 Task: Look for space in Tarāna, India from 5th June, 2023 to 16th June, 2023 for 2 adults in price range Rs.7000 to Rs.15000. Place can be entire place with 1  bedroom having 1 bed and 1 bathroom. Property type can be house, flat, guest house, hotel. Booking option can be shelf check-in. Required host language is English.
Action: Mouse moved to (559, 93)
Screenshot: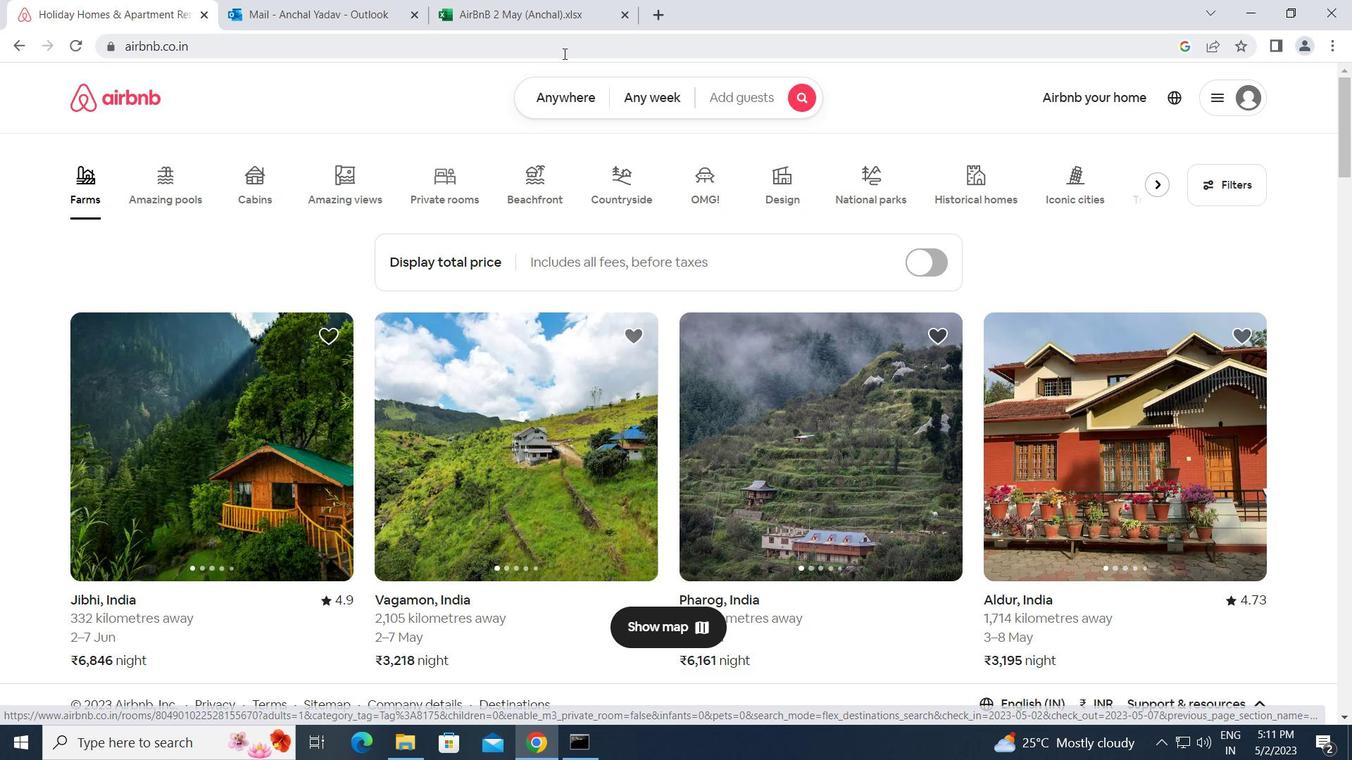 
Action: Mouse pressed left at (559, 93)
Screenshot: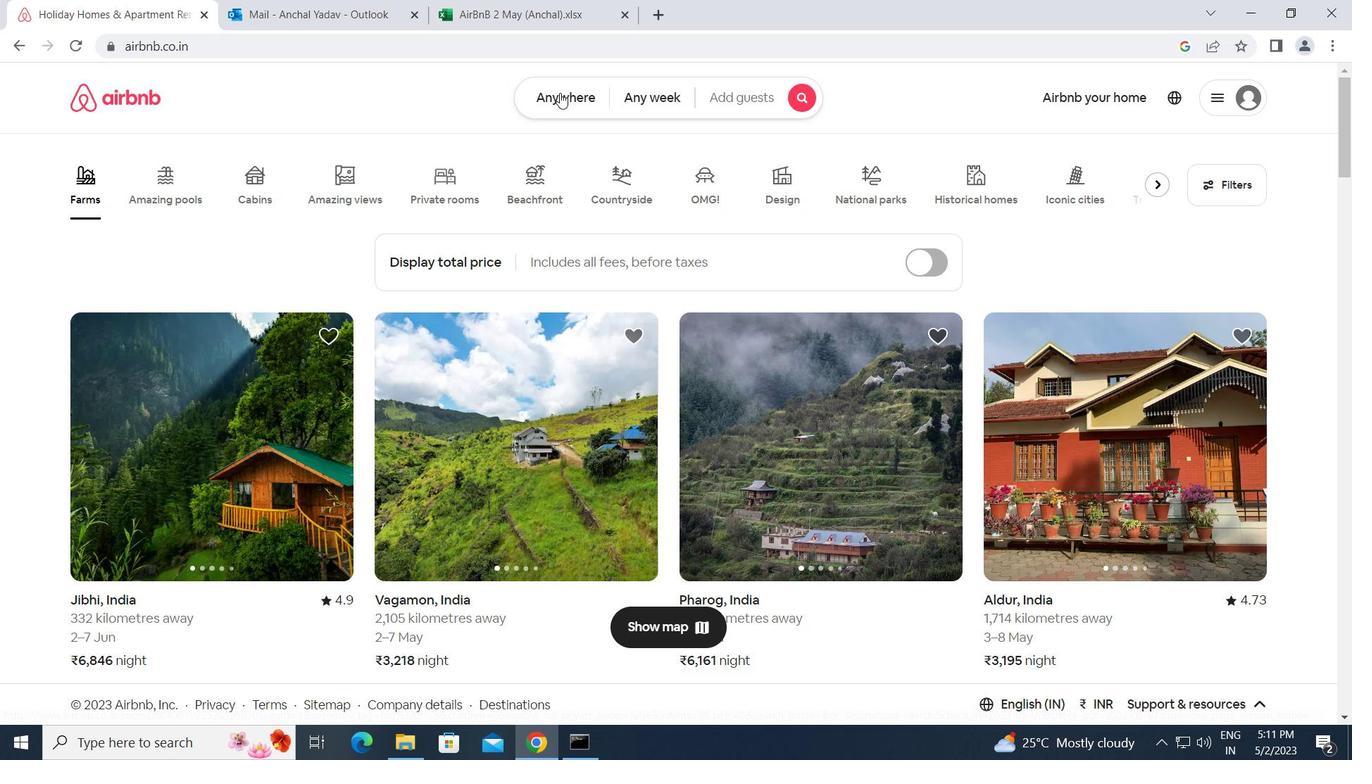 
Action: Mouse moved to (454, 150)
Screenshot: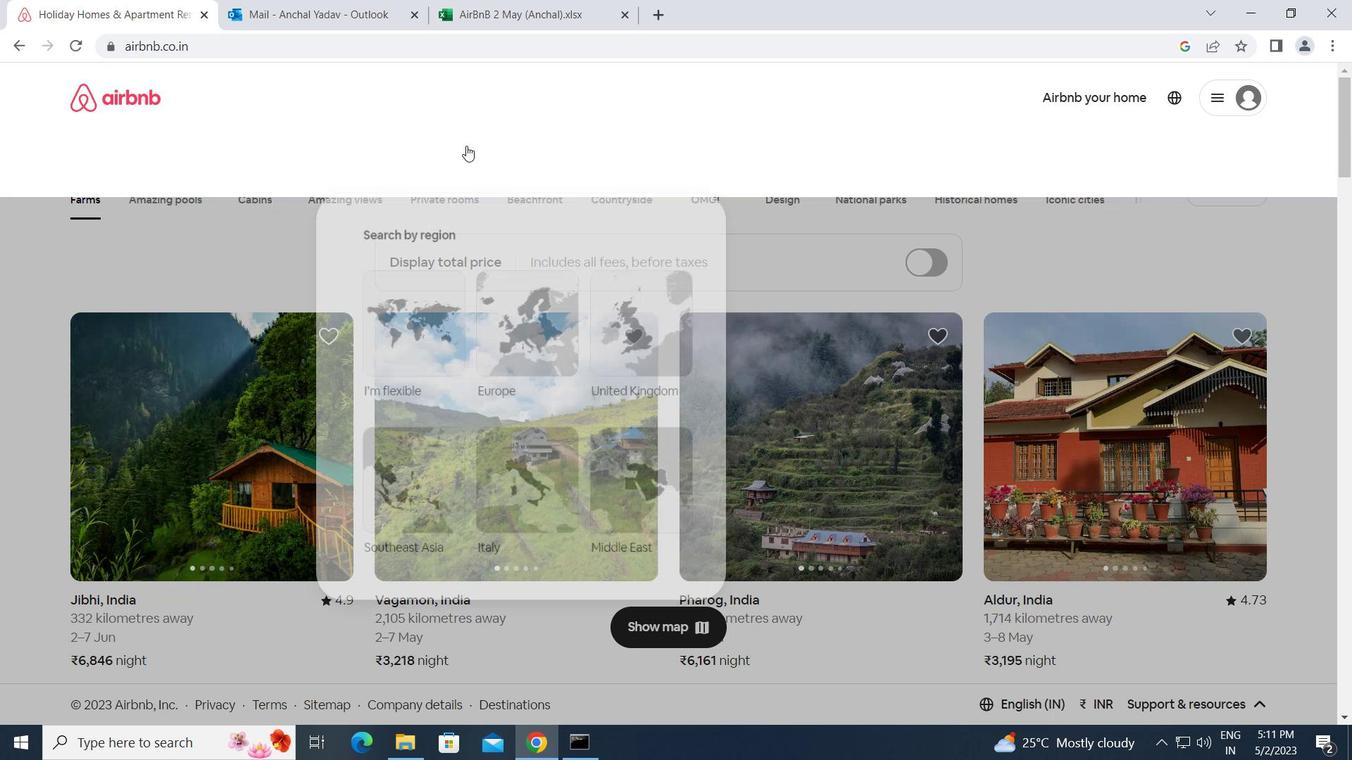 
Action: Mouse pressed left at (454, 150)
Screenshot: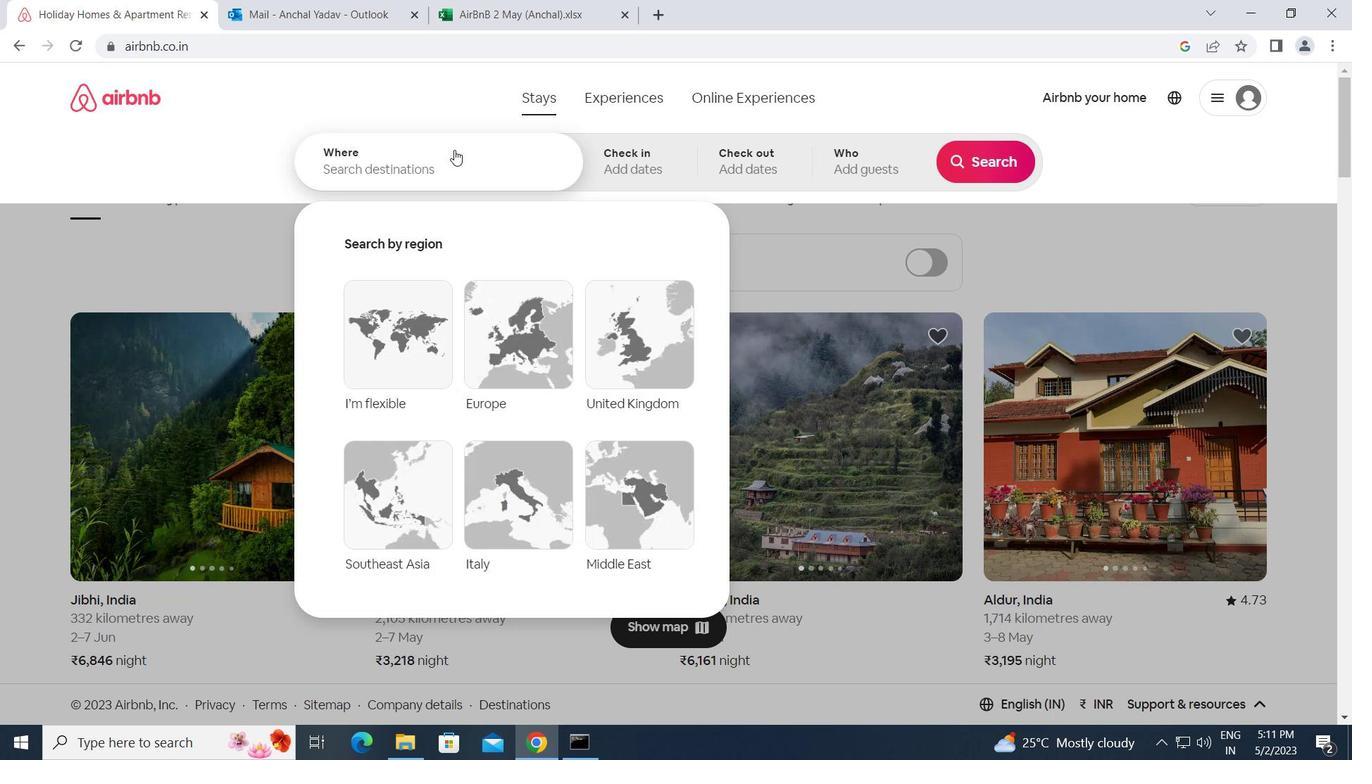 
Action: Key pressed <Key.caps_lock>t<Key.caps_lock>arana,<Key.space><Key.caps_lock>i<Key.caps_lock>ndia<Key.enter>
Screenshot: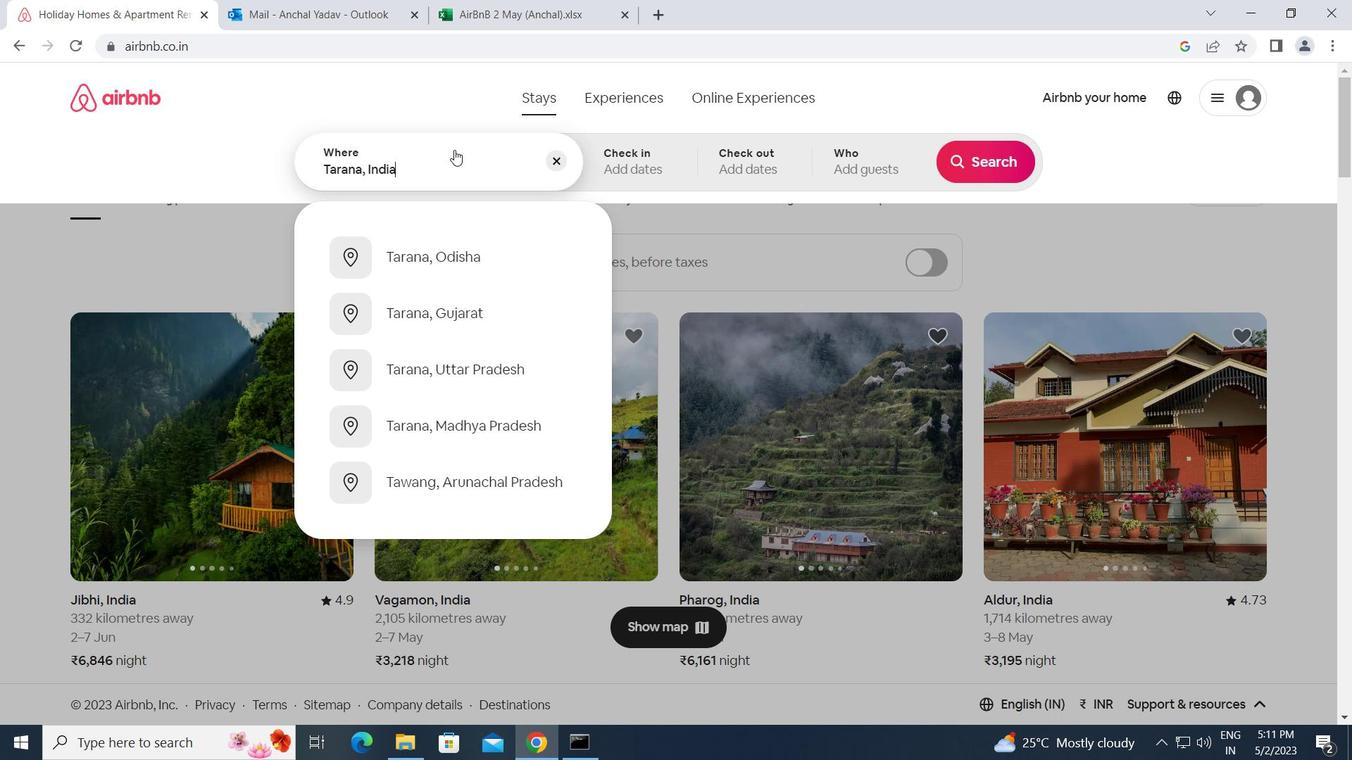 
Action: Mouse moved to (749, 420)
Screenshot: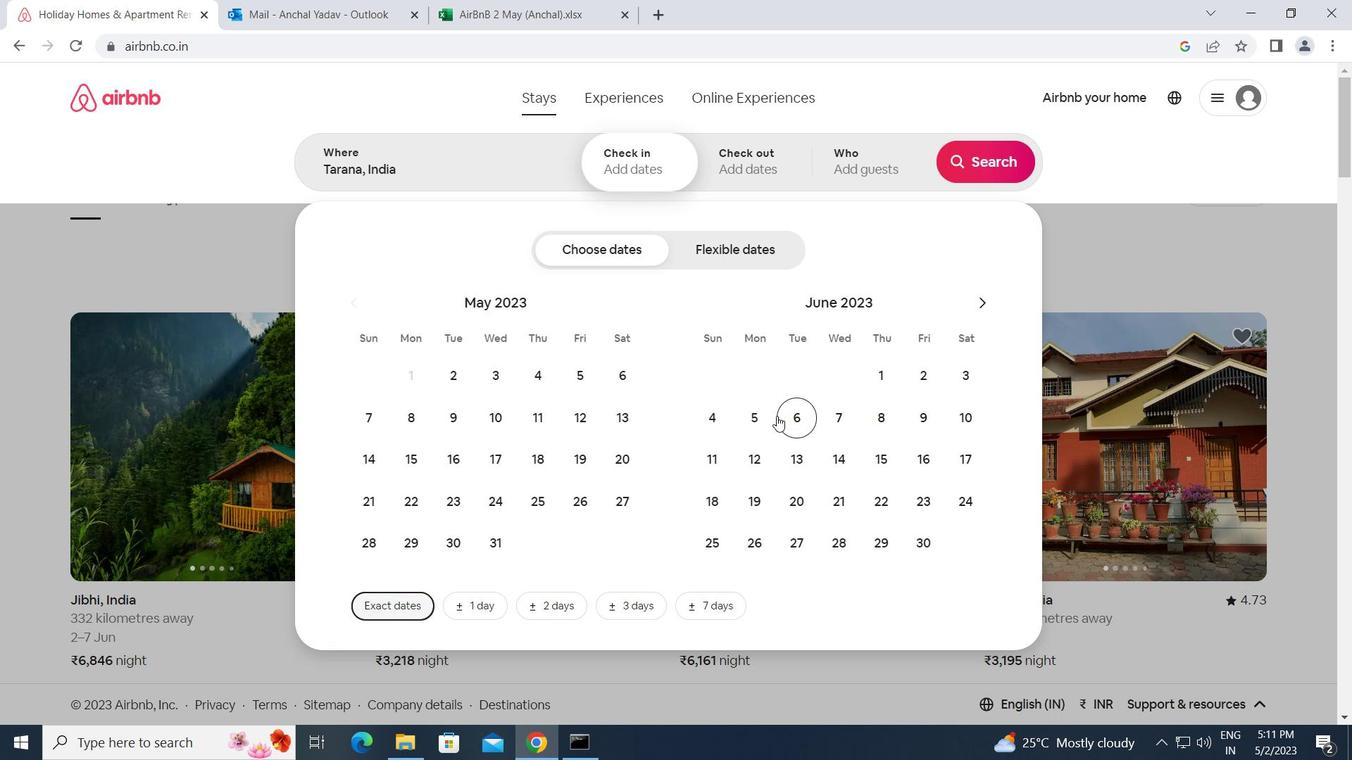 
Action: Mouse pressed left at (749, 420)
Screenshot: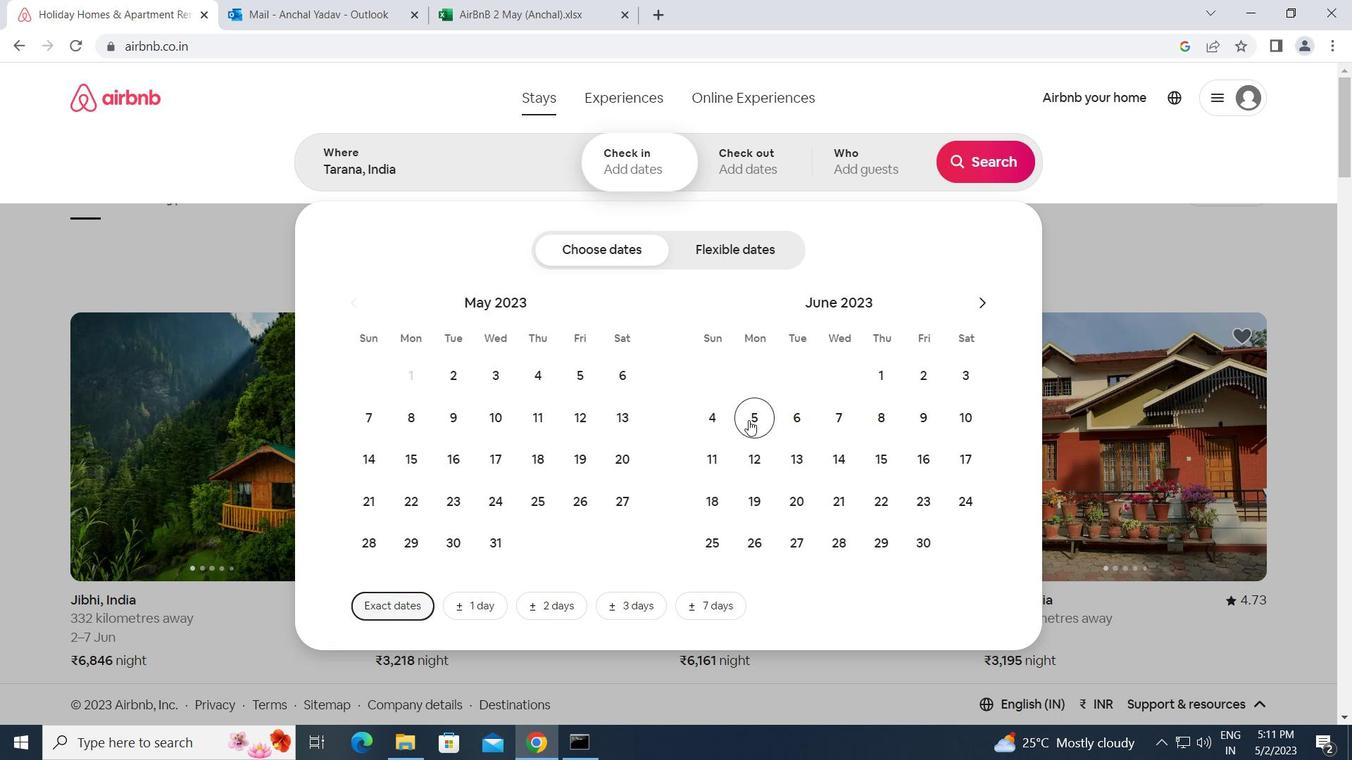 
Action: Mouse moved to (932, 462)
Screenshot: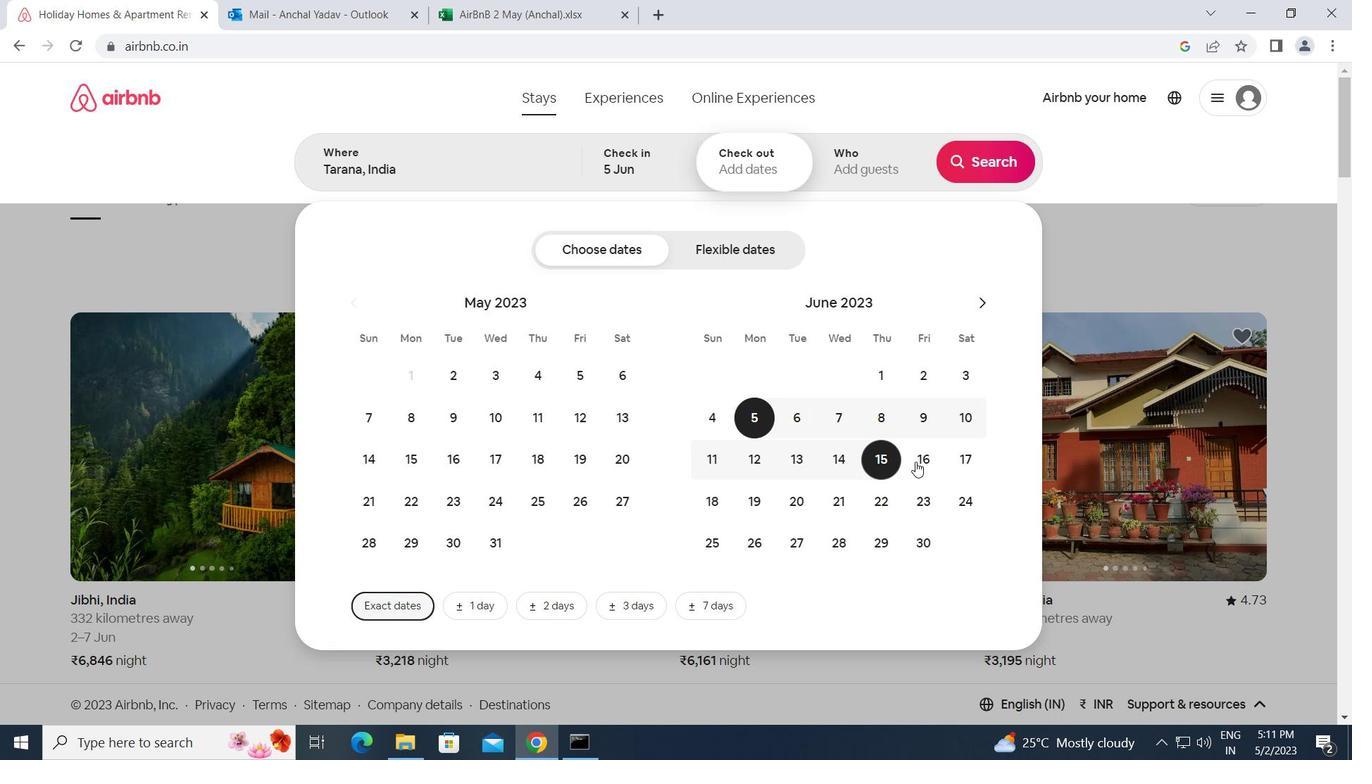 
Action: Mouse pressed left at (932, 462)
Screenshot: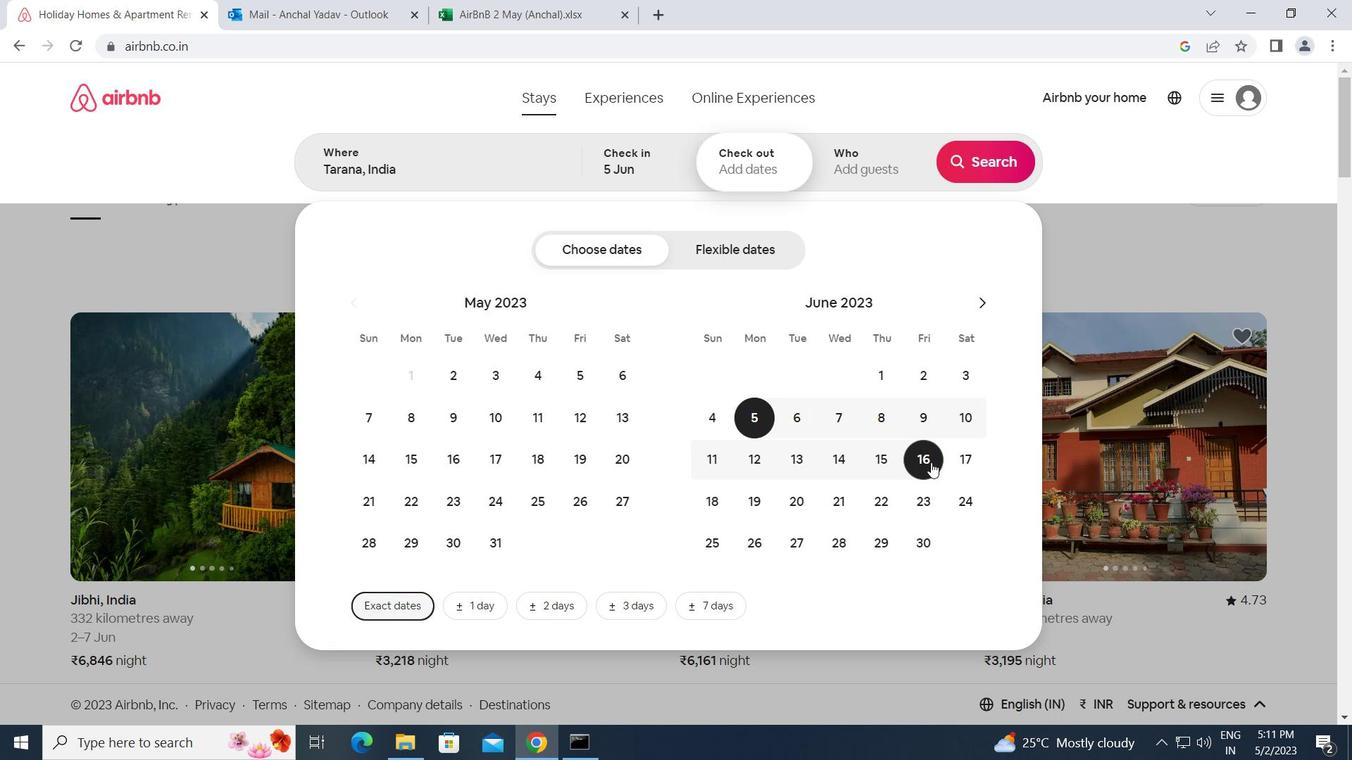 
Action: Mouse moved to (855, 165)
Screenshot: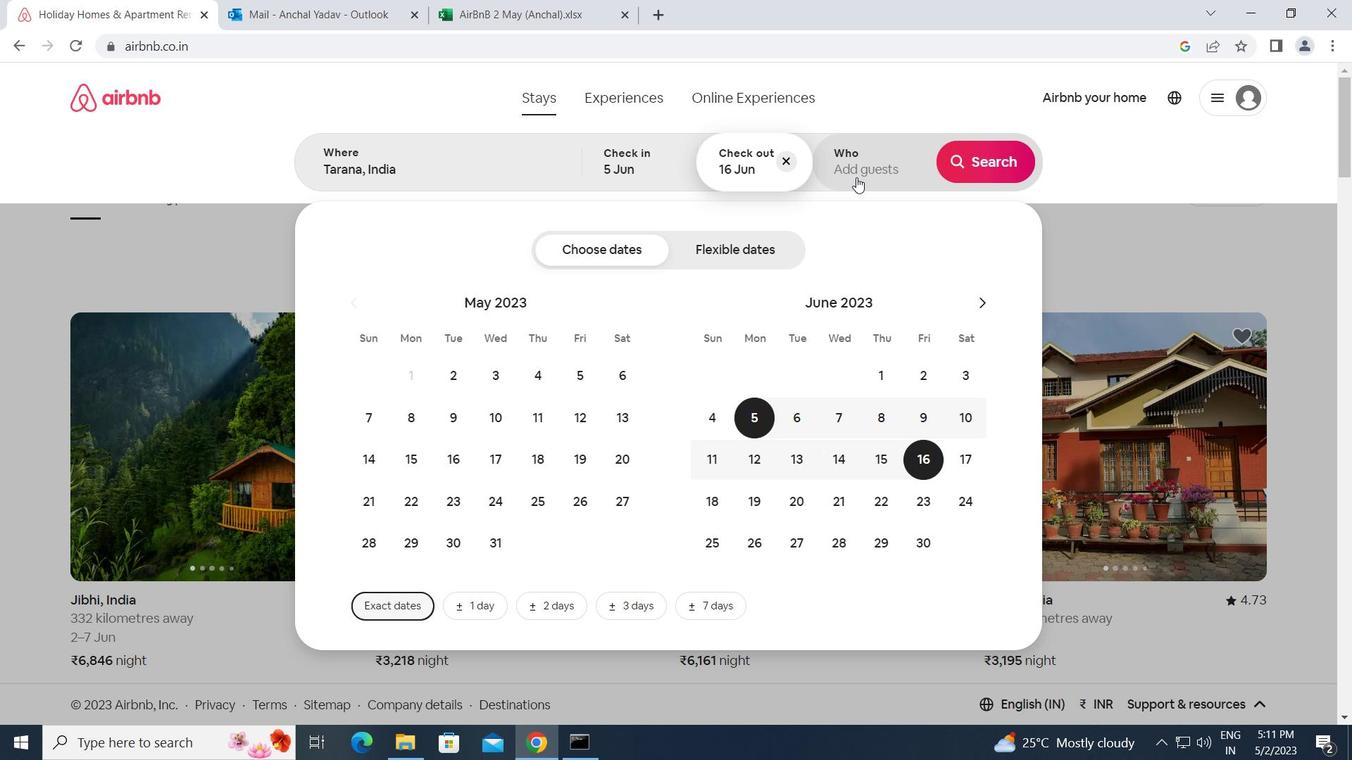 
Action: Mouse pressed left at (855, 165)
Screenshot: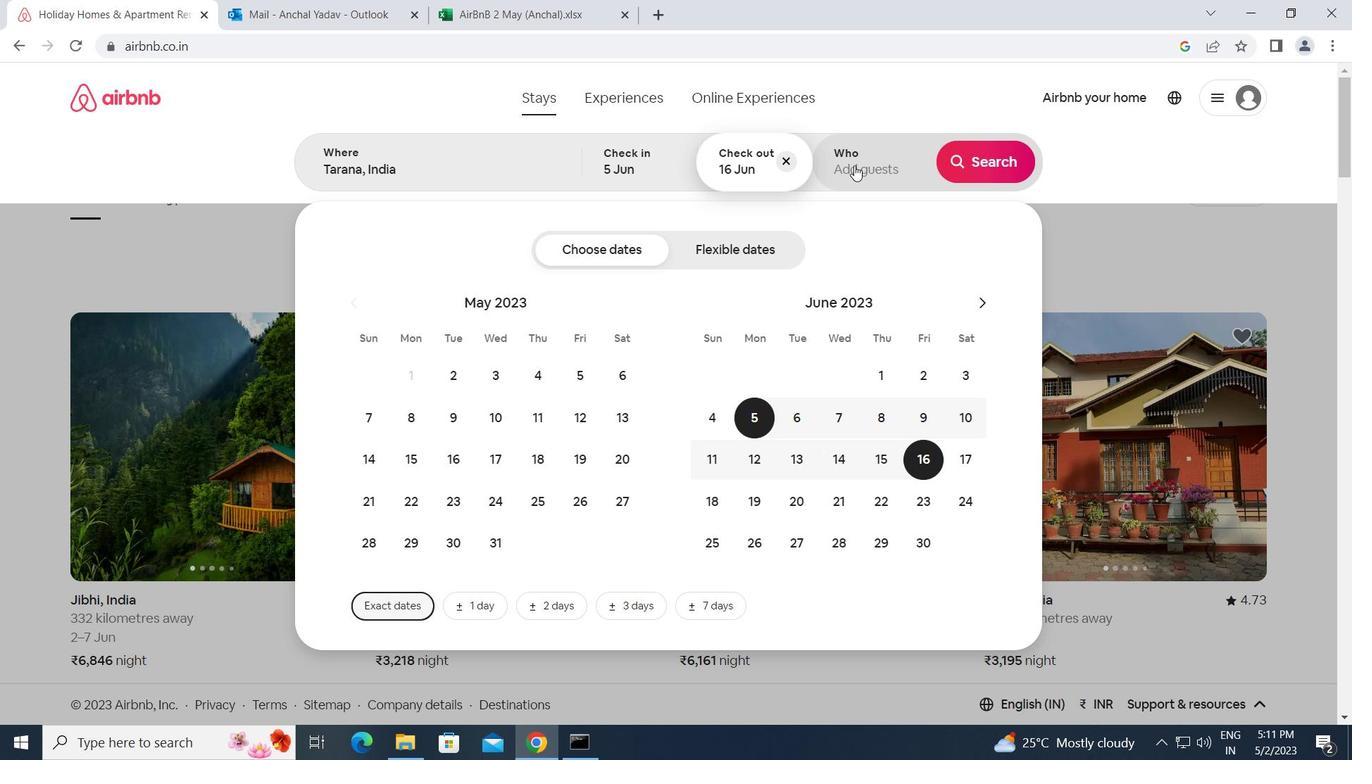 
Action: Mouse moved to (993, 266)
Screenshot: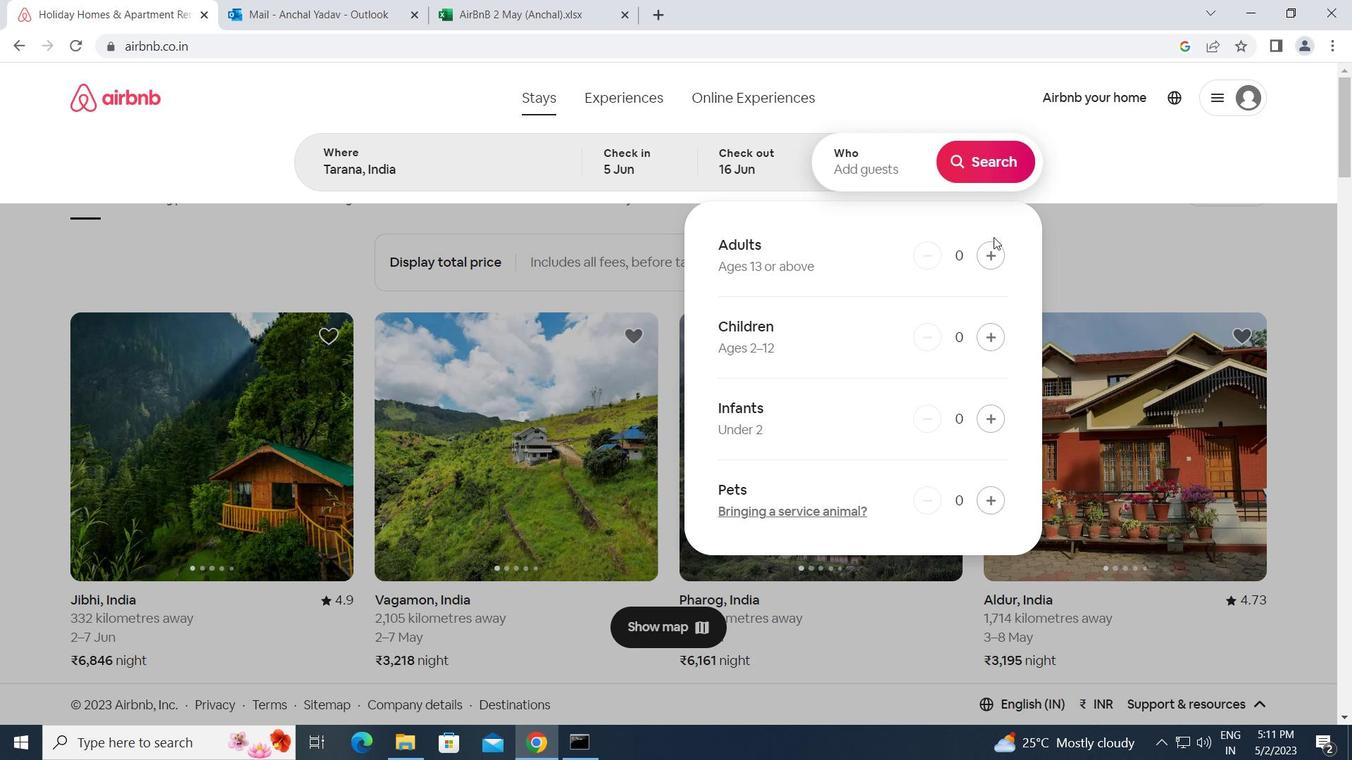 
Action: Mouse pressed left at (993, 266)
Screenshot: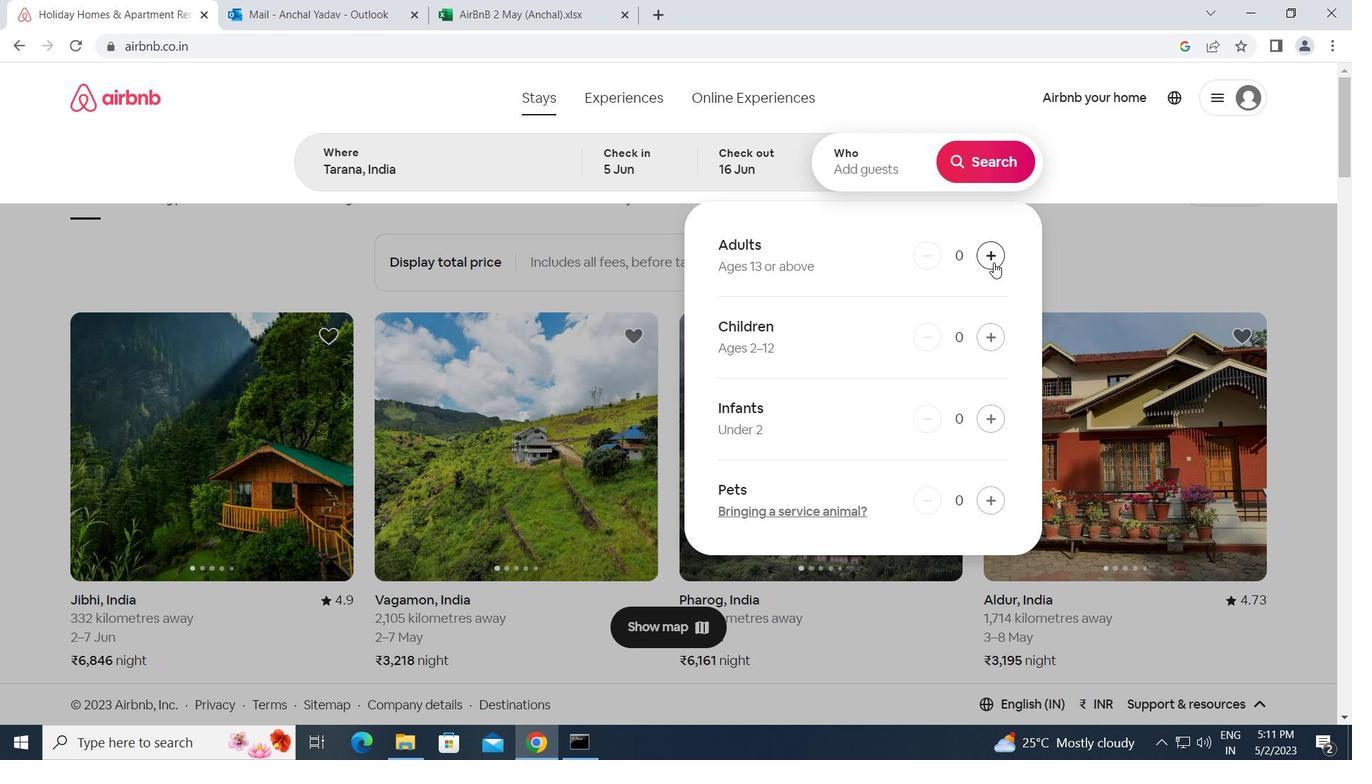 
Action: Mouse moved to (993, 261)
Screenshot: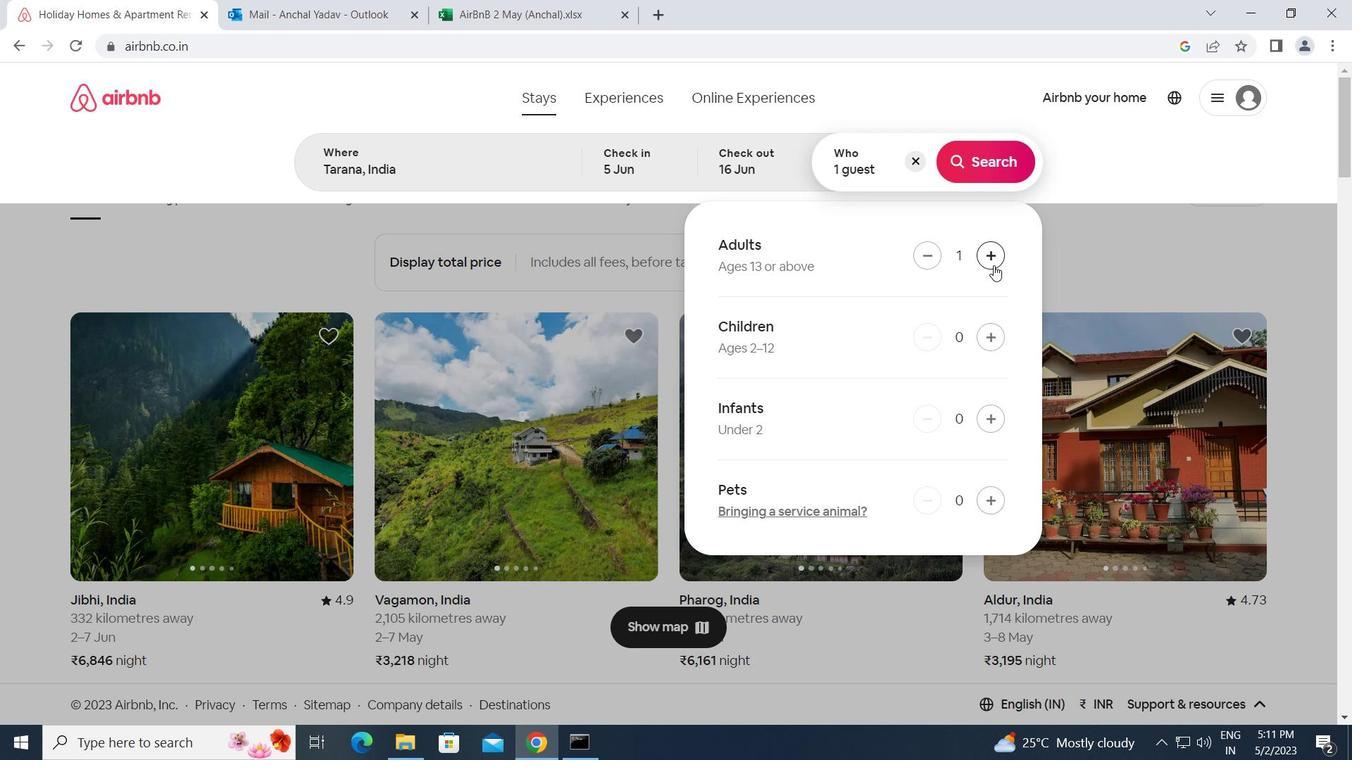 
Action: Mouse pressed left at (993, 261)
Screenshot: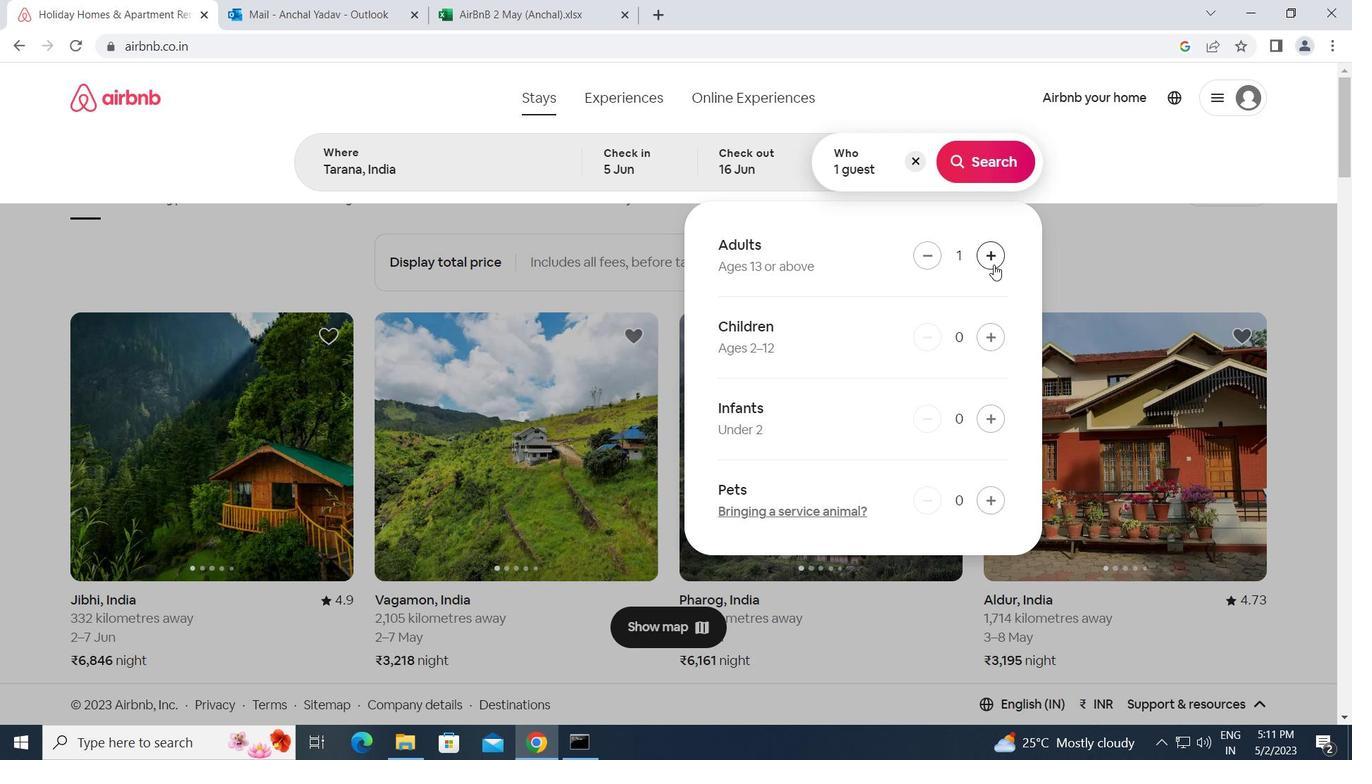 
Action: Mouse moved to (969, 161)
Screenshot: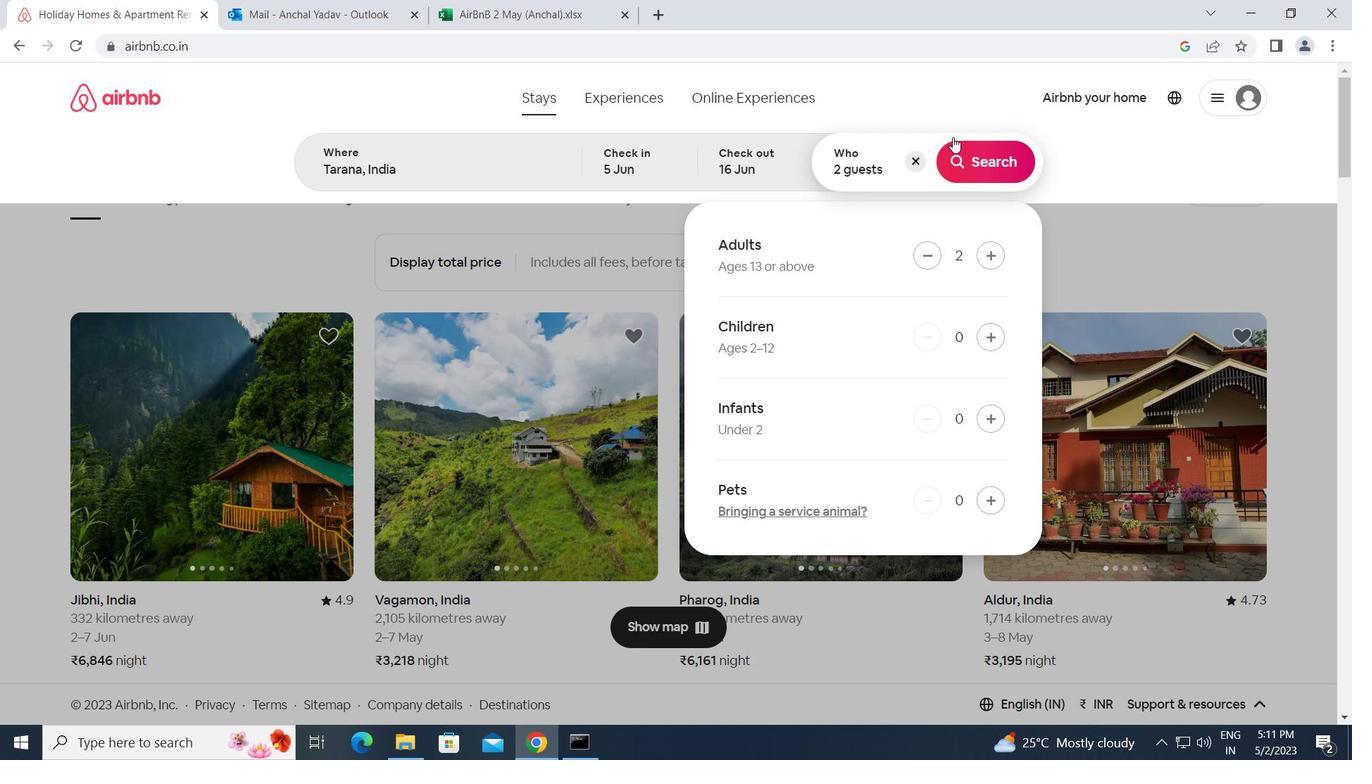 
Action: Mouse pressed left at (969, 161)
Screenshot: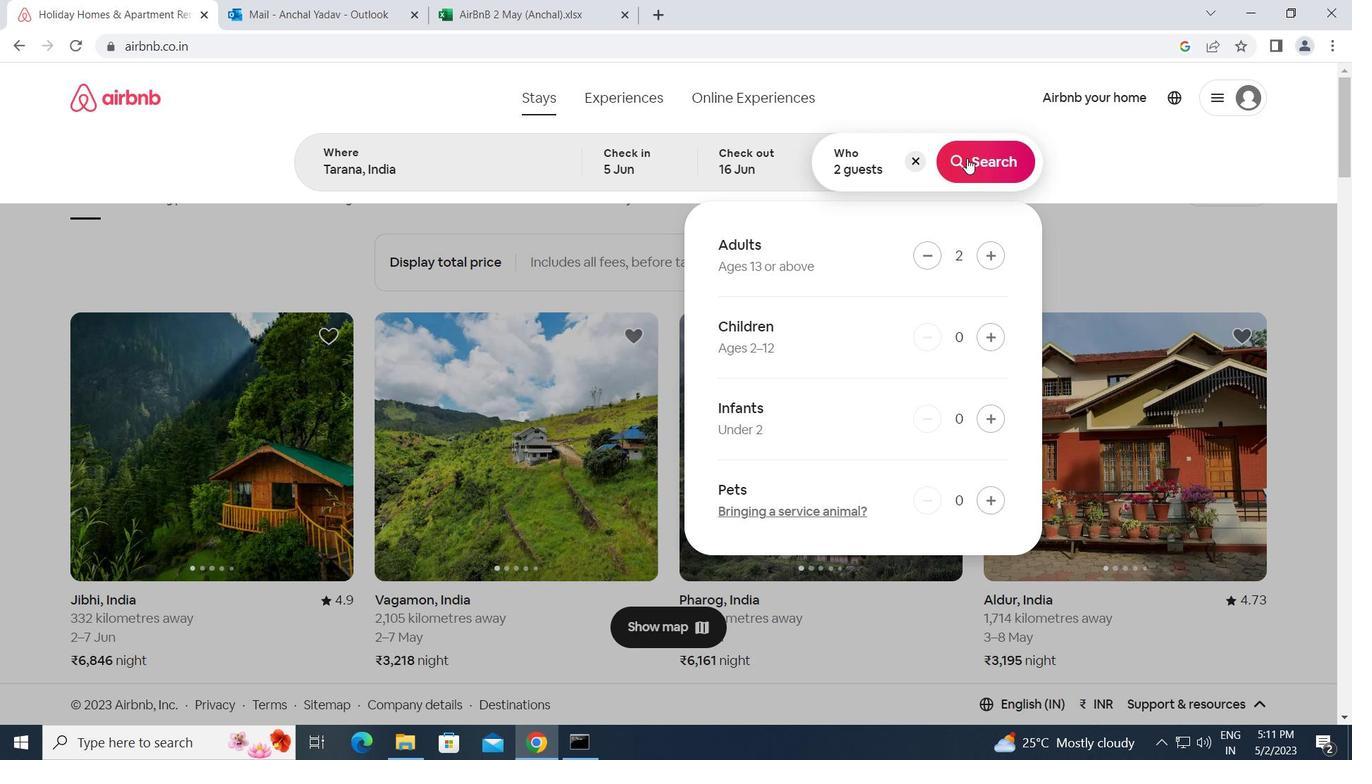 
Action: Mouse moved to (1305, 168)
Screenshot: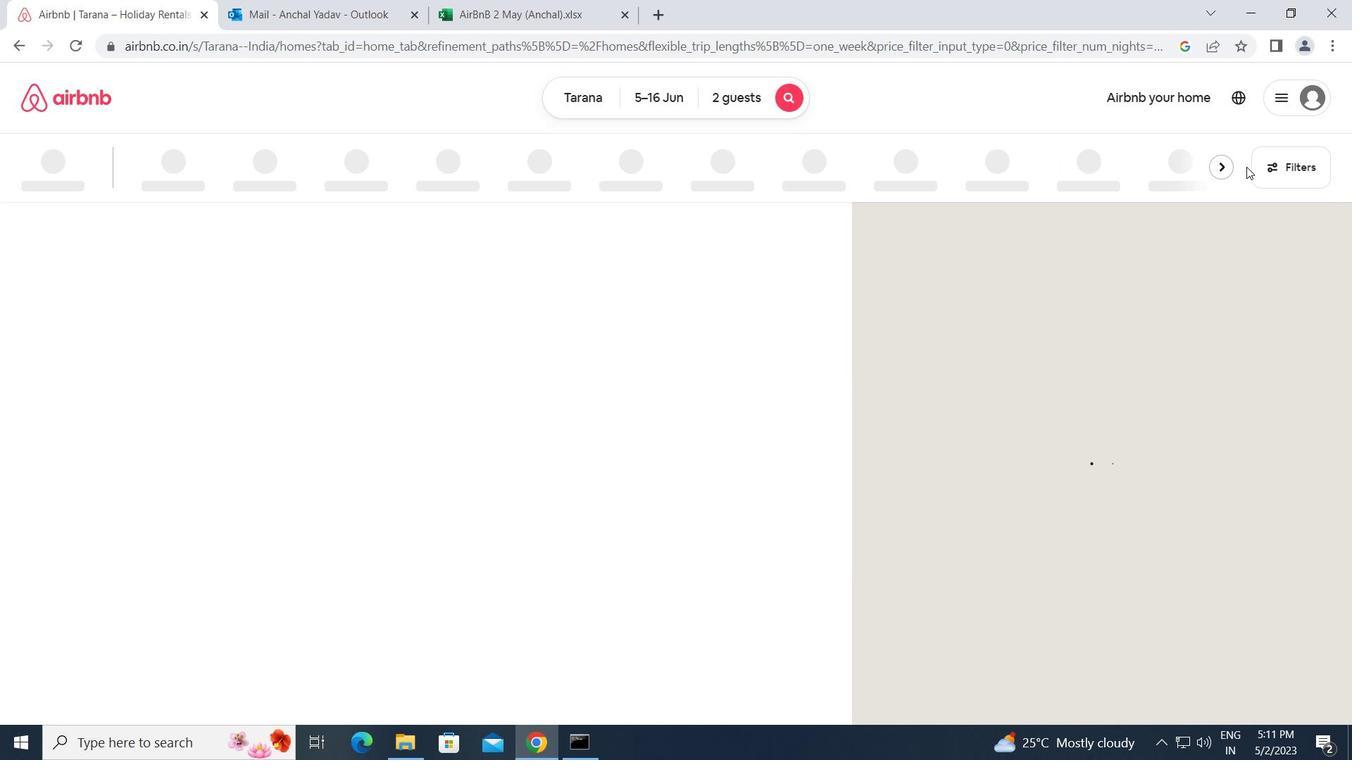 
Action: Mouse pressed left at (1305, 168)
Screenshot: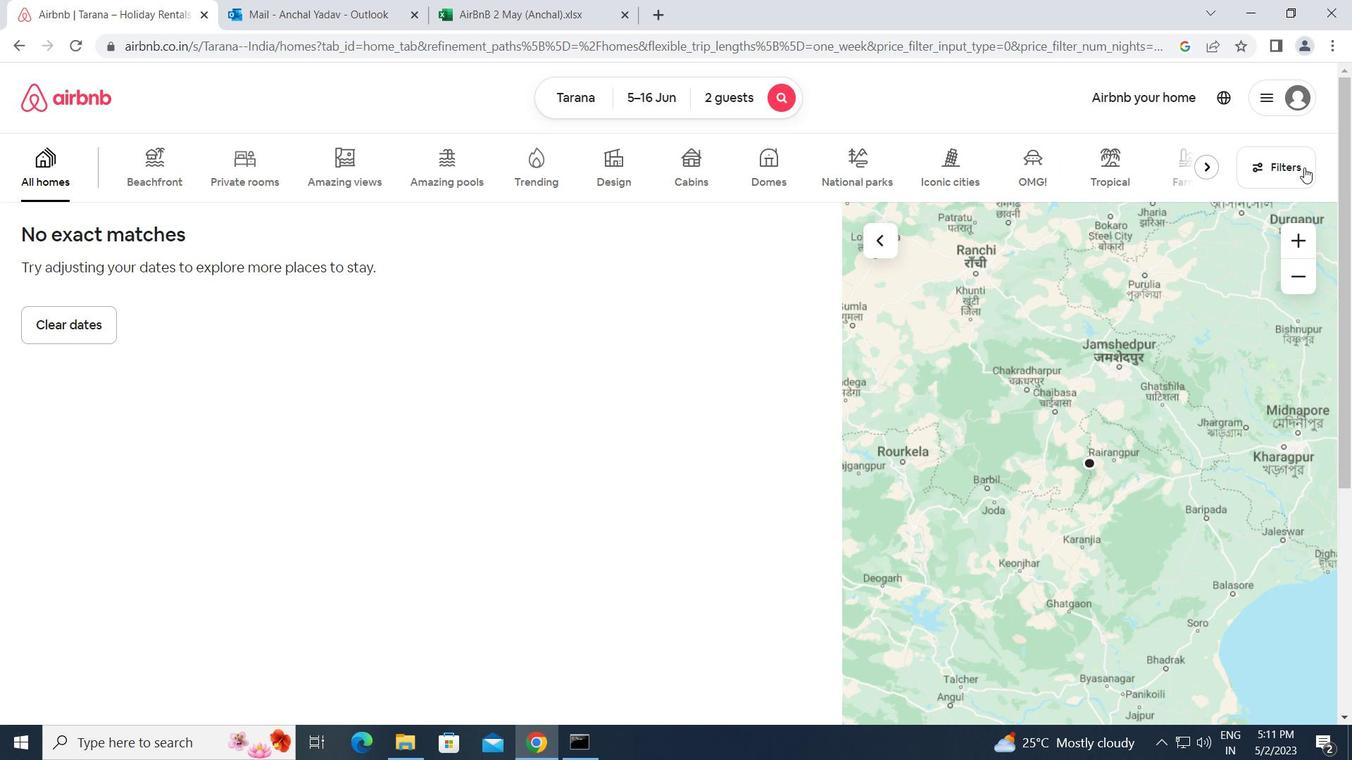 
Action: Mouse moved to (450, 270)
Screenshot: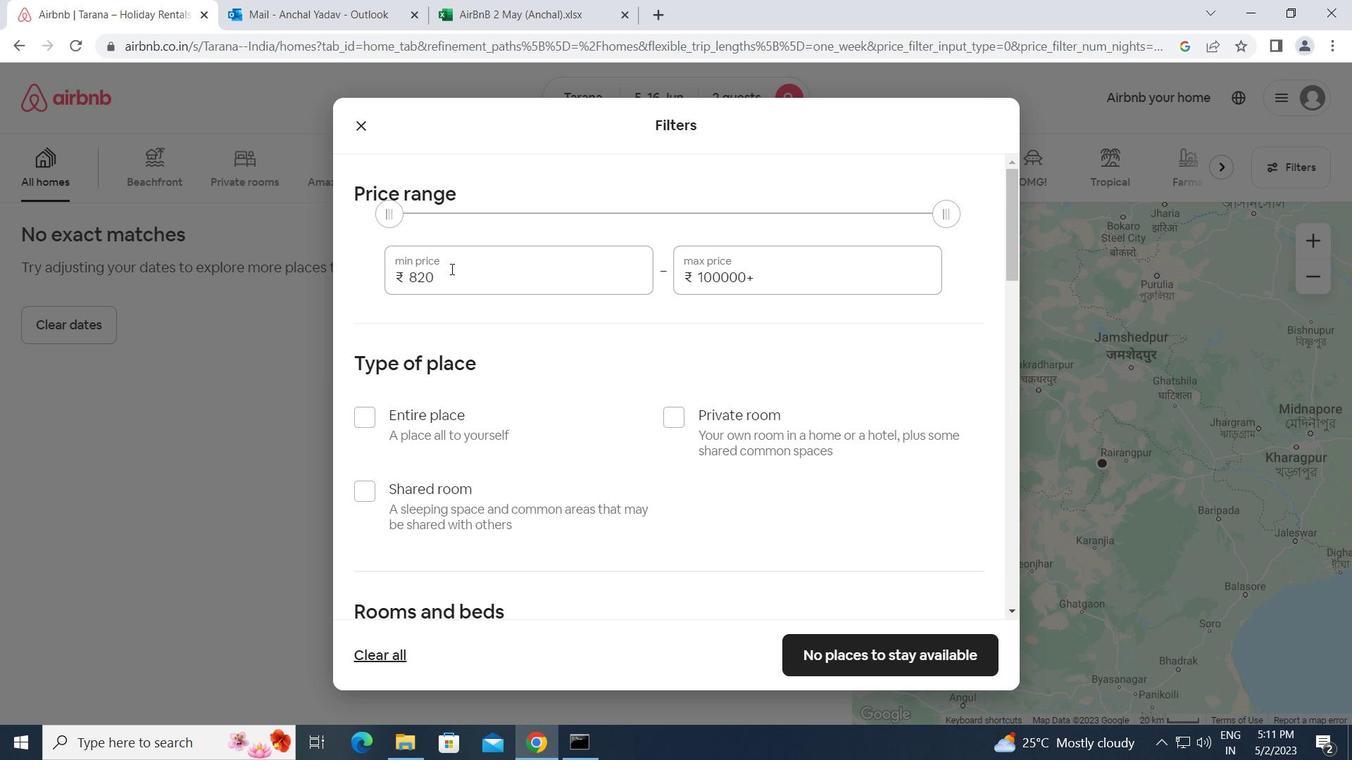 
Action: Mouse pressed left at (450, 270)
Screenshot: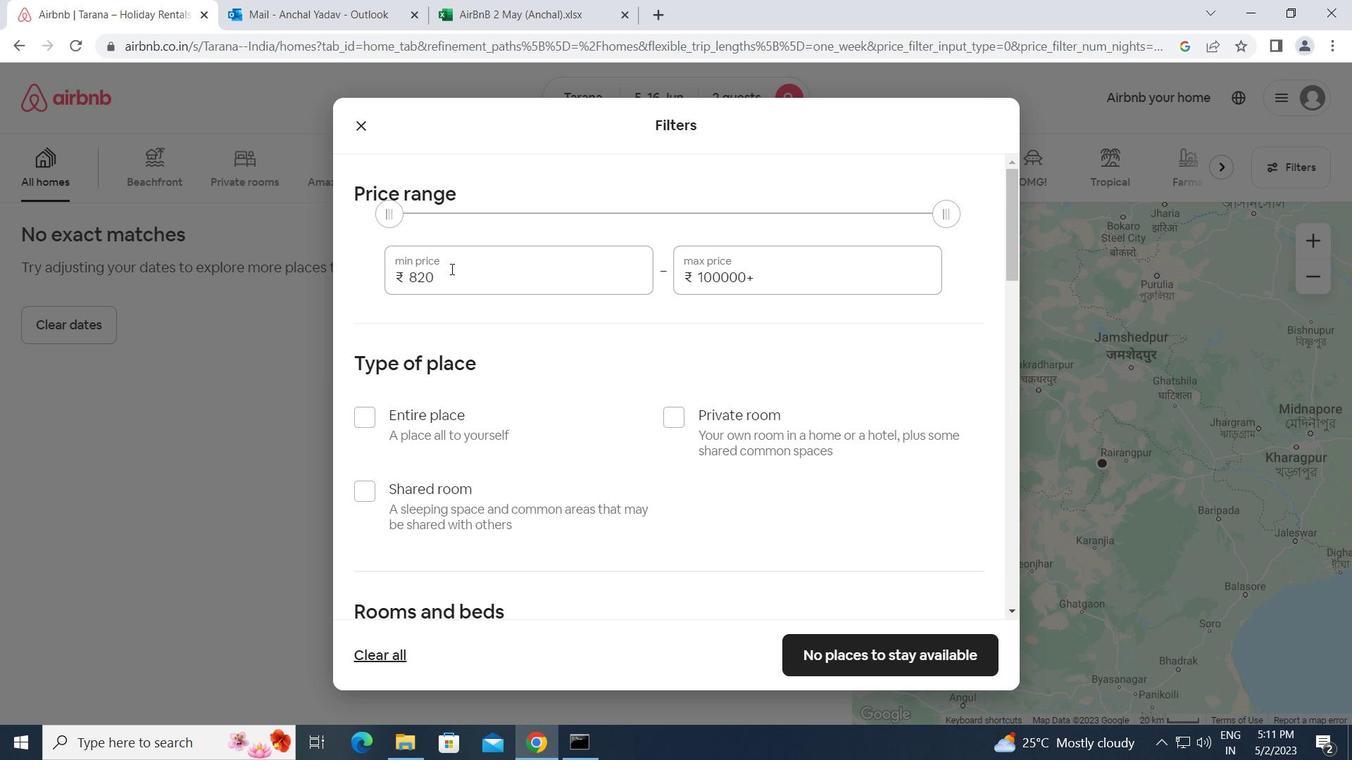 
Action: Mouse moved to (347, 261)
Screenshot: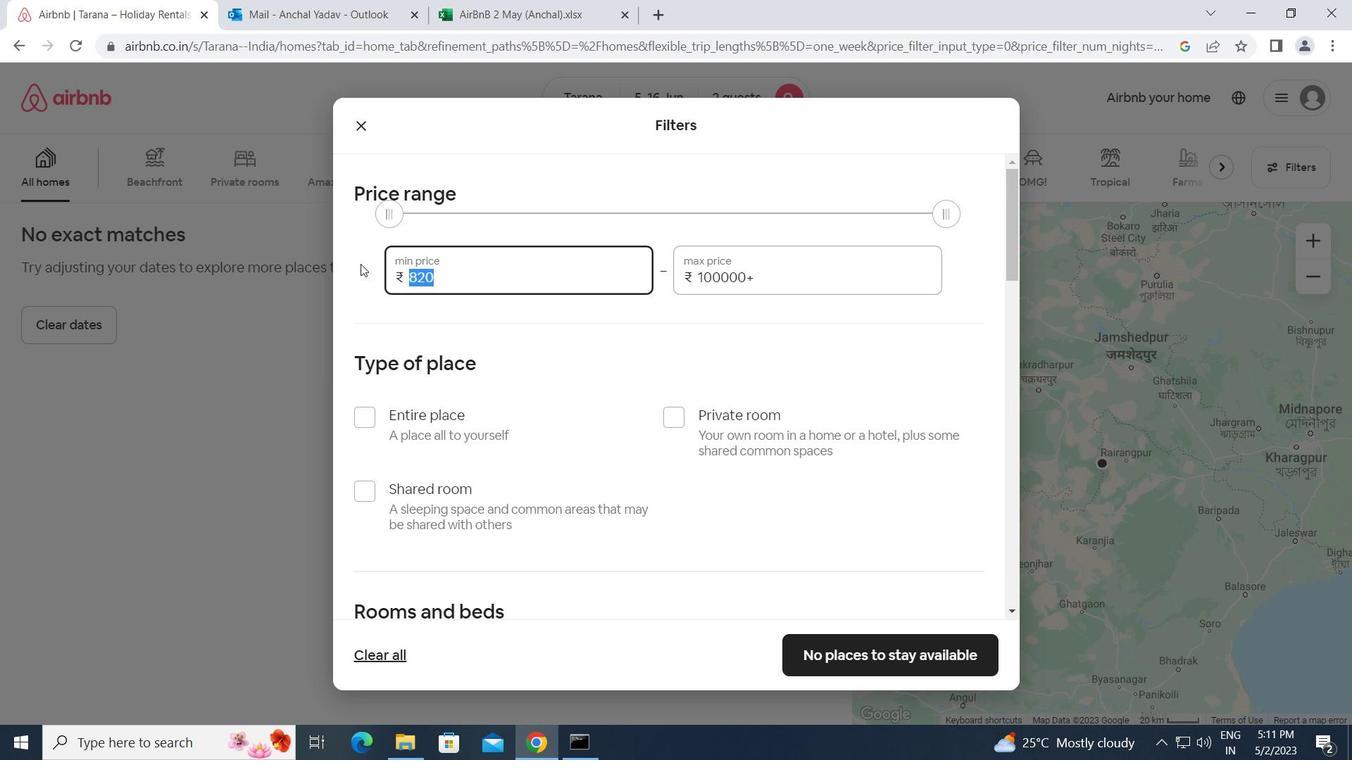 
Action: Key pressed 7000<Key.tab>15000
Screenshot: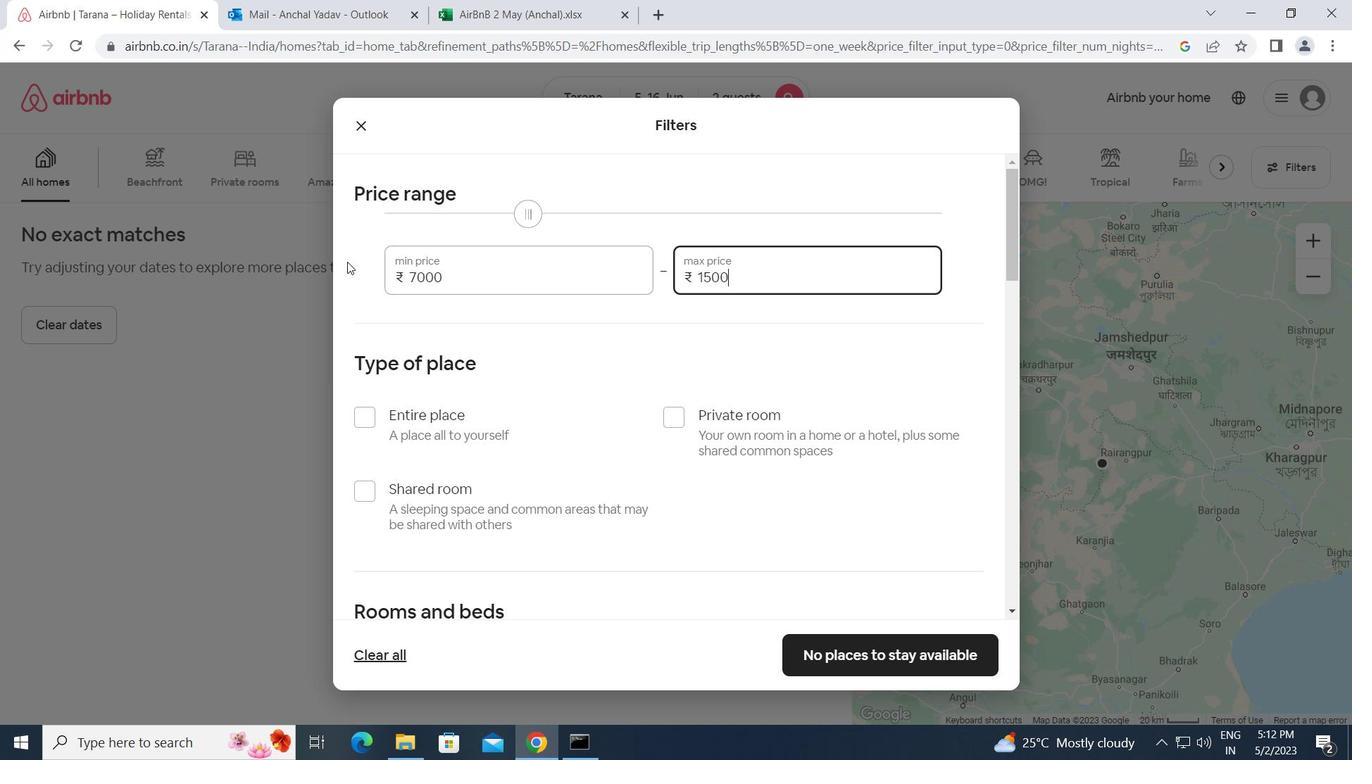 
Action: Mouse moved to (374, 419)
Screenshot: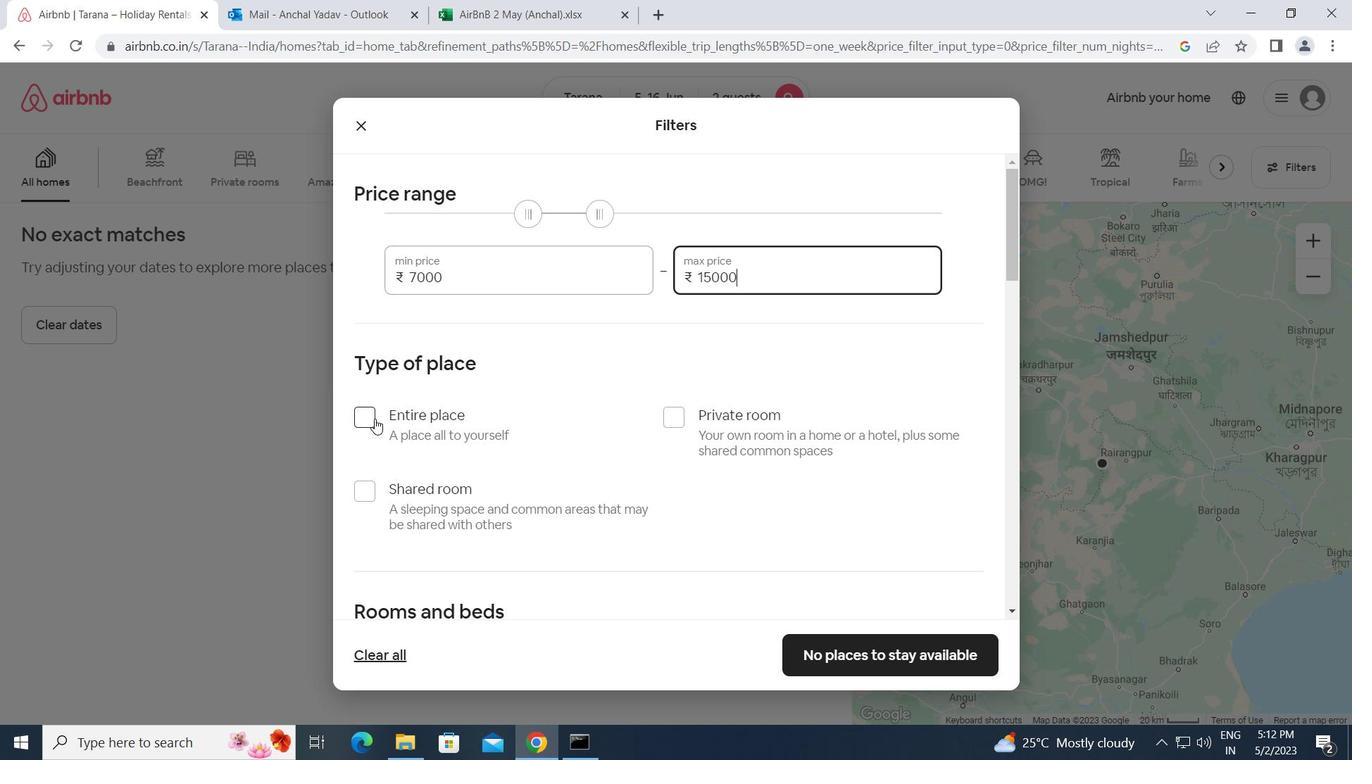 
Action: Mouse pressed left at (374, 419)
Screenshot: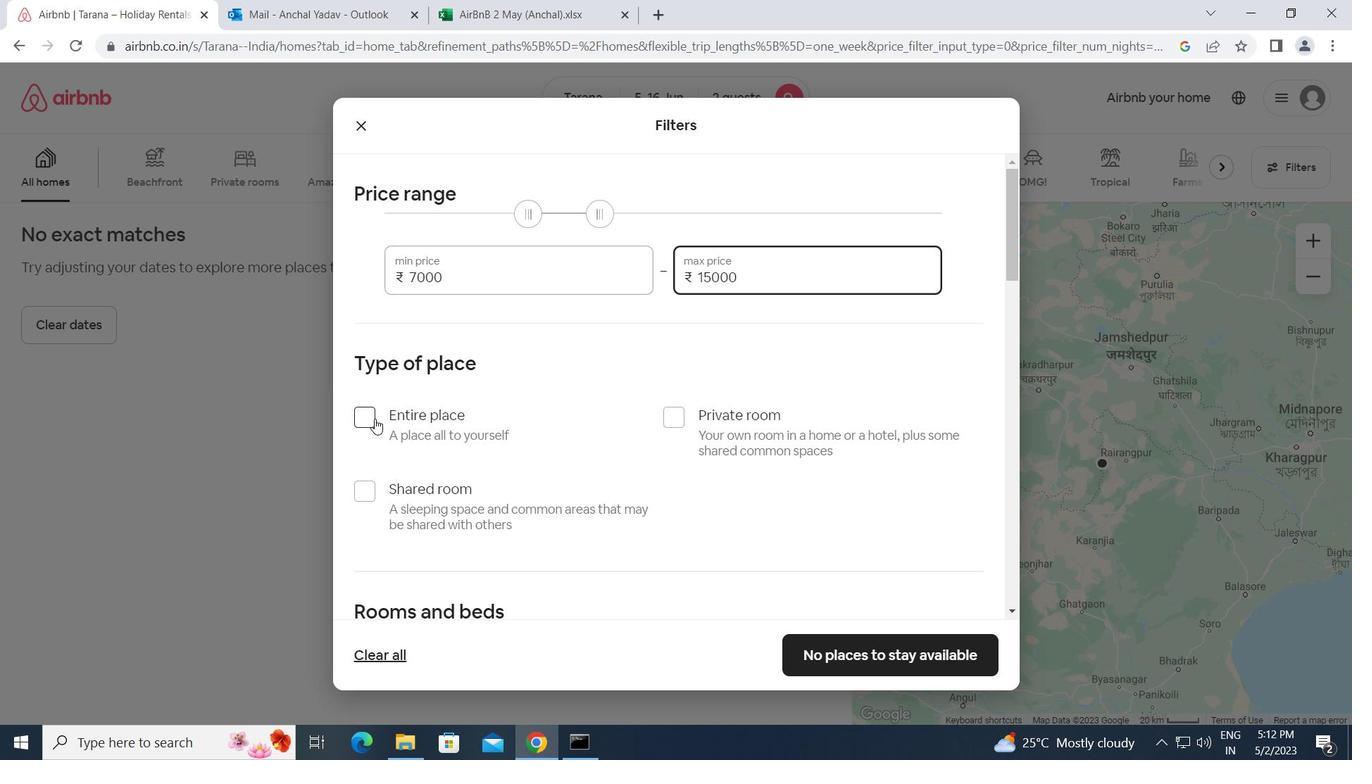 
Action: Mouse moved to (551, 436)
Screenshot: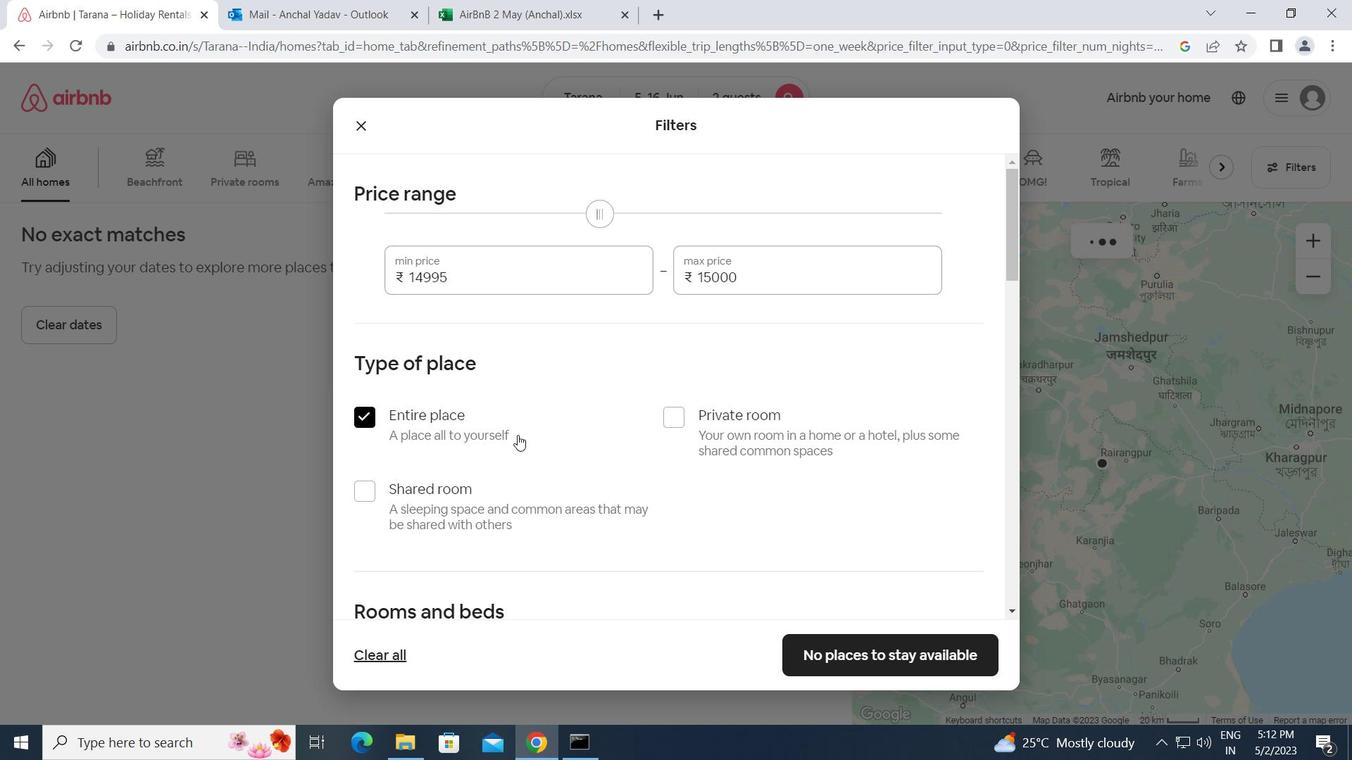 
Action: Mouse scrolled (551, 435) with delta (0, 0)
Screenshot: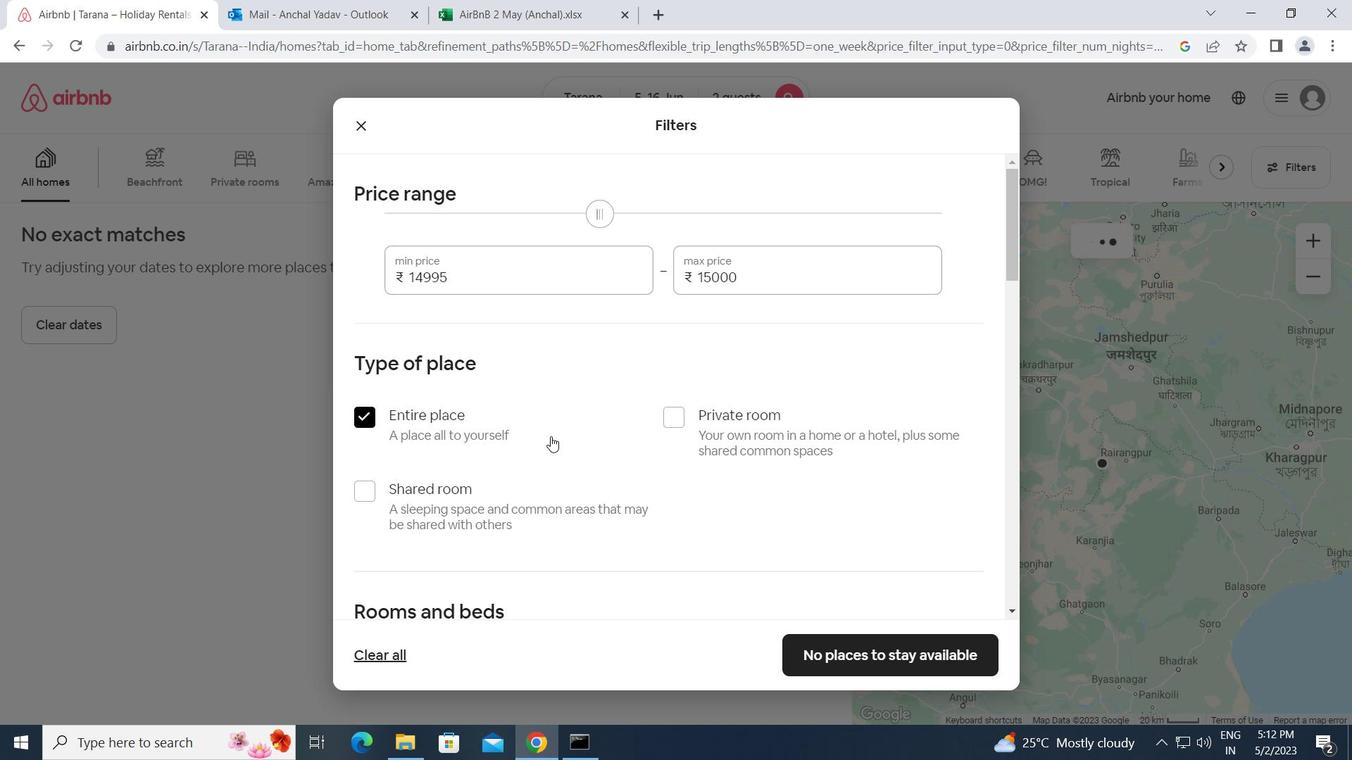 
Action: Mouse scrolled (551, 435) with delta (0, 0)
Screenshot: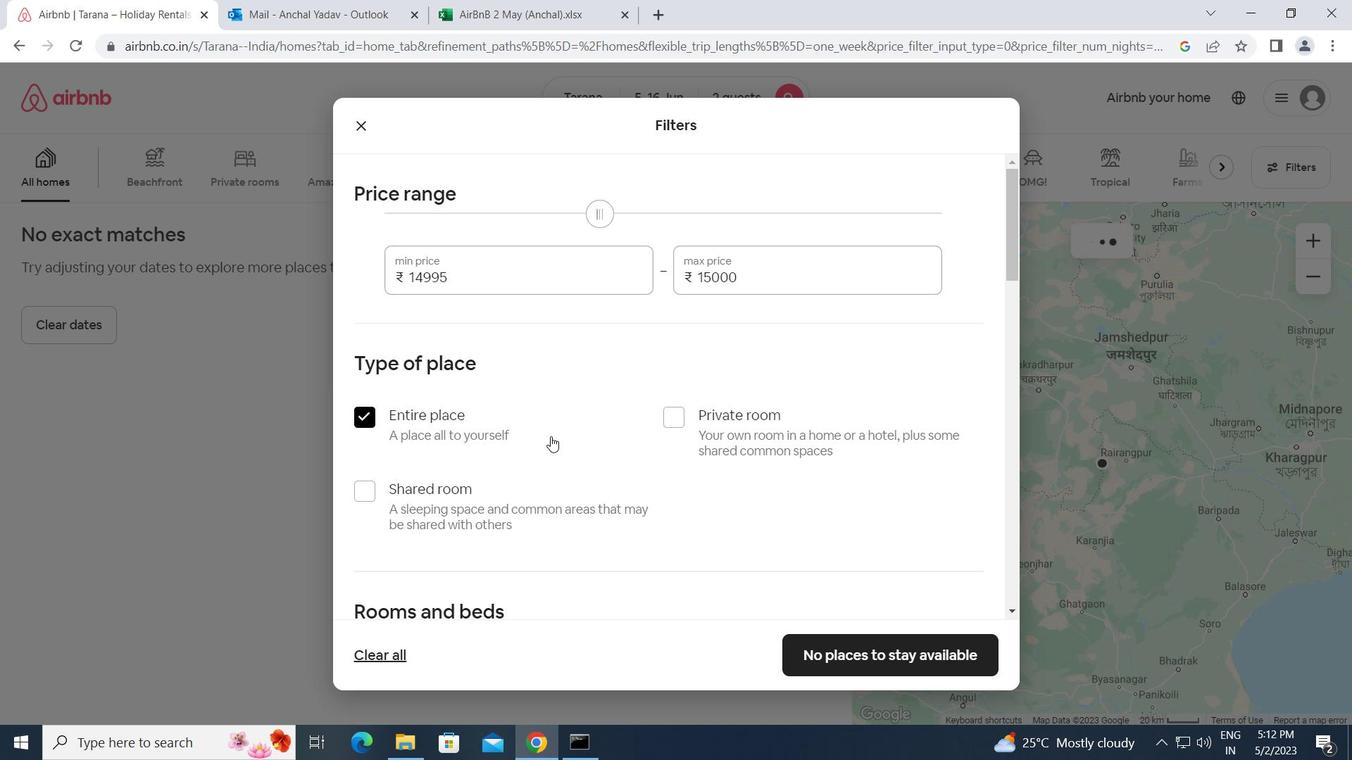 
Action: Mouse scrolled (551, 435) with delta (0, 0)
Screenshot: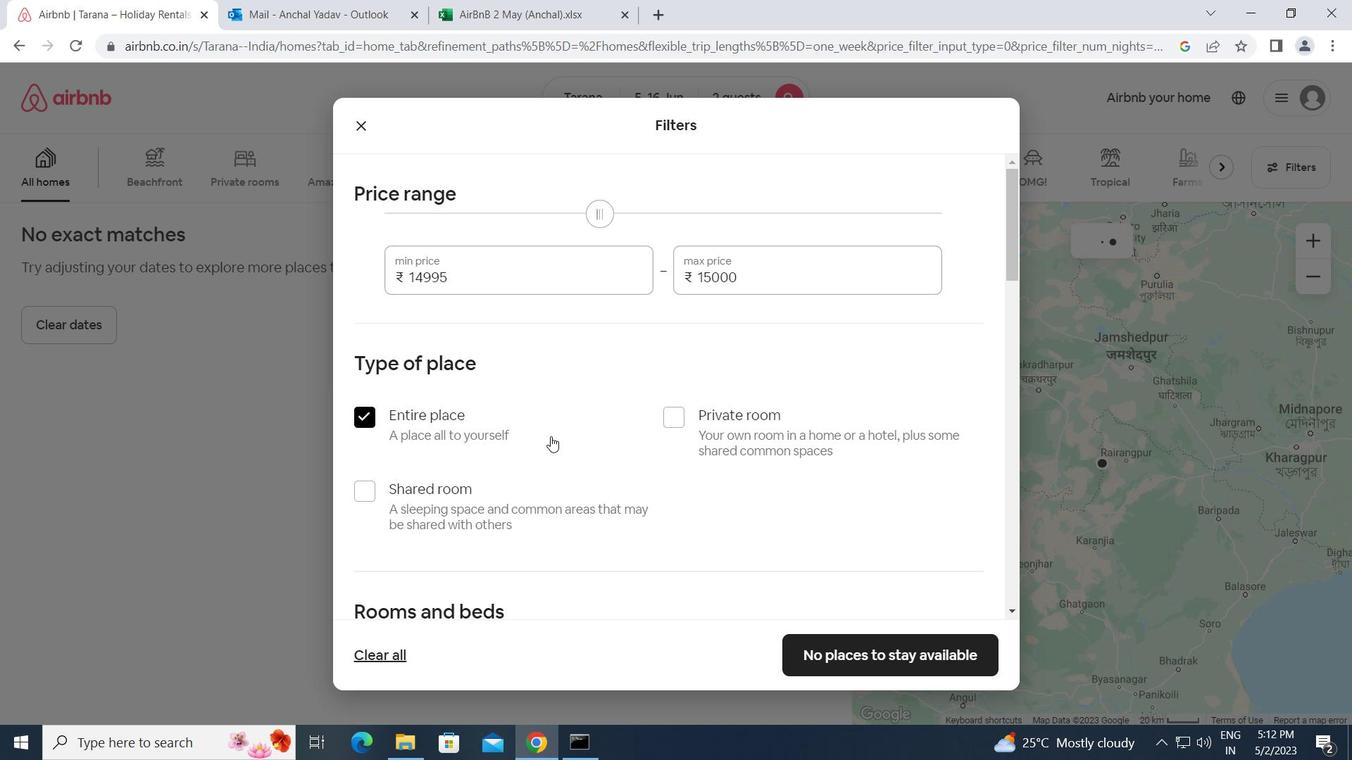 
Action: Mouse moved to (474, 442)
Screenshot: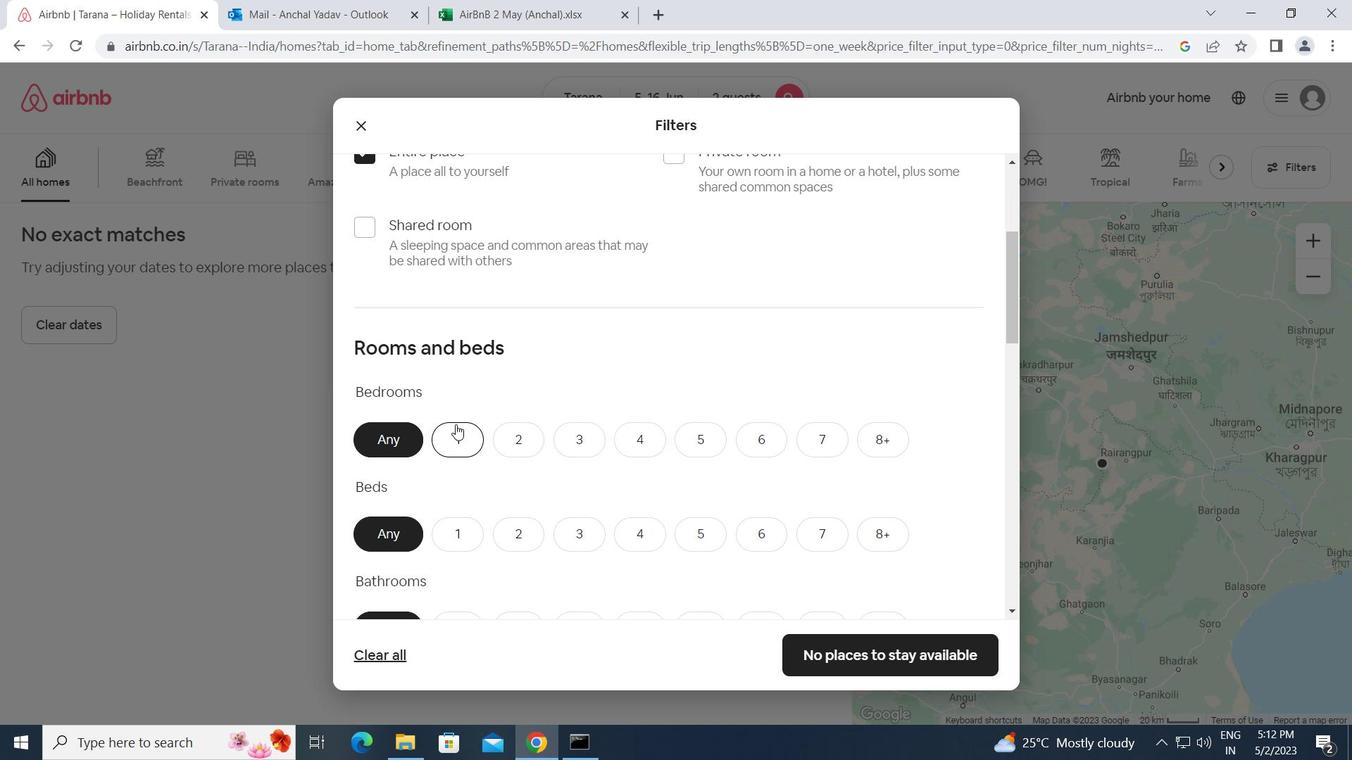 
Action: Mouse pressed left at (474, 442)
Screenshot: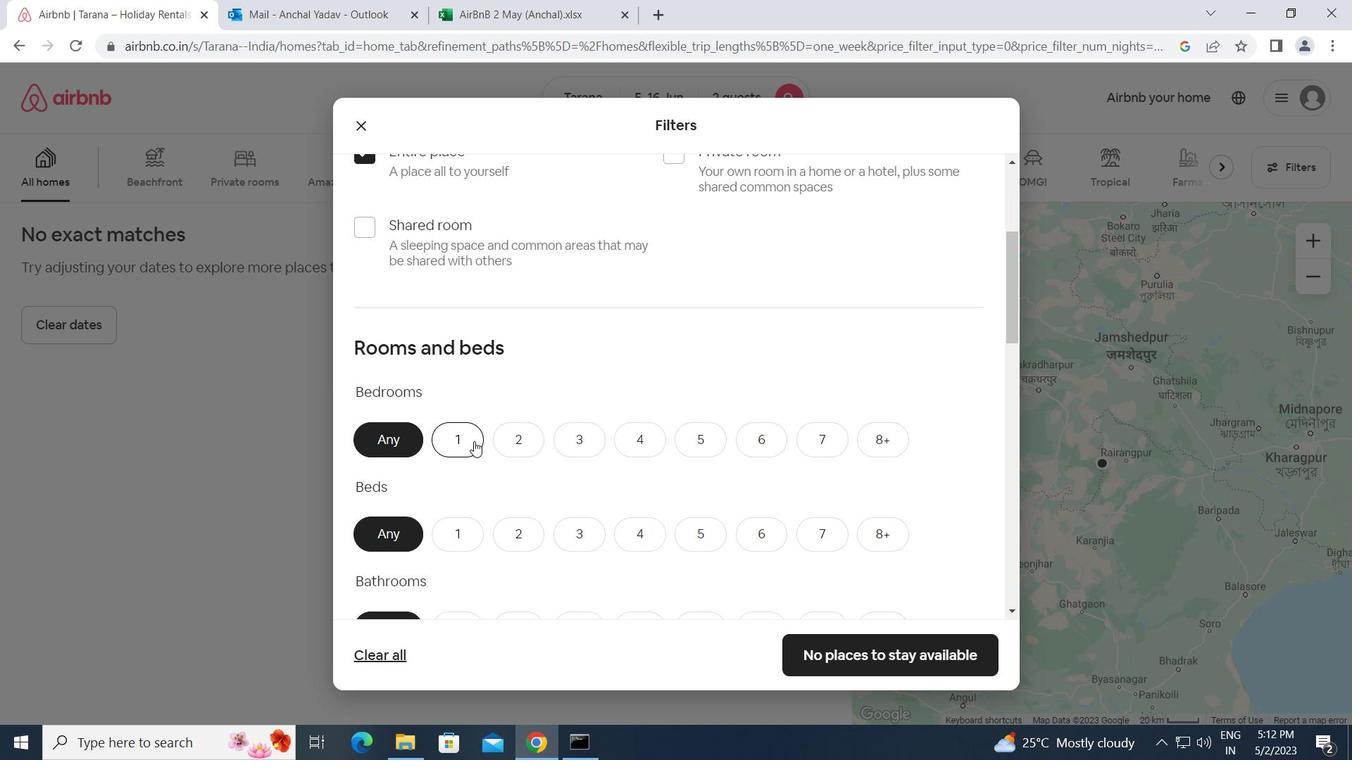 
Action: Mouse moved to (468, 485)
Screenshot: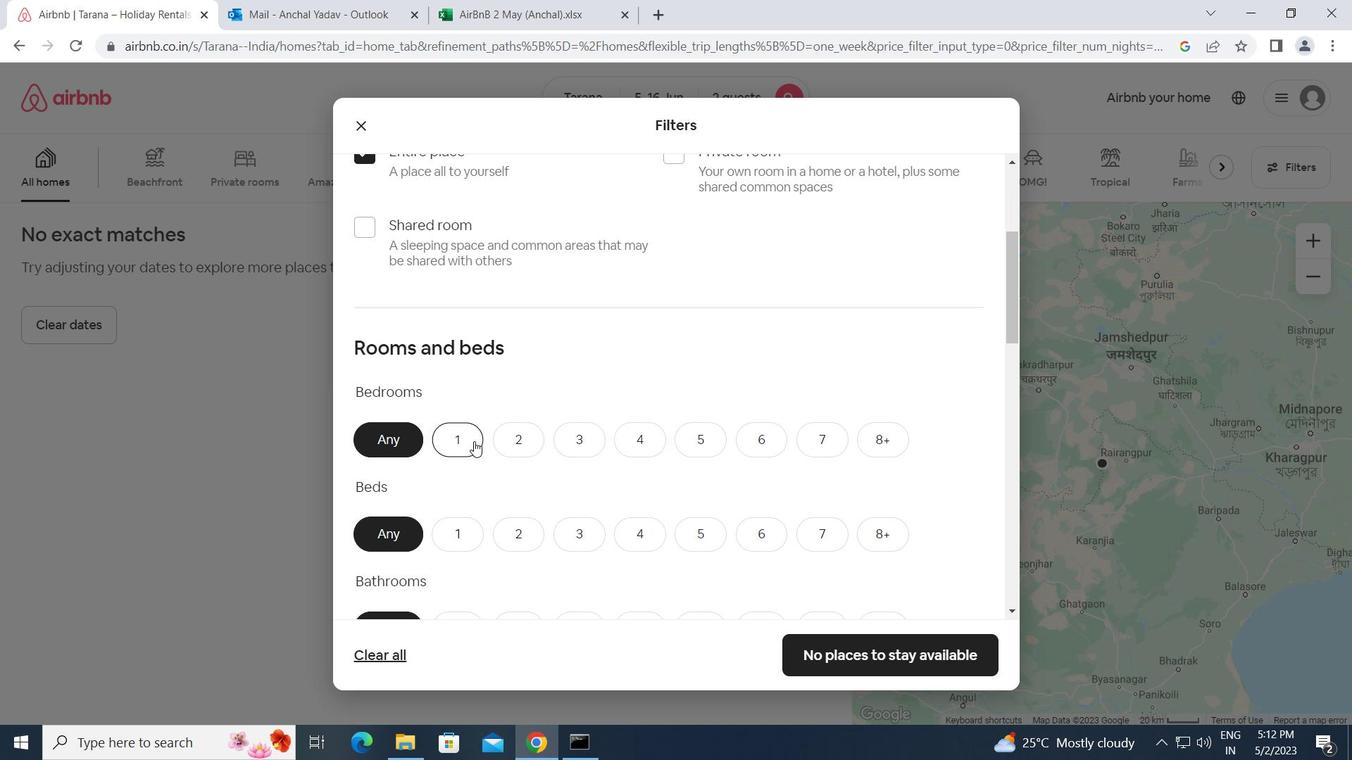 
Action: Mouse scrolled (468, 485) with delta (0, 0)
Screenshot: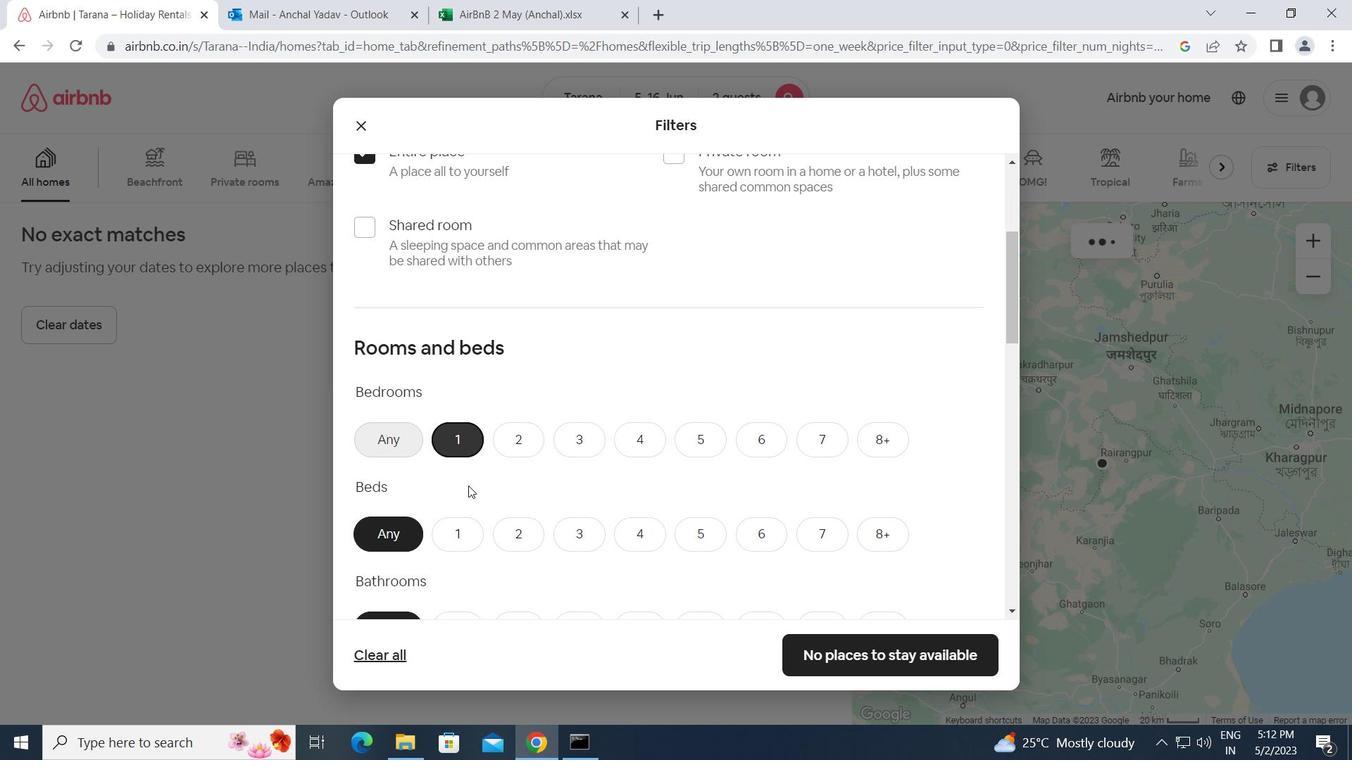
Action: Mouse moved to (454, 442)
Screenshot: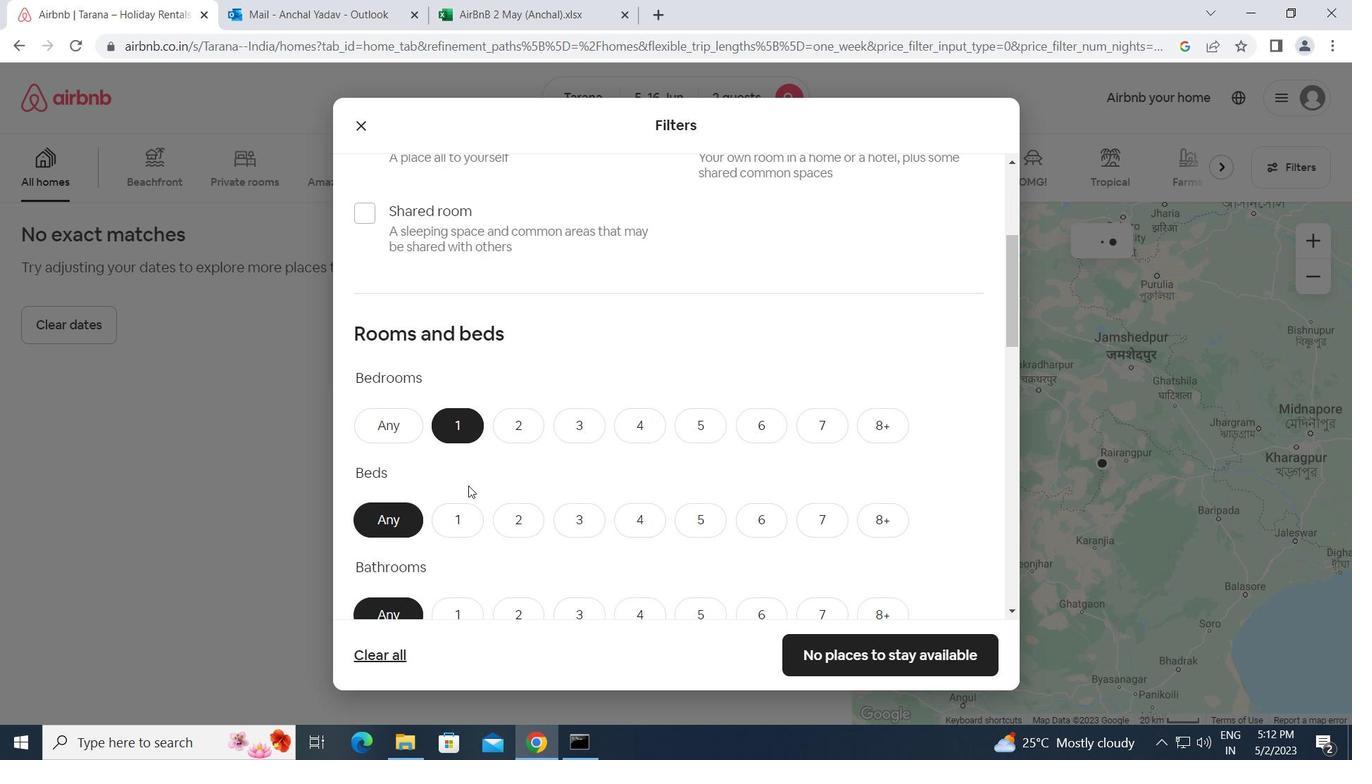 
Action: Mouse pressed left at (454, 442)
Screenshot: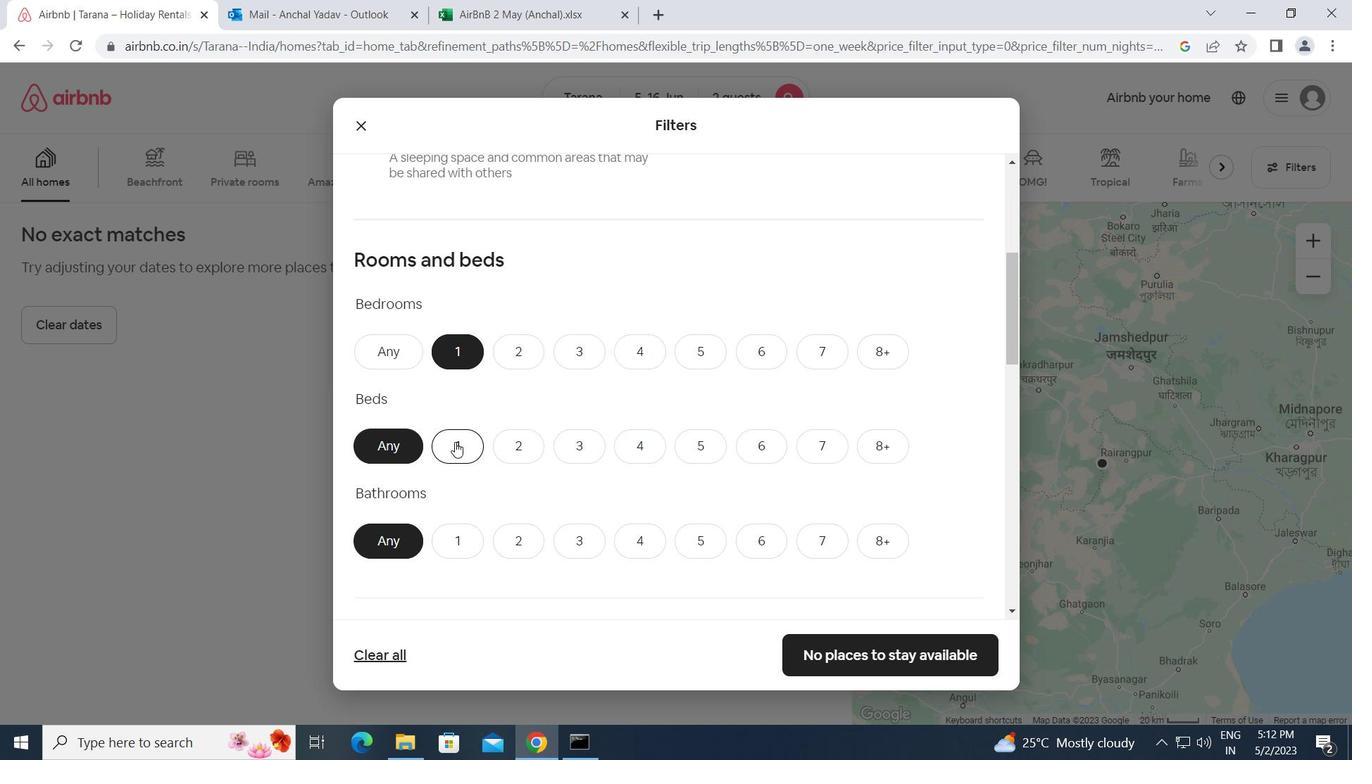 
Action: Mouse moved to (467, 542)
Screenshot: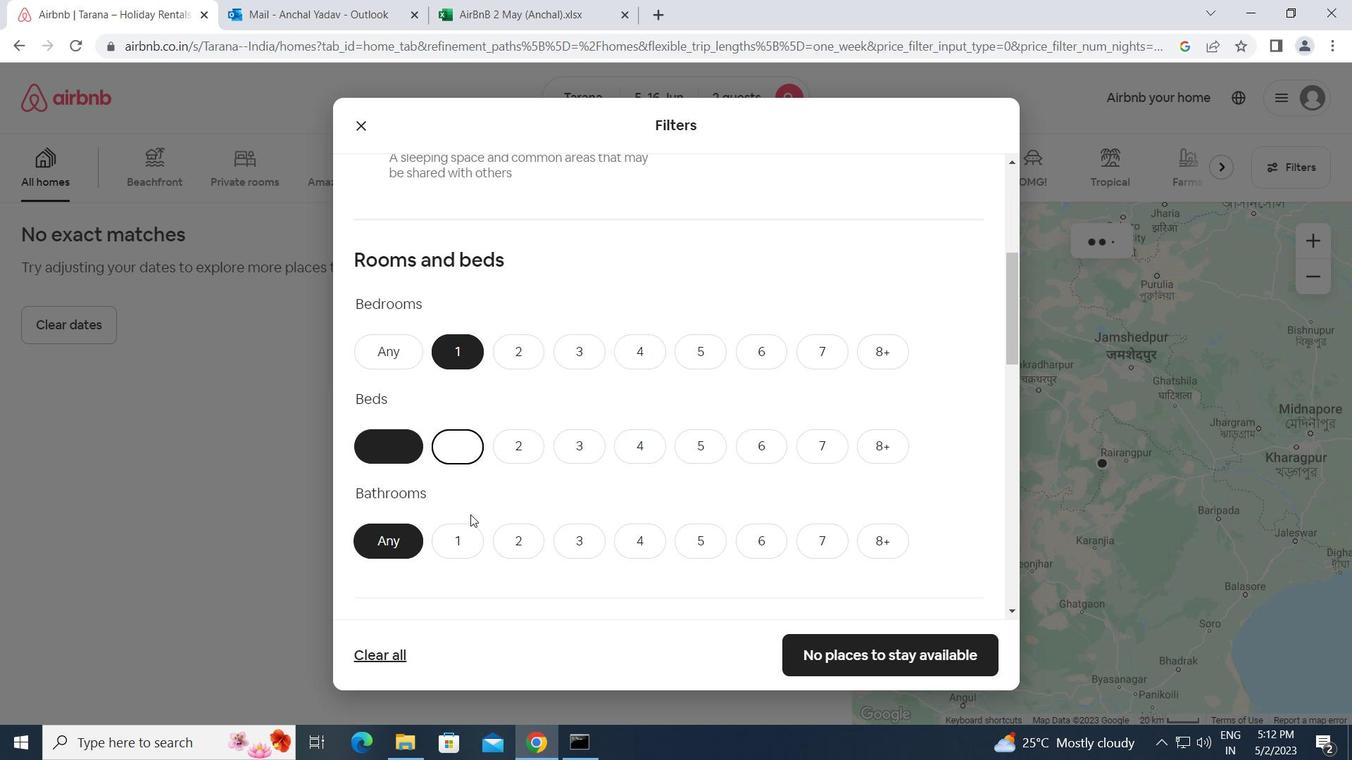 
Action: Mouse pressed left at (467, 542)
Screenshot: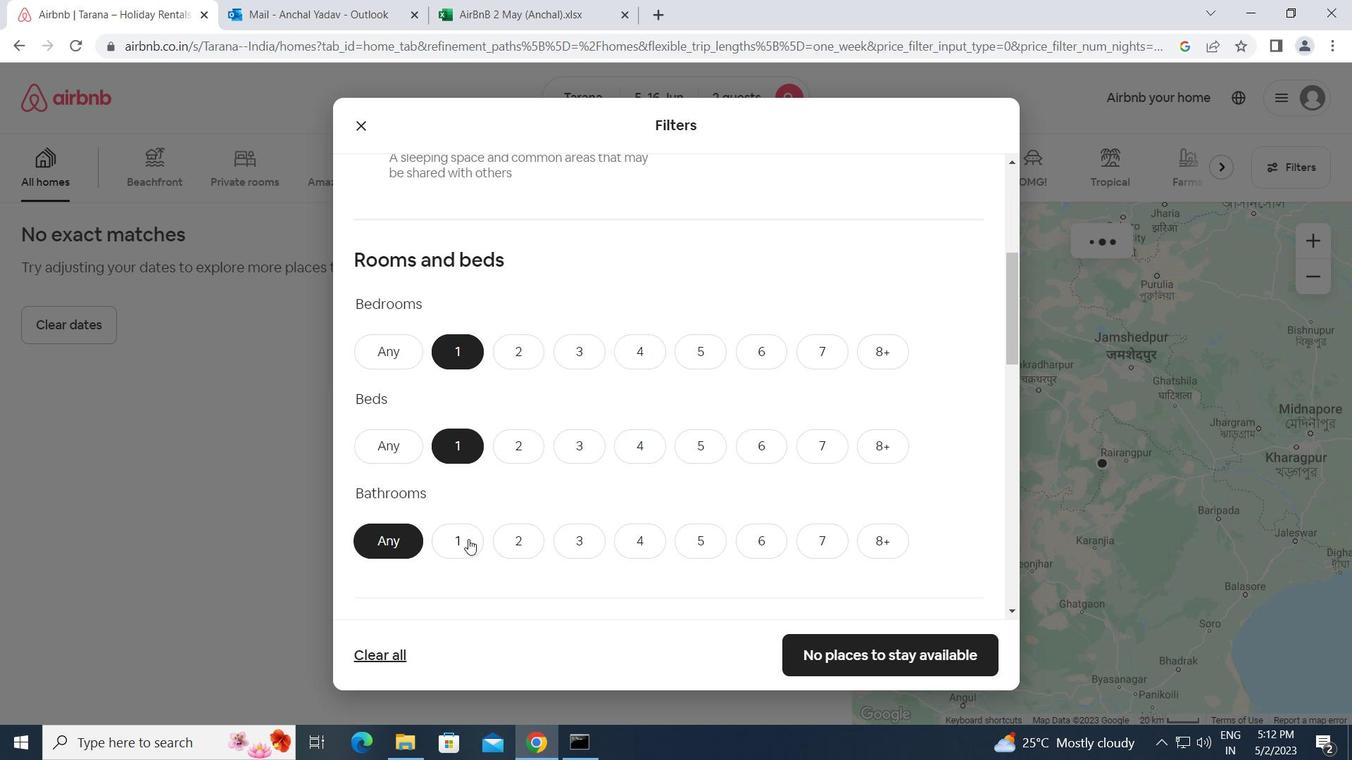 
Action: Mouse moved to (595, 494)
Screenshot: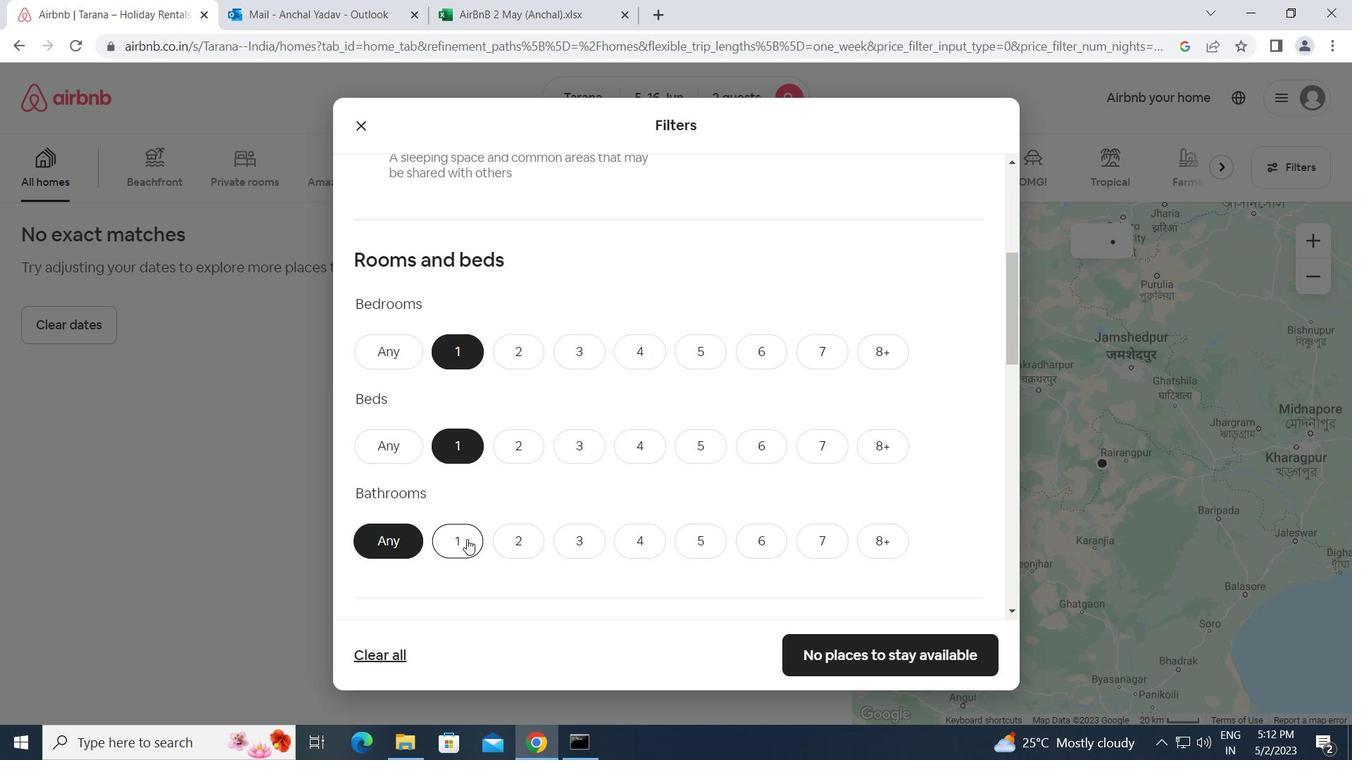 
Action: Mouse scrolled (595, 493) with delta (0, 0)
Screenshot: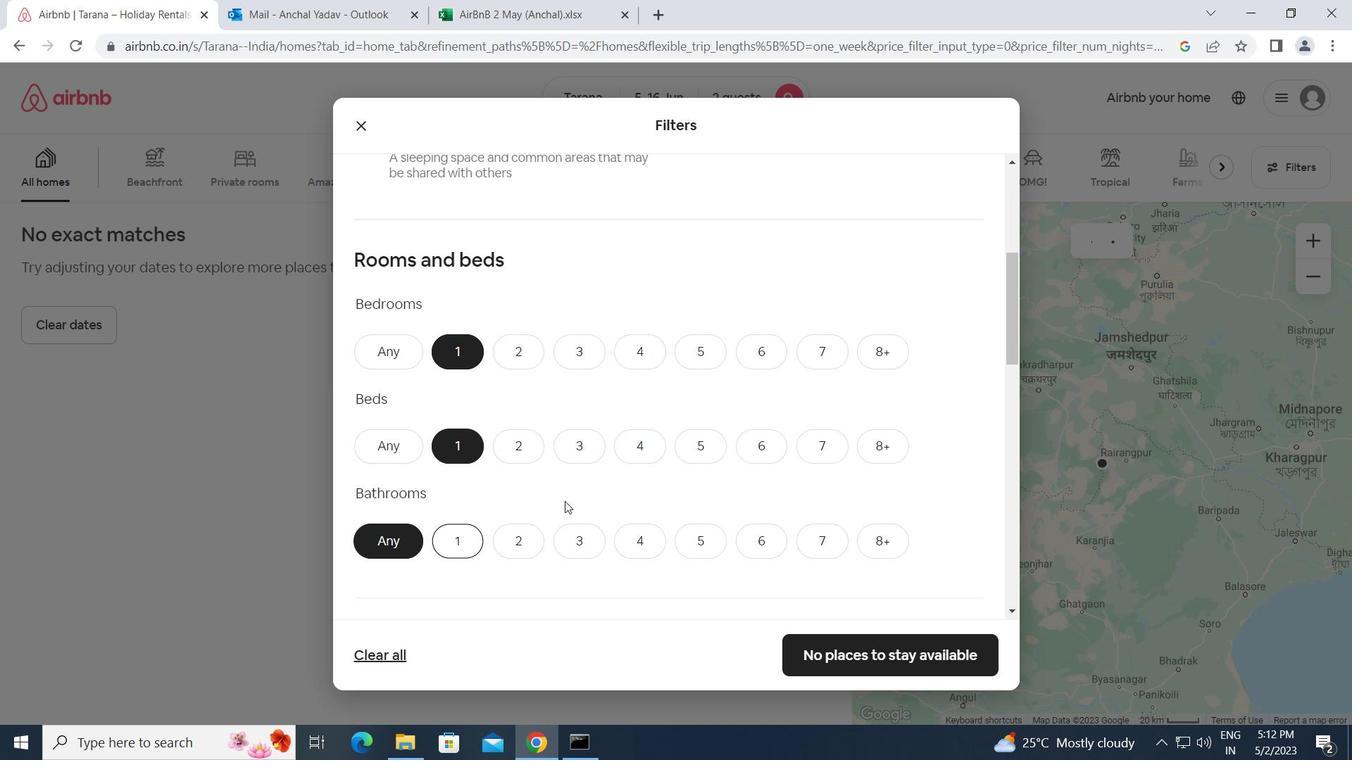 
Action: Mouse scrolled (595, 493) with delta (0, 0)
Screenshot: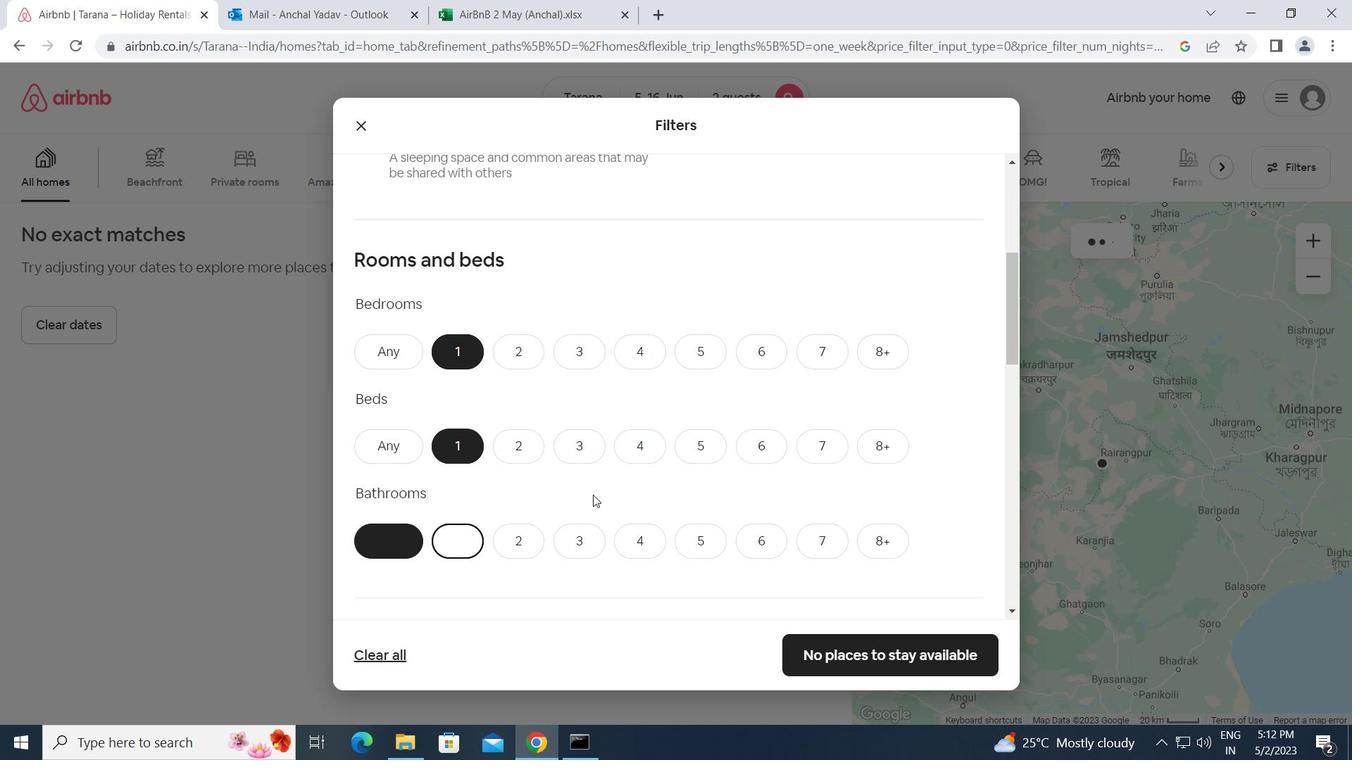 
Action: Mouse scrolled (595, 493) with delta (0, 0)
Screenshot: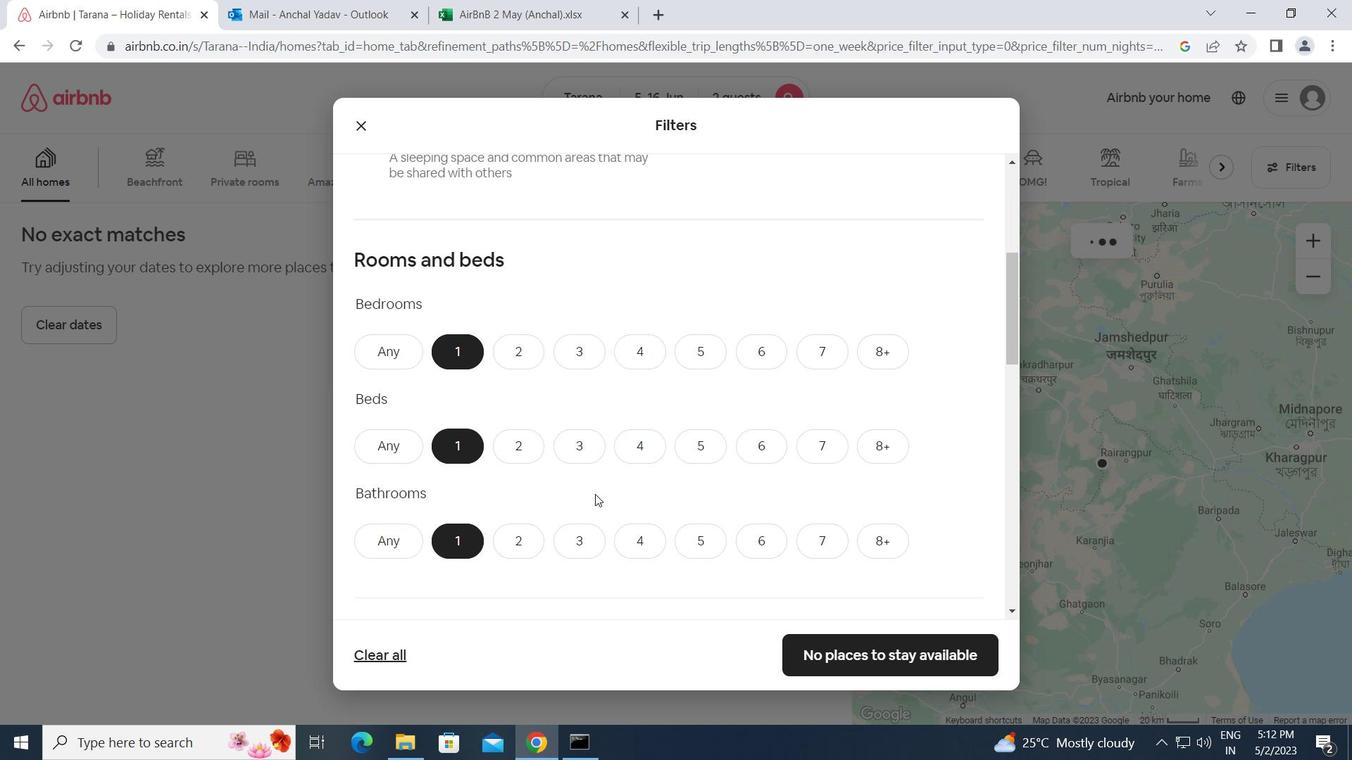 
Action: Mouse moved to (493, 478)
Screenshot: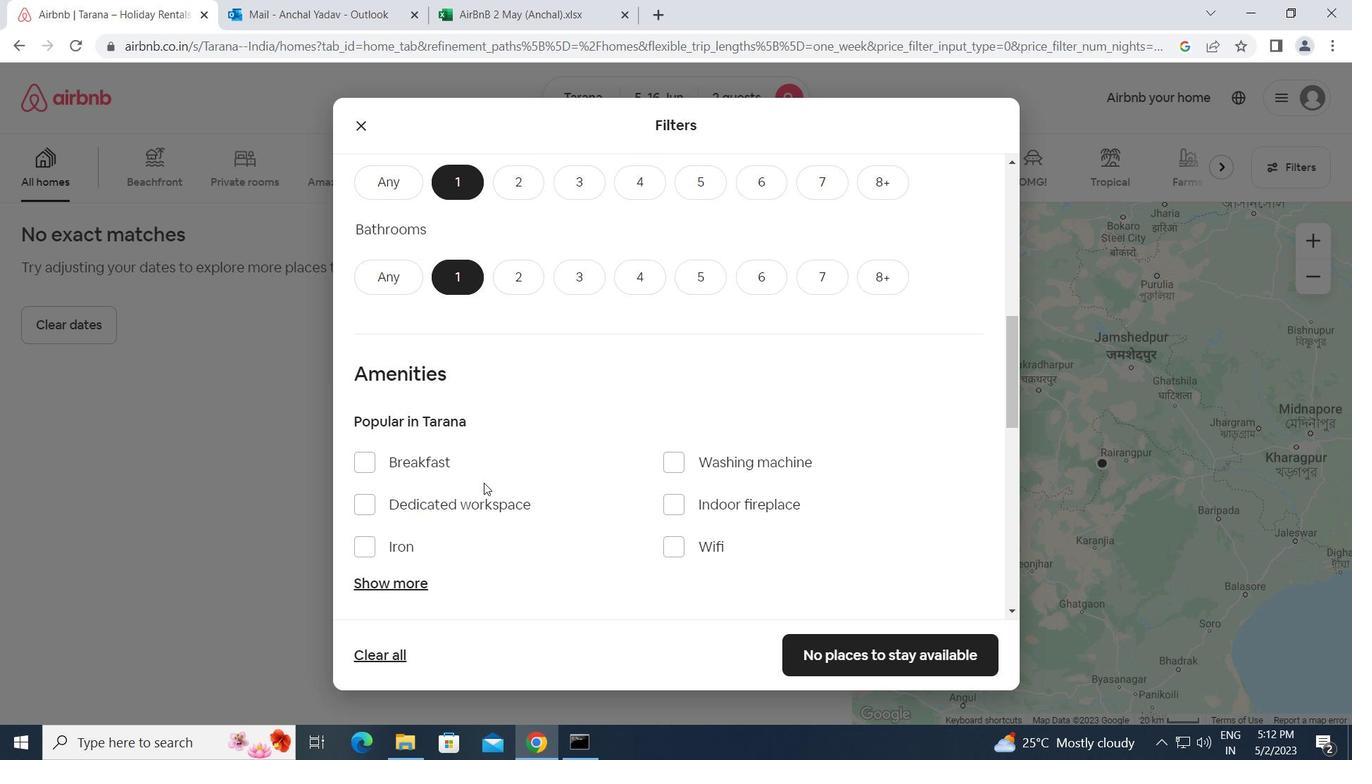 
Action: Mouse scrolled (493, 477) with delta (0, 0)
Screenshot: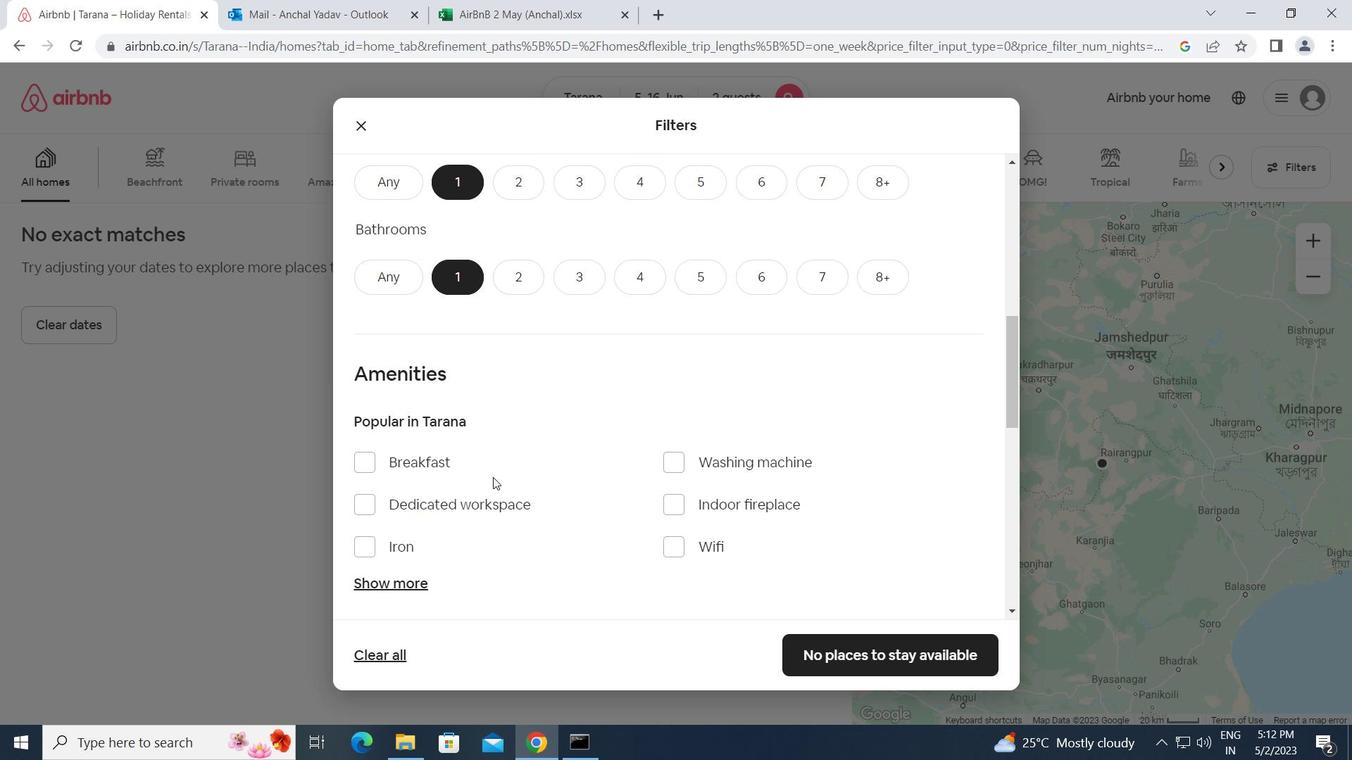 
Action: Mouse scrolled (493, 477) with delta (0, 0)
Screenshot: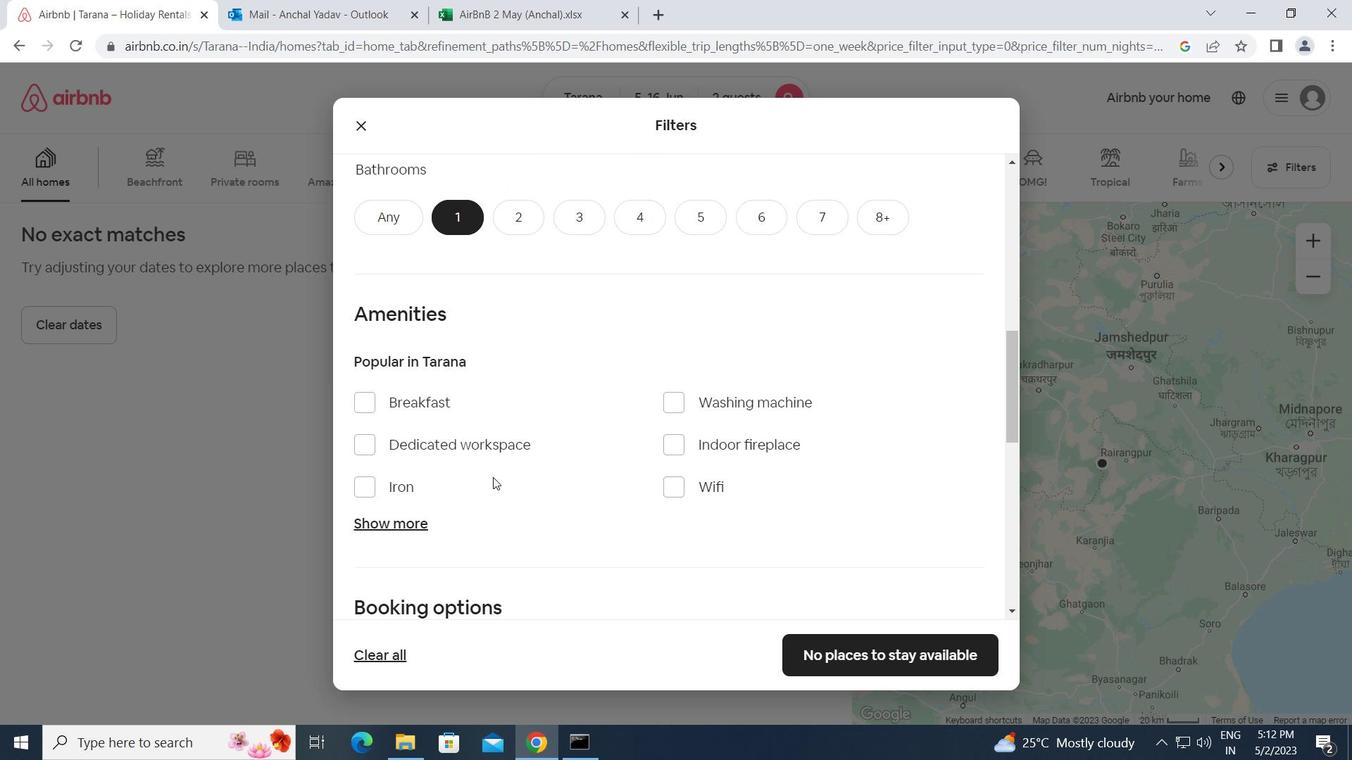 
Action: Mouse scrolled (493, 477) with delta (0, 0)
Screenshot: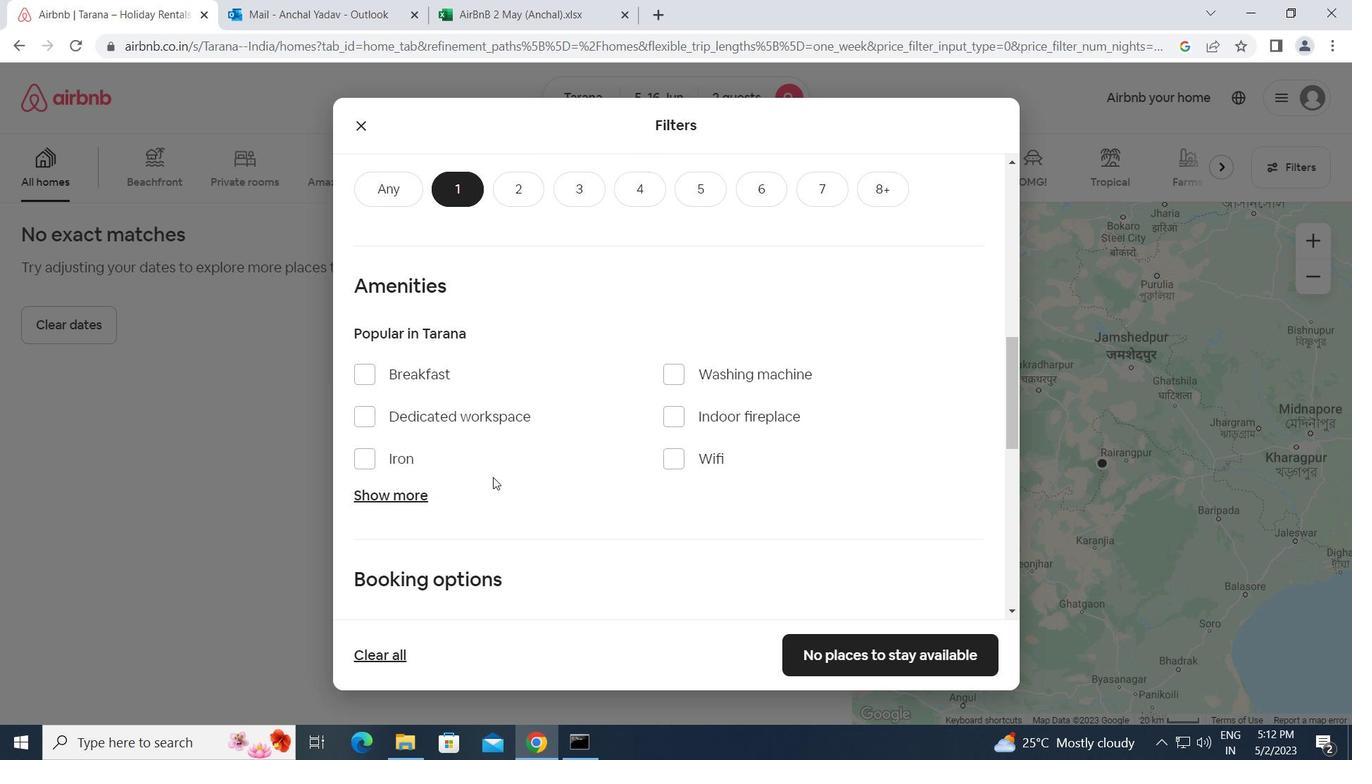 
Action: Mouse moved to (894, 493)
Screenshot: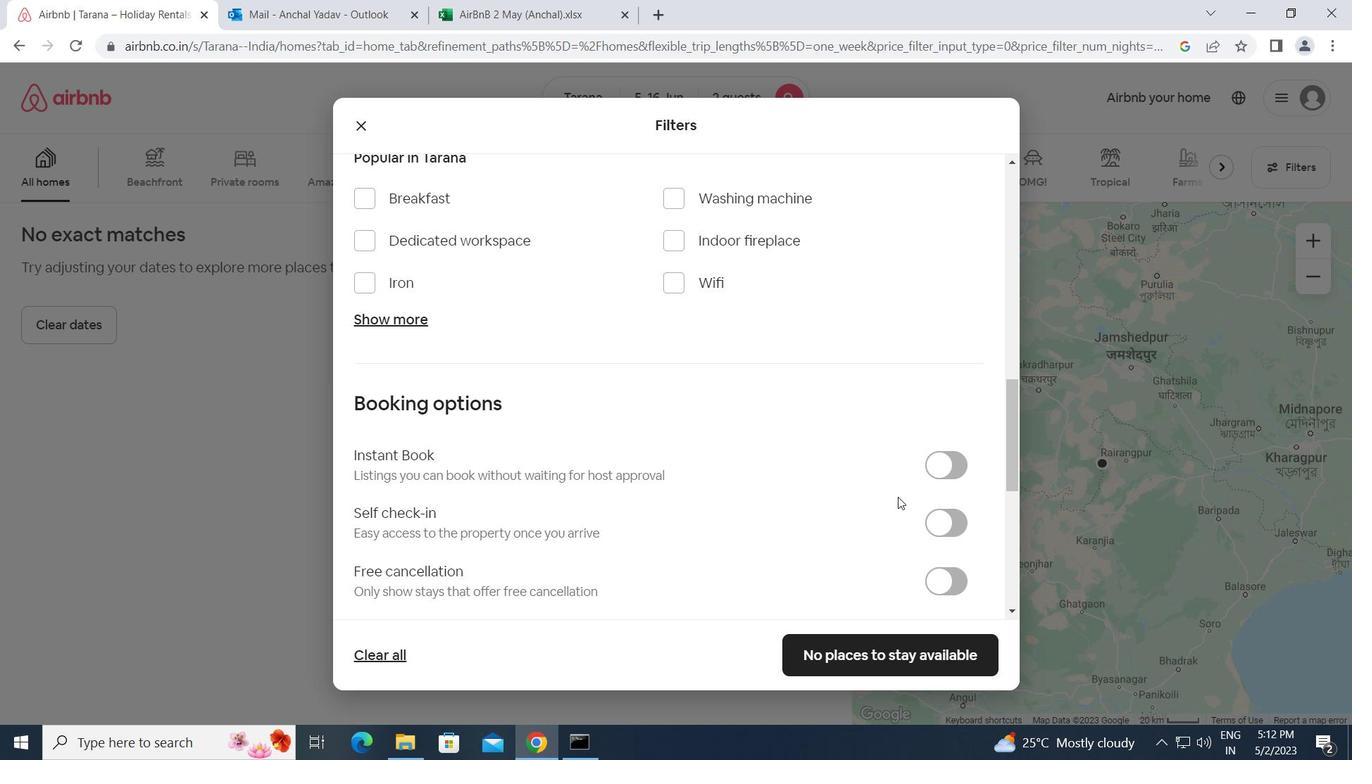 
Action: Mouse scrolled (894, 493) with delta (0, 0)
Screenshot: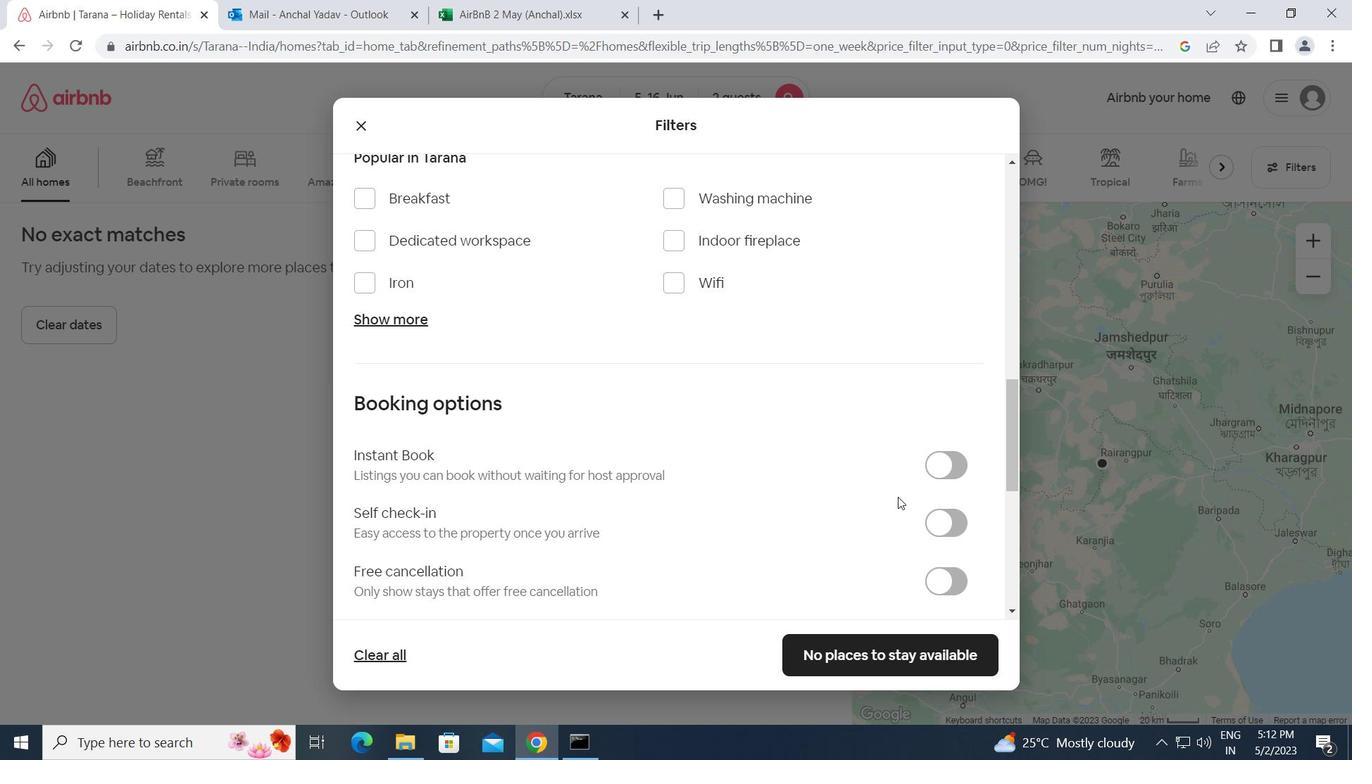 
Action: Mouse scrolled (894, 493) with delta (0, 0)
Screenshot: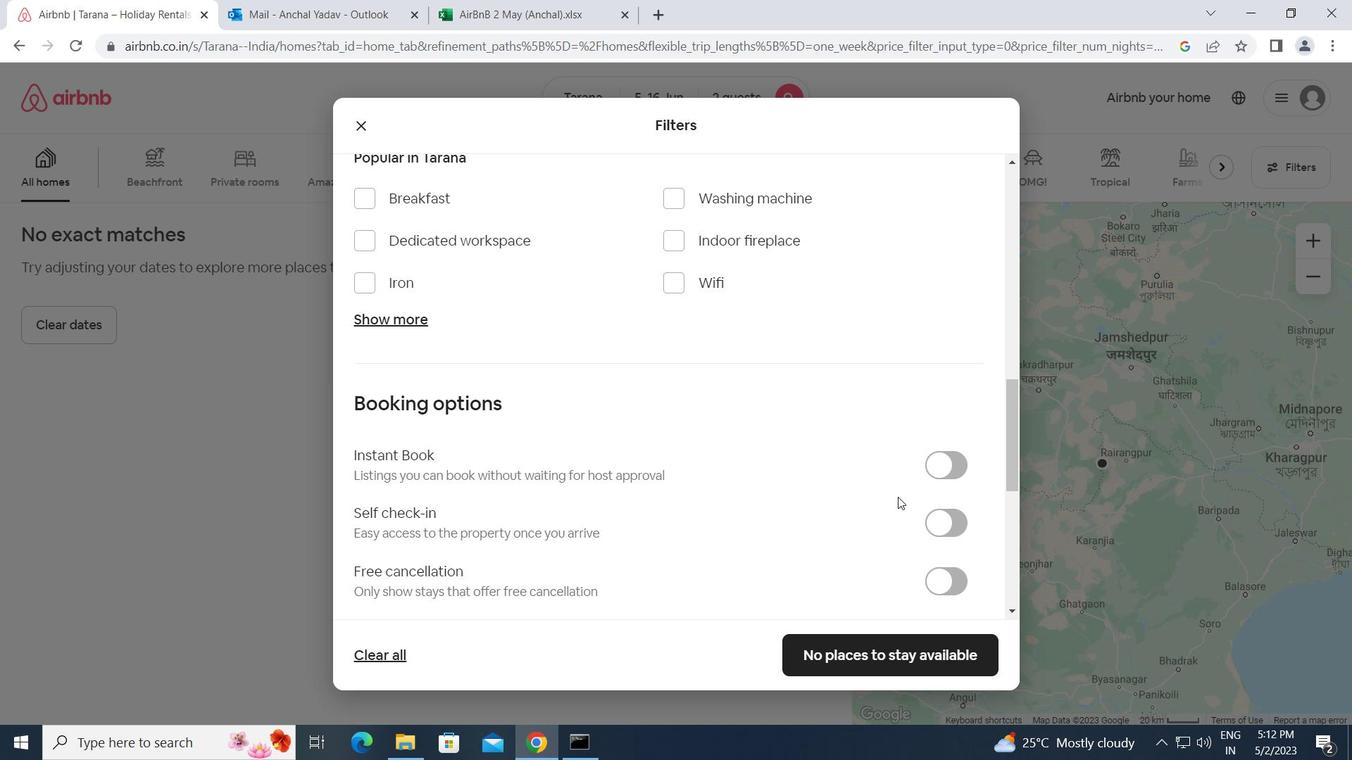 
Action: Mouse scrolled (894, 493) with delta (0, 0)
Screenshot: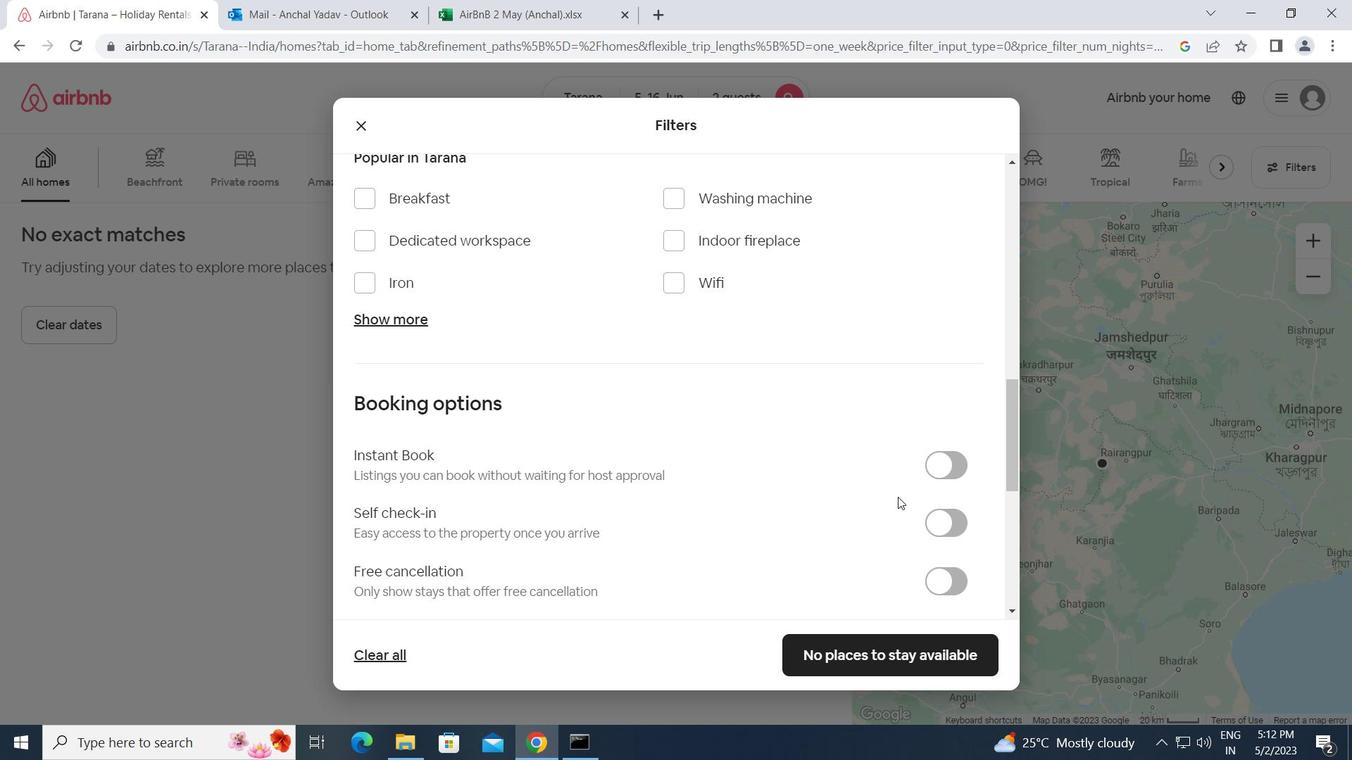 
Action: Mouse scrolled (894, 493) with delta (0, 0)
Screenshot: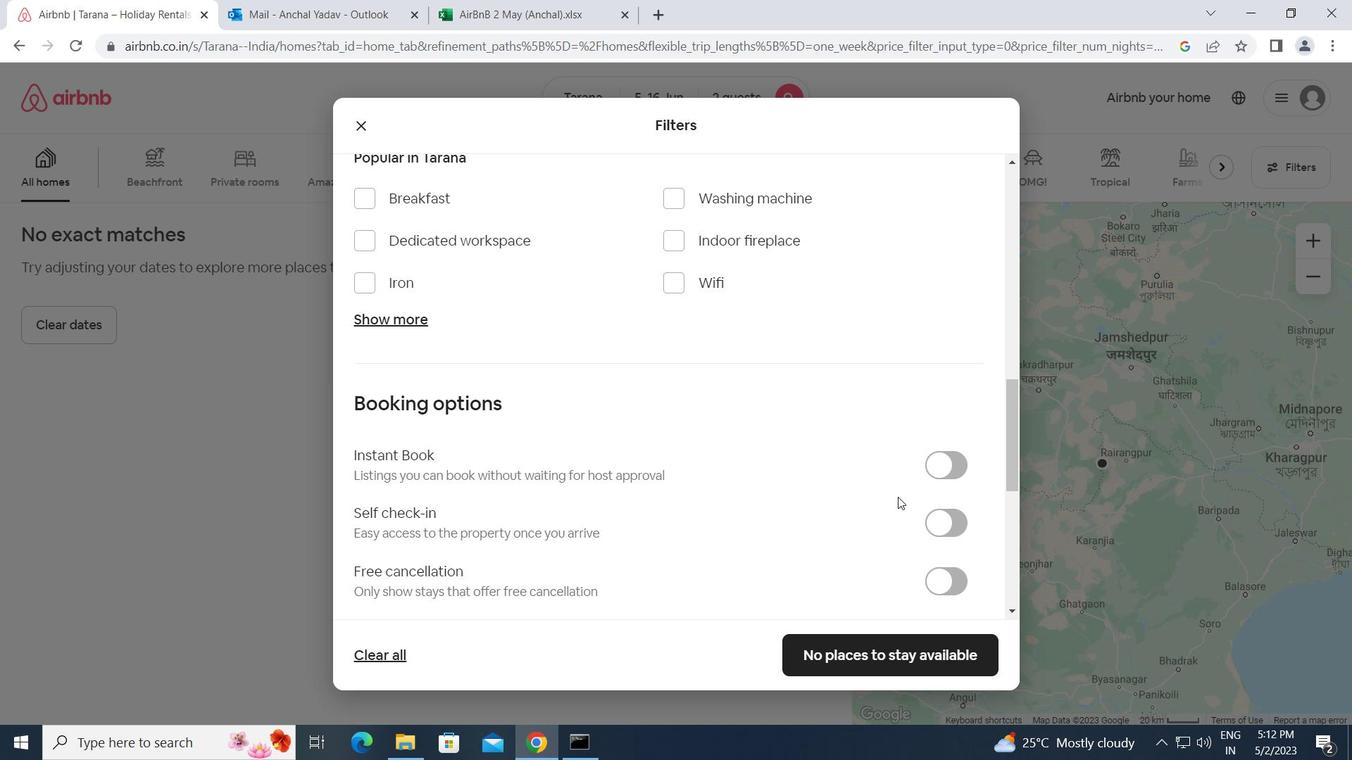 
Action: Mouse scrolled (894, 493) with delta (0, 0)
Screenshot: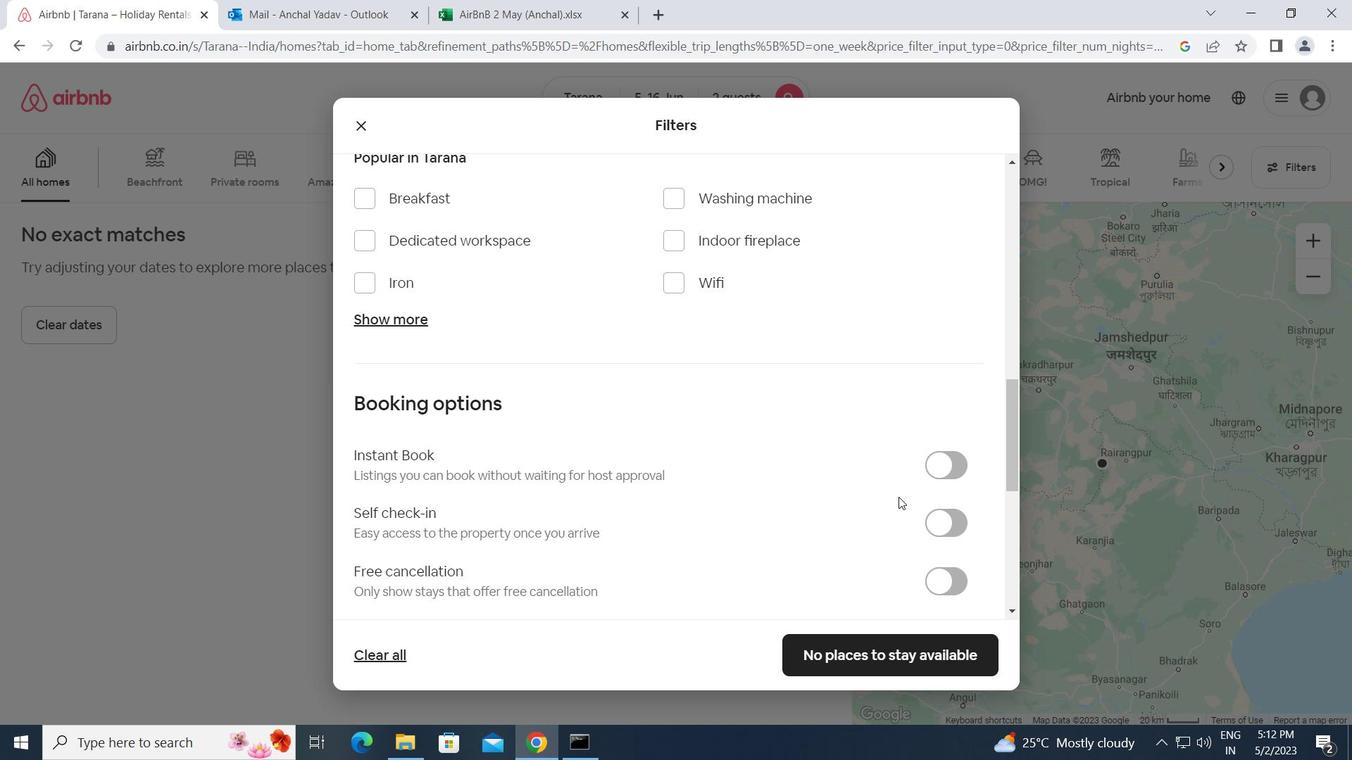 
Action: Mouse scrolled (894, 492) with delta (0, 0)
Screenshot: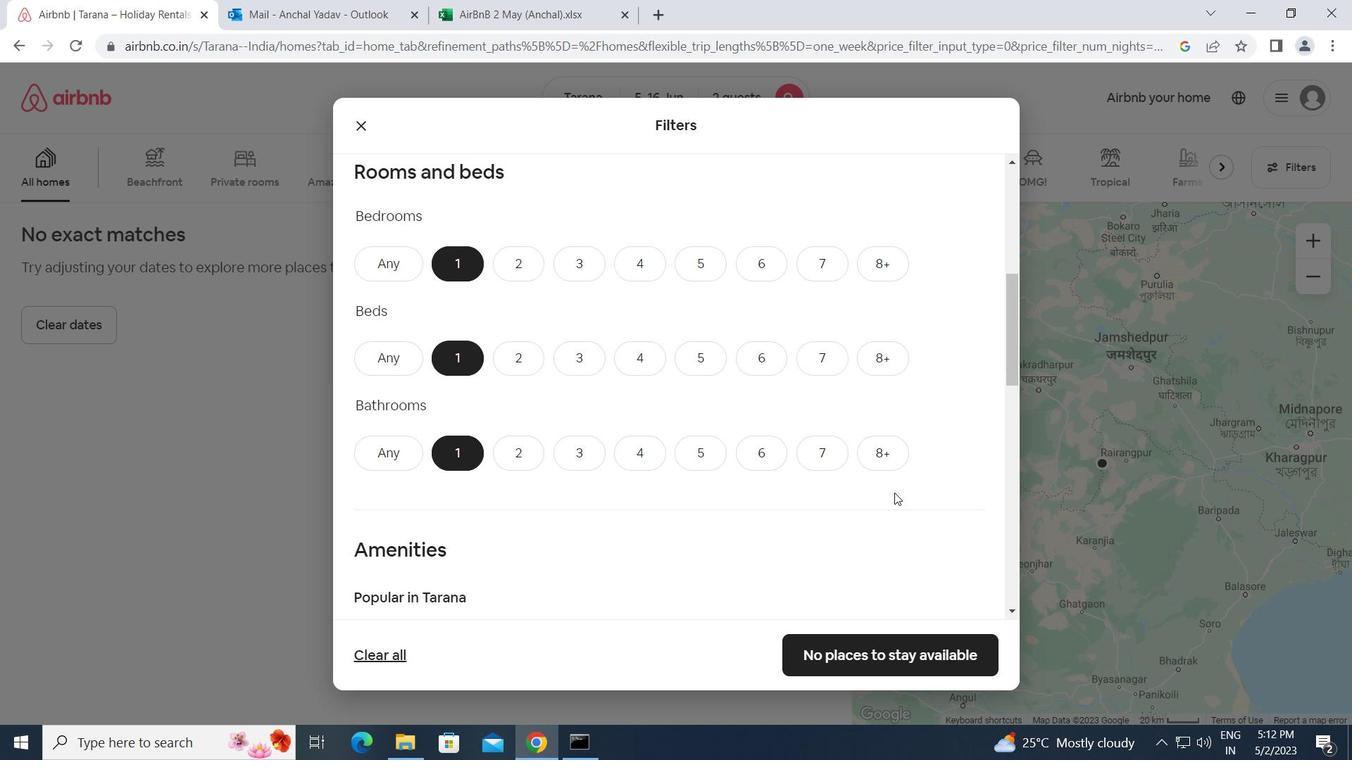 
Action: Mouse scrolled (894, 492) with delta (0, 0)
Screenshot: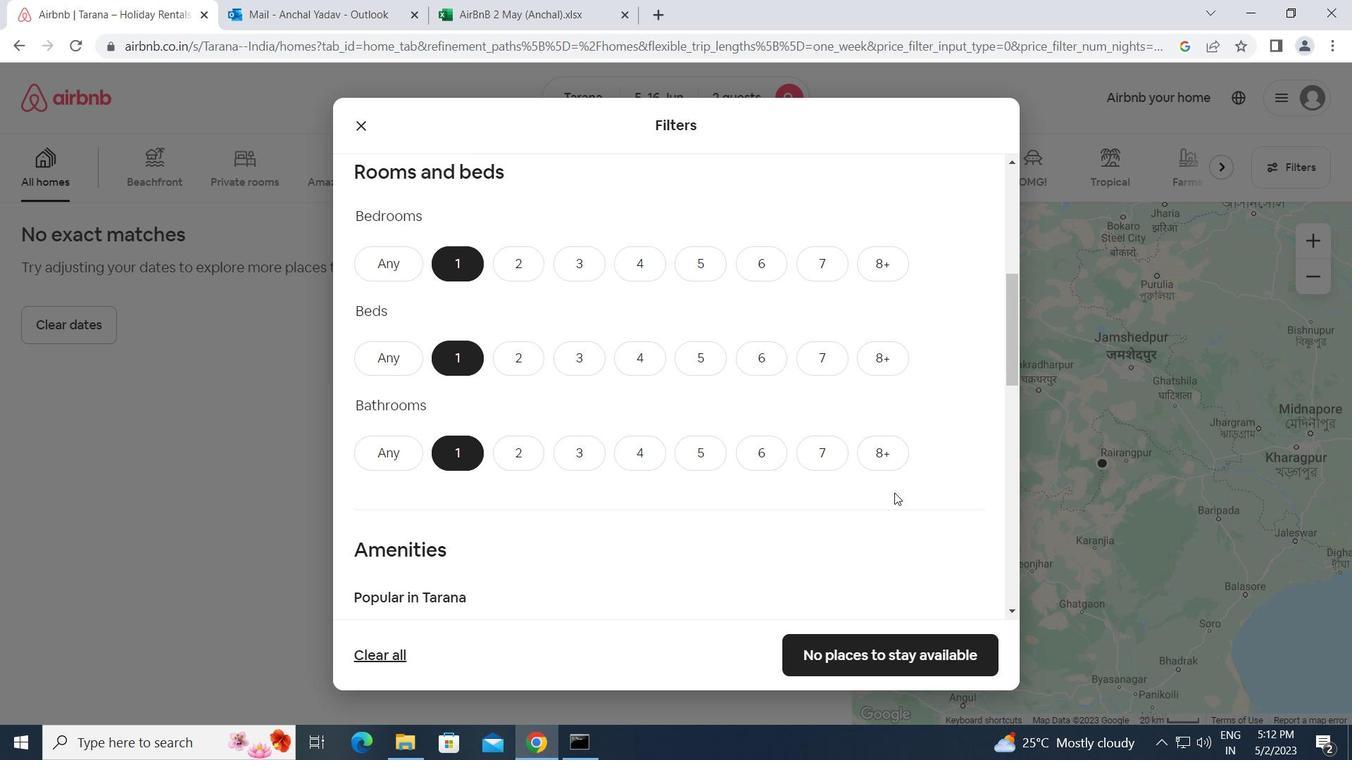 
Action: Mouse scrolled (894, 492) with delta (0, 0)
Screenshot: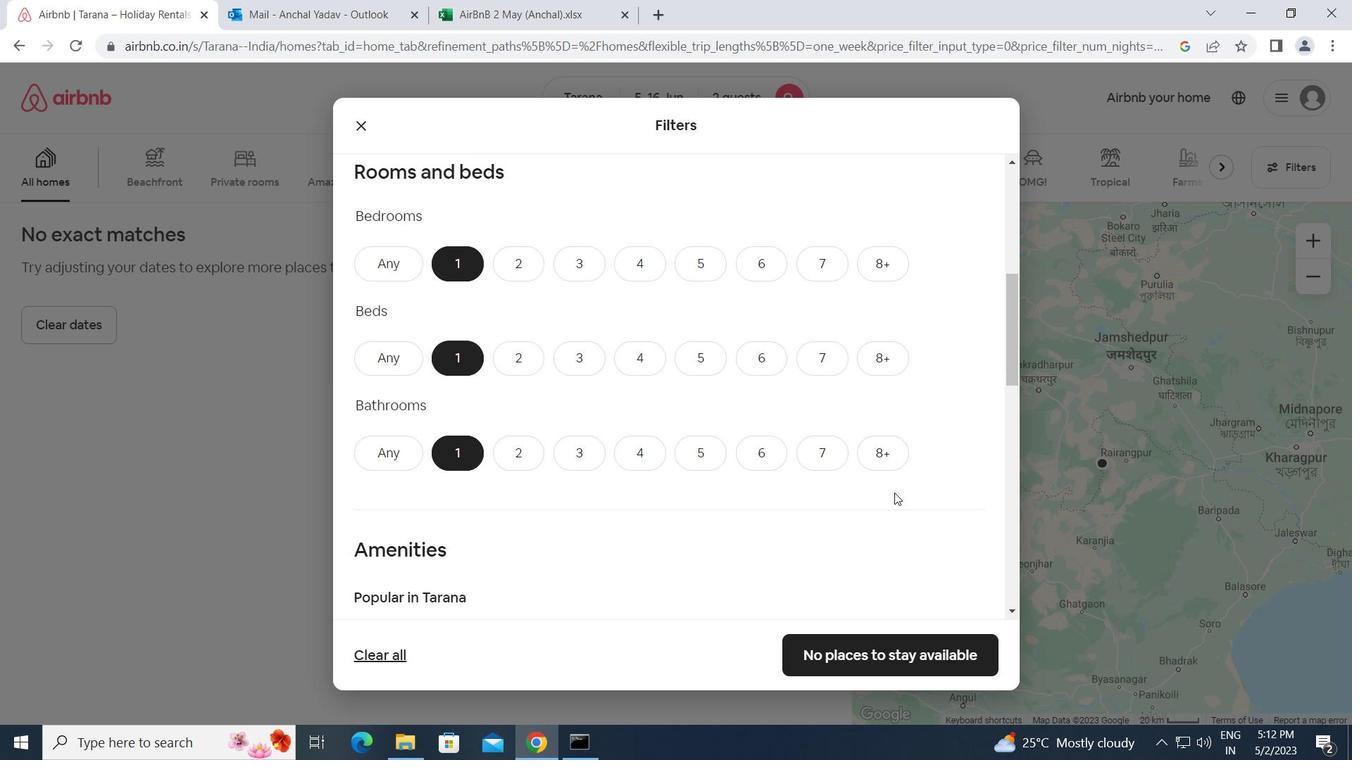 
Action: Mouse scrolled (894, 492) with delta (0, 0)
Screenshot: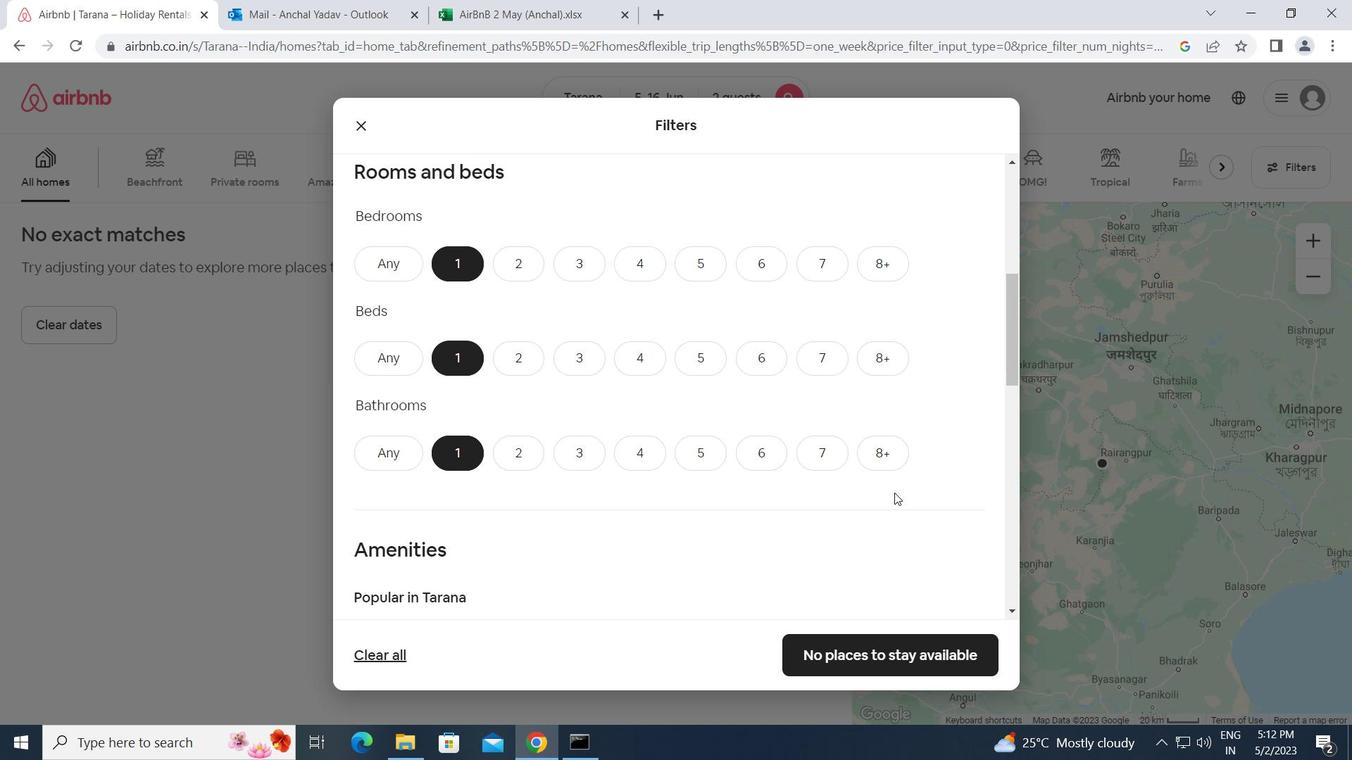 
Action: Mouse scrolled (894, 492) with delta (0, 0)
Screenshot: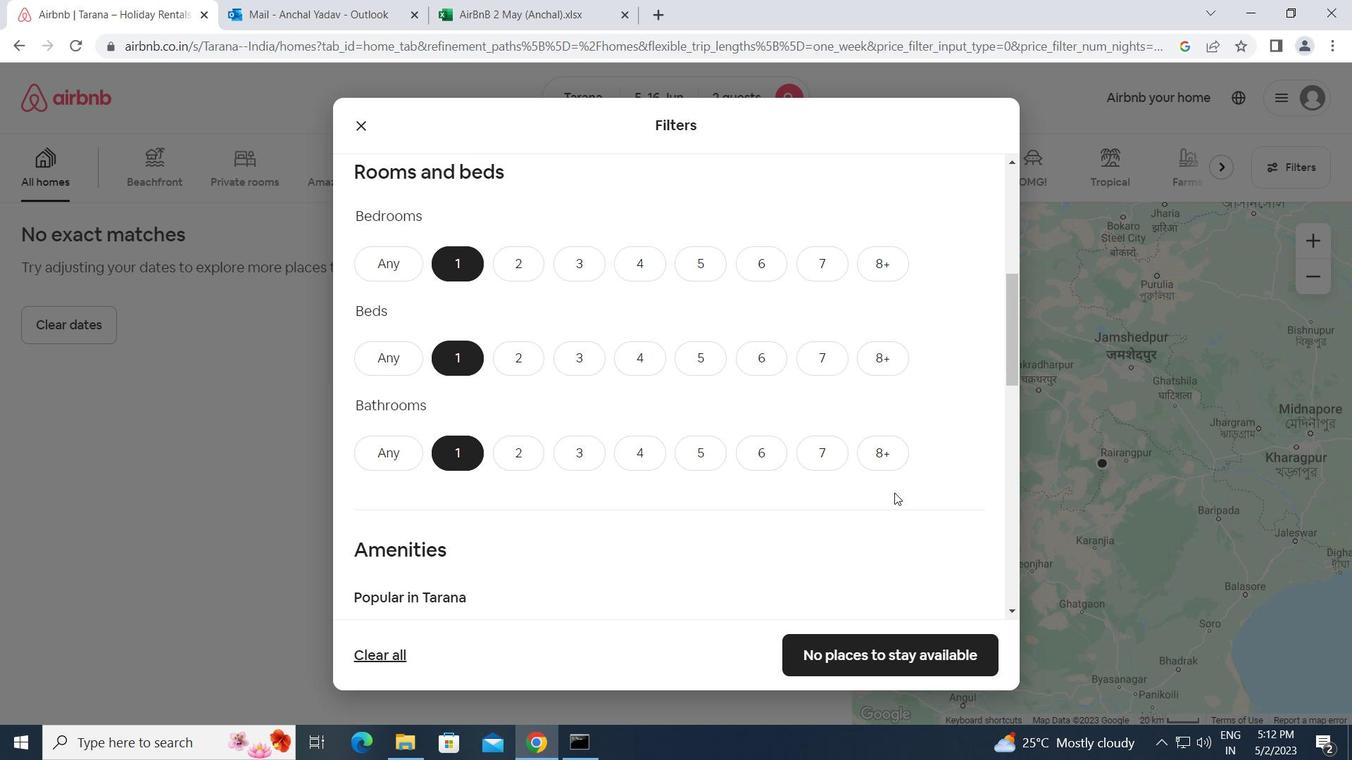
Action: Mouse scrolled (894, 492) with delta (0, 0)
Screenshot: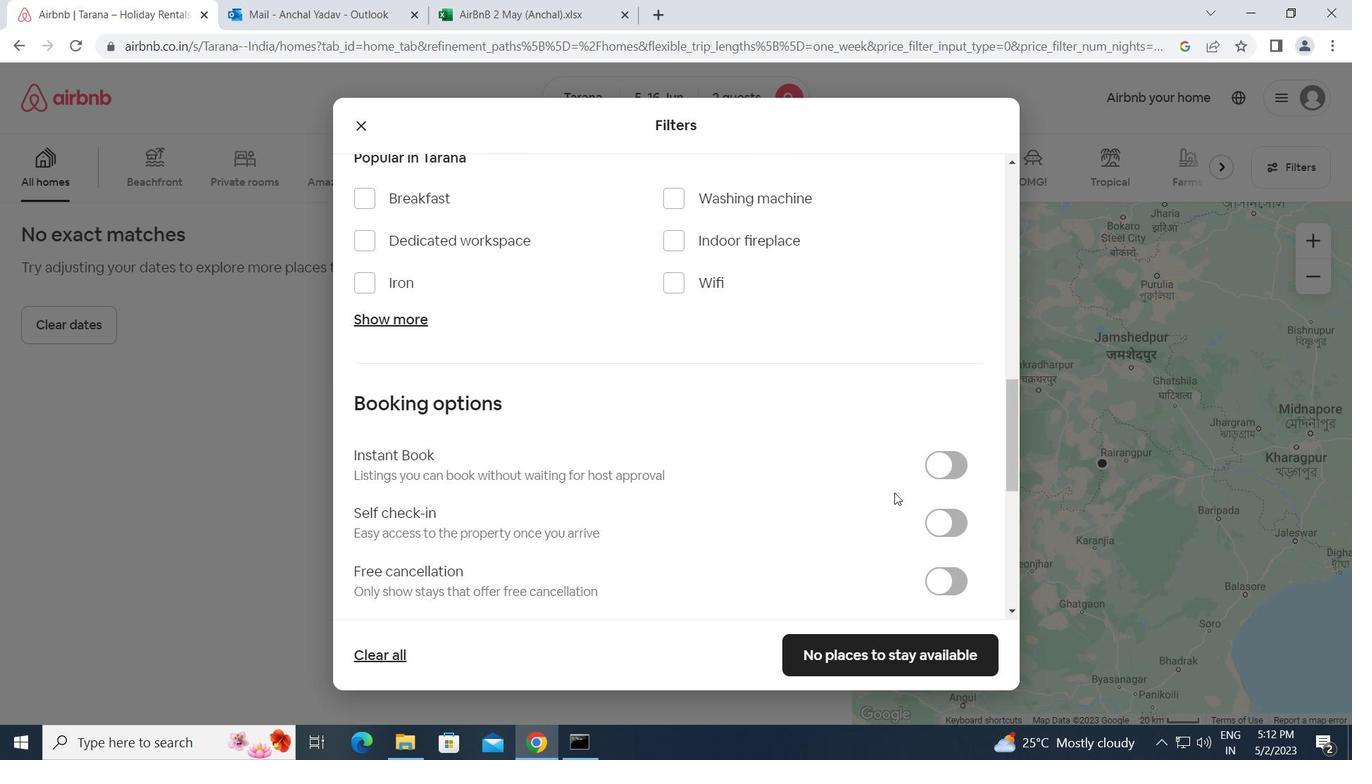 
Action: Mouse scrolled (894, 492) with delta (0, 0)
Screenshot: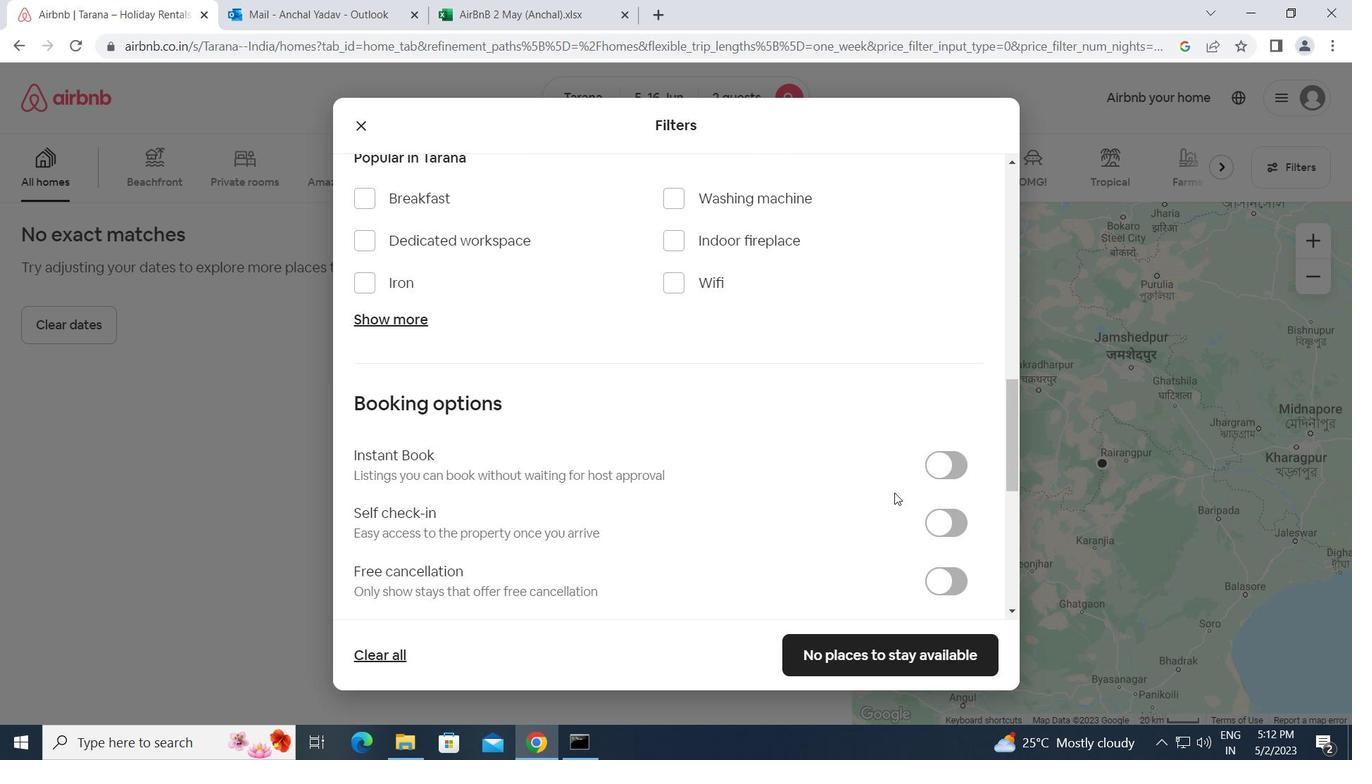 
Action: Mouse scrolled (894, 492) with delta (0, 0)
Screenshot: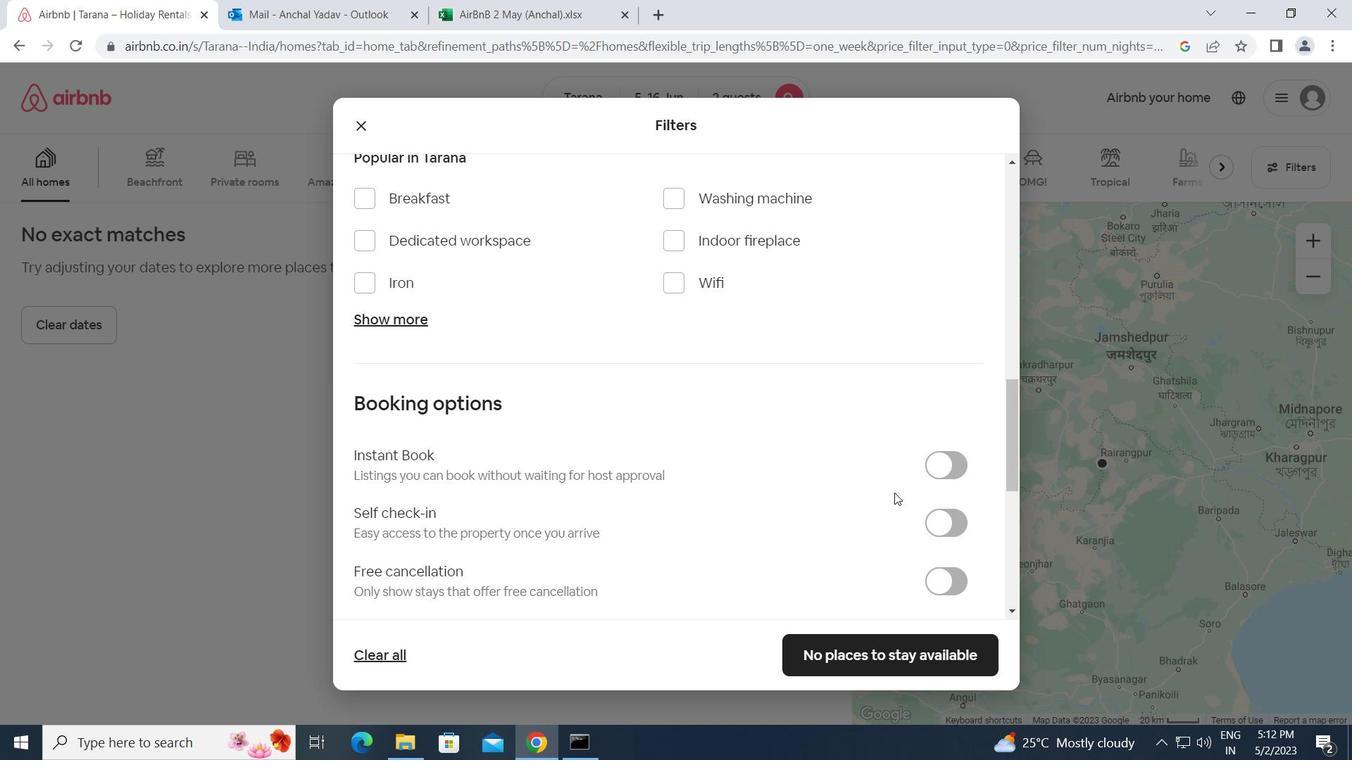 
Action: Mouse moved to (936, 266)
Screenshot: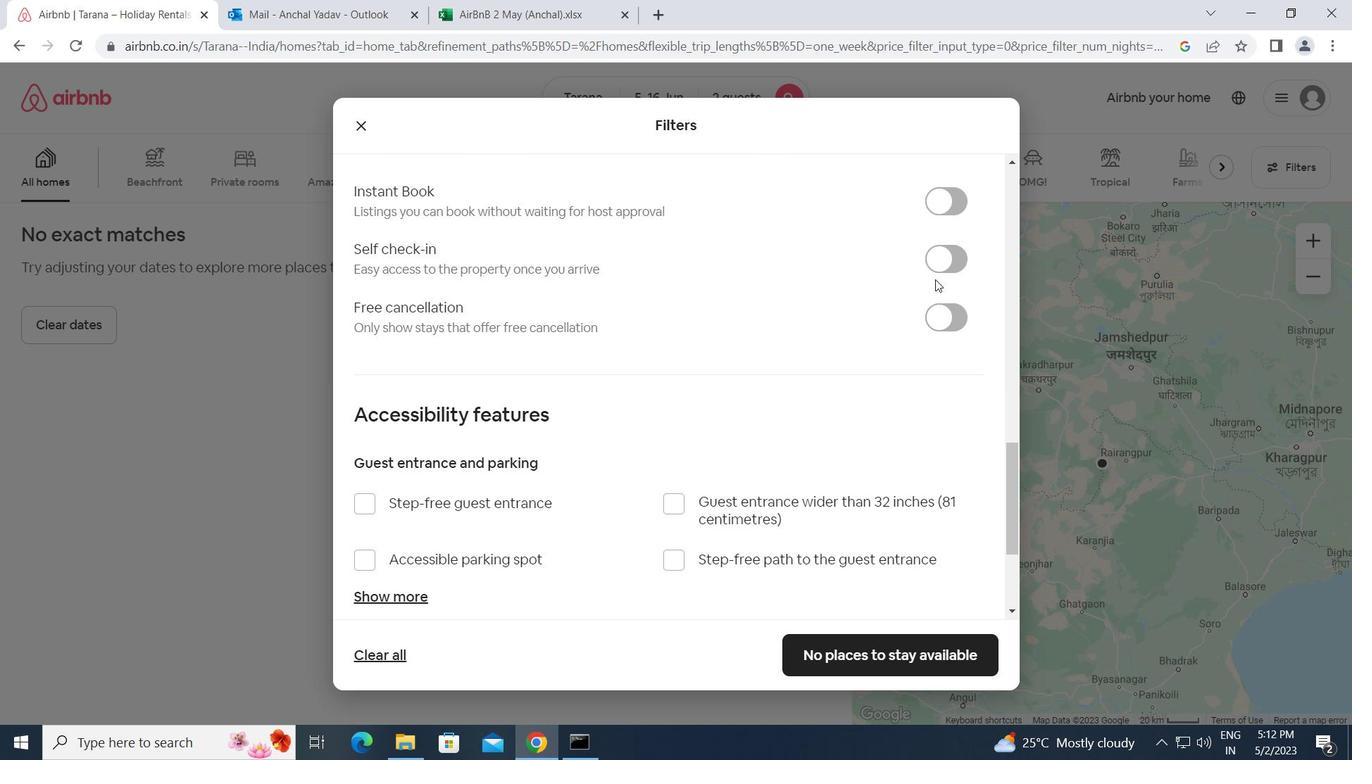 
Action: Mouse pressed left at (936, 266)
Screenshot: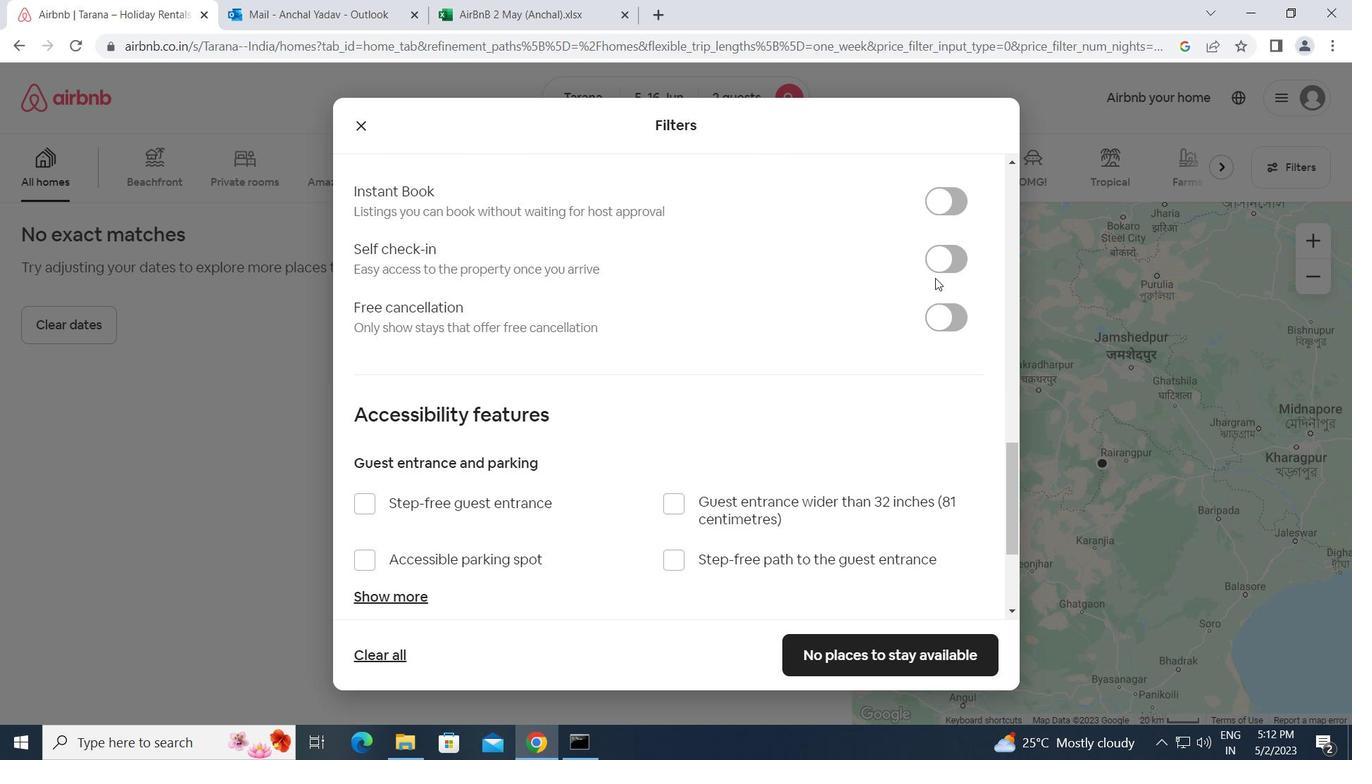 
Action: Mouse moved to (788, 302)
Screenshot: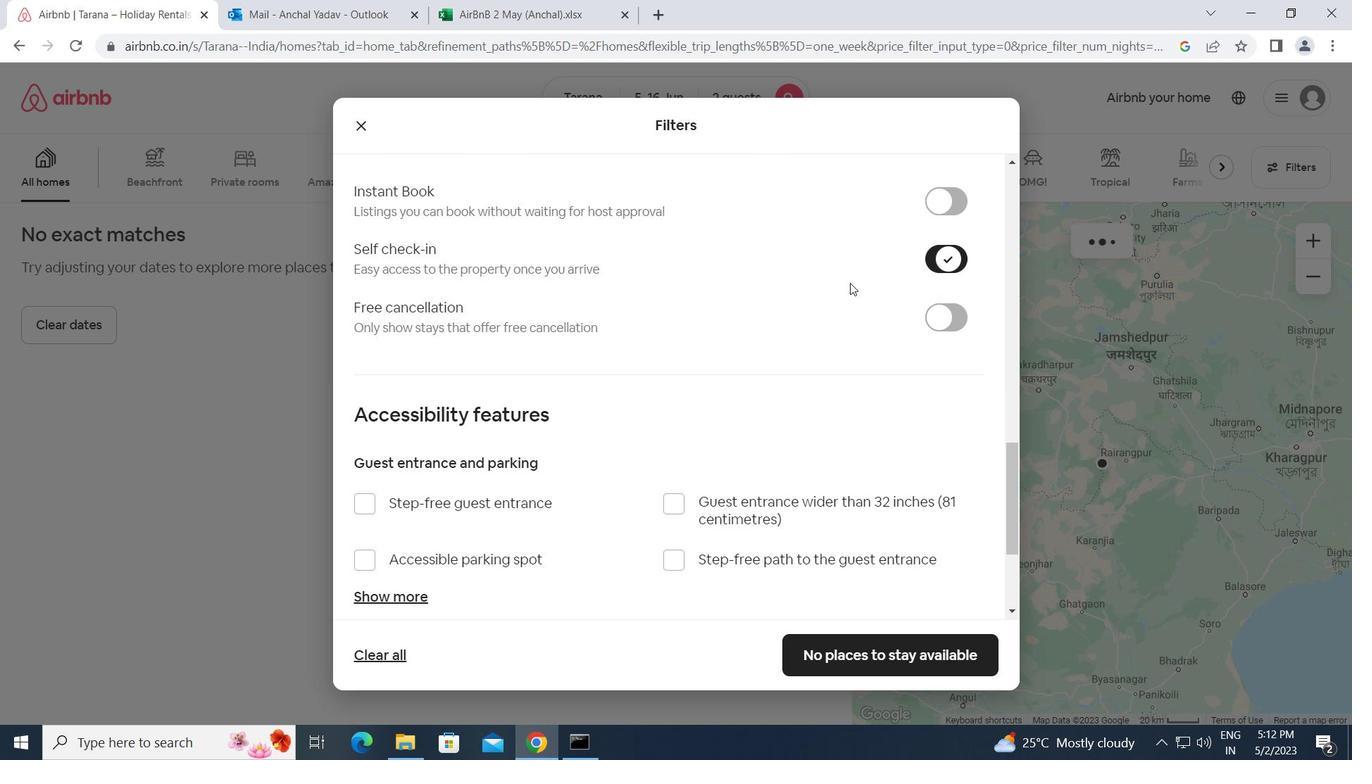 
Action: Mouse scrolled (788, 302) with delta (0, 0)
Screenshot: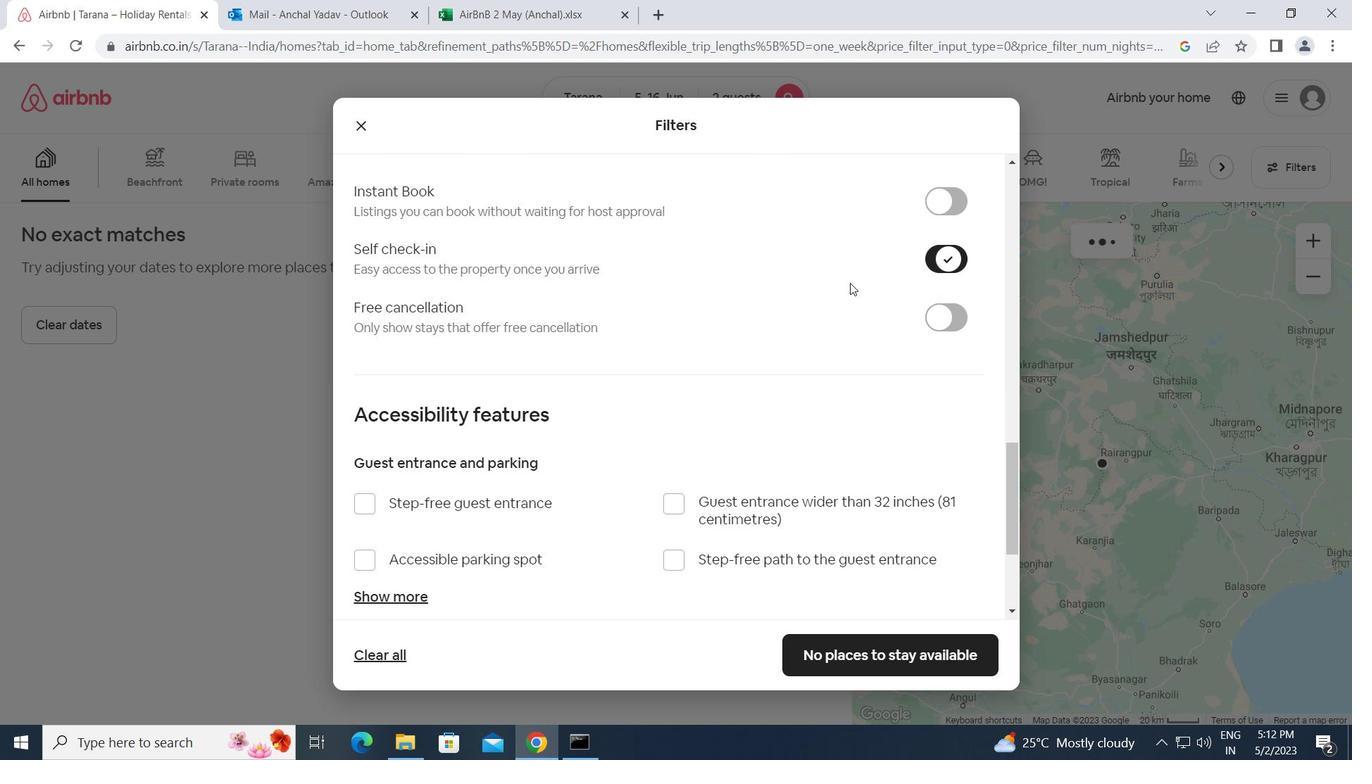 
Action: Mouse moved to (788, 305)
Screenshot: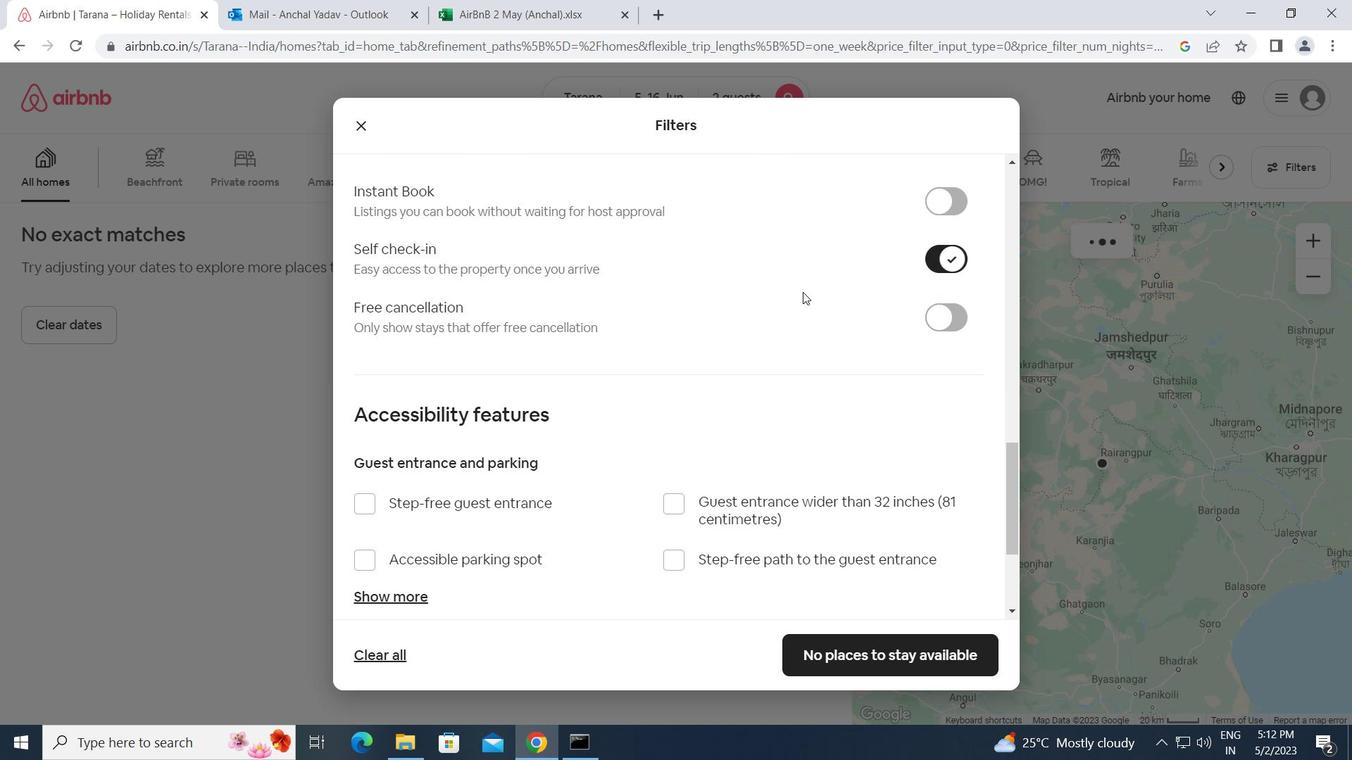 
Action: Mouse scrolled (788, 304) with delta (0, 0)
Screenshot: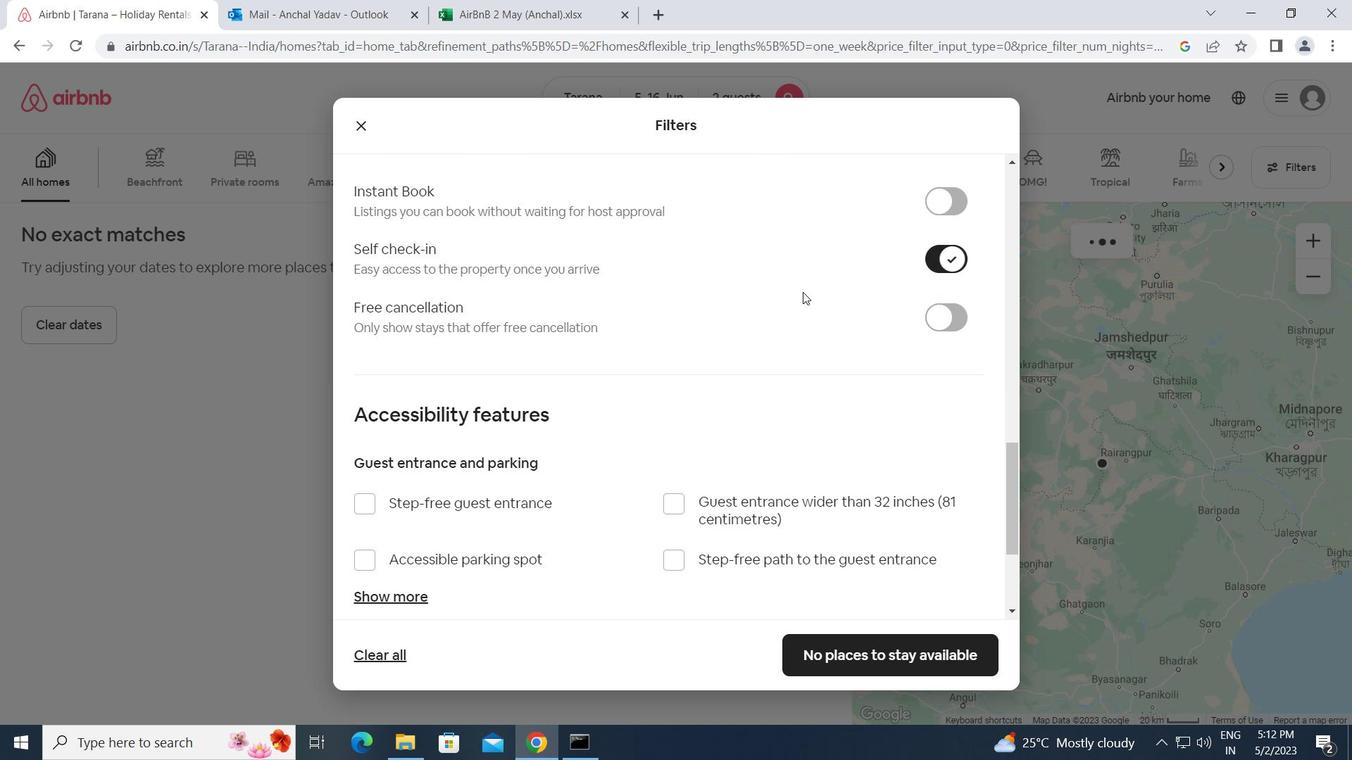 
Action: Mouse moved to (785, 308)
Screenshot: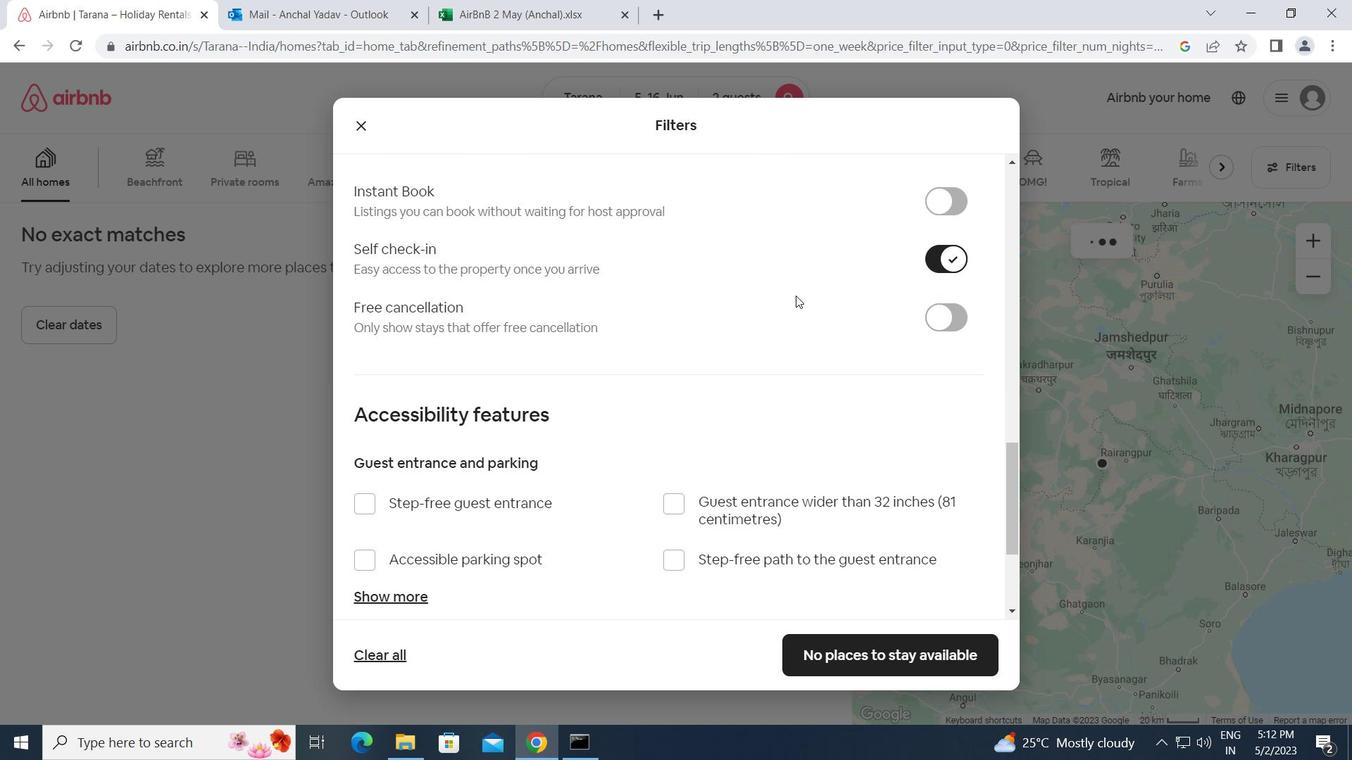 
Action: Mouse scrolled (785, 307) with delta (0, 0)
Screenshot: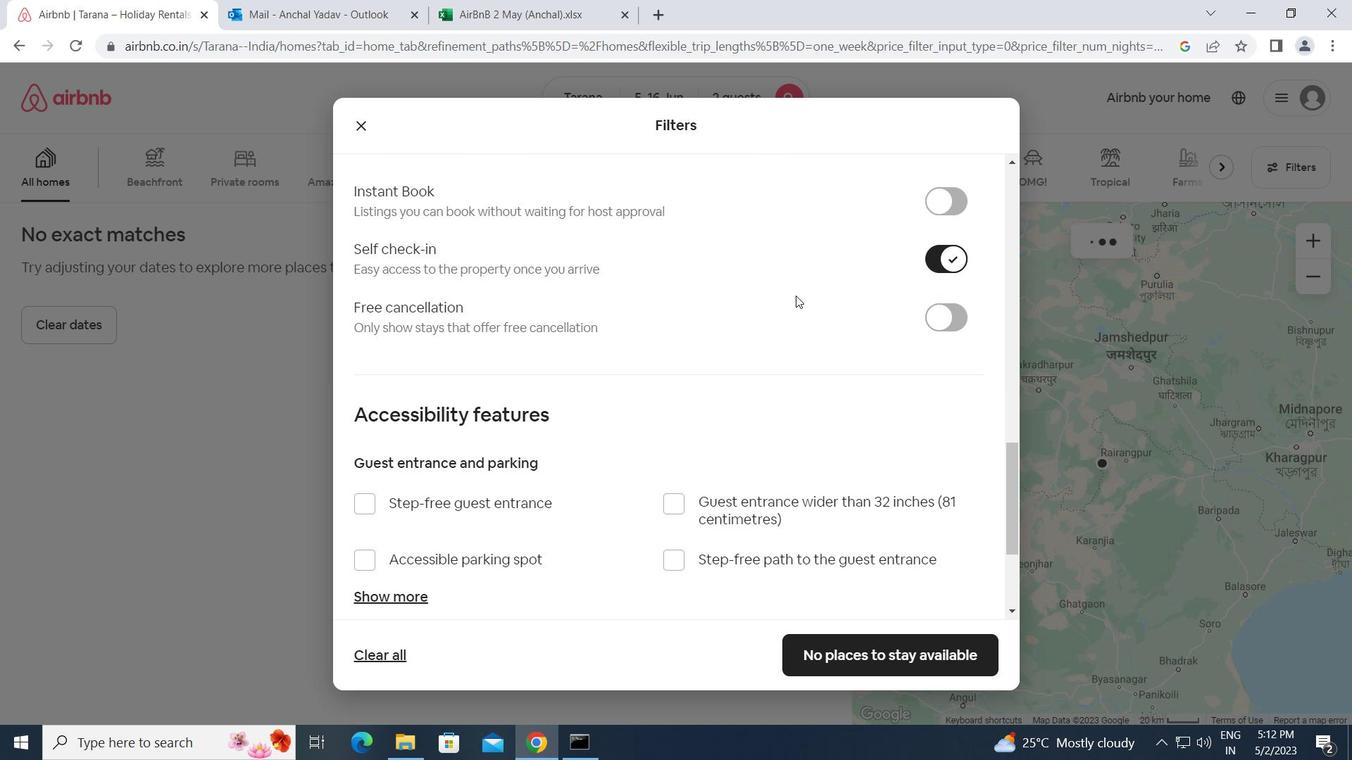 
Action: Mouse moved to (785, 310)
Screenshot: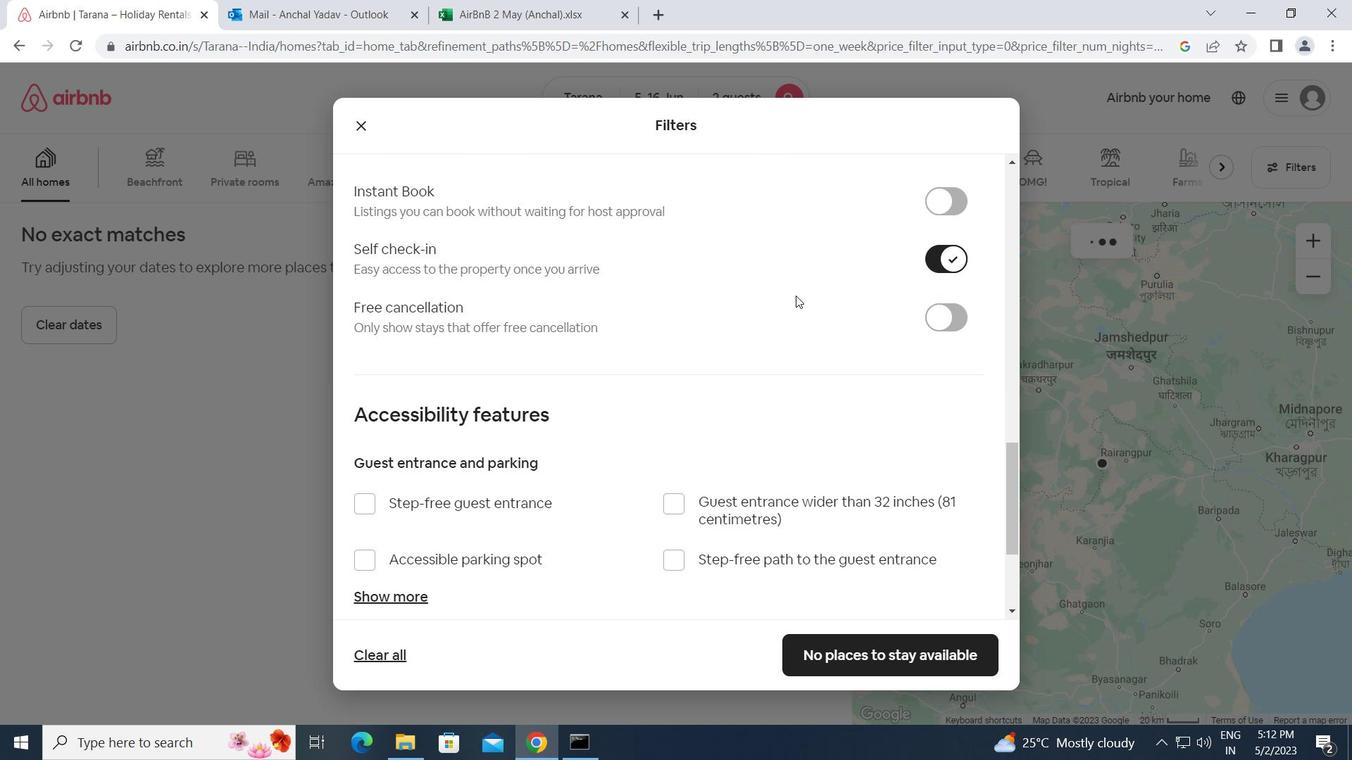 
Action: Mouse scrolled (785, 309) with delta (0, 0)
Screenshot: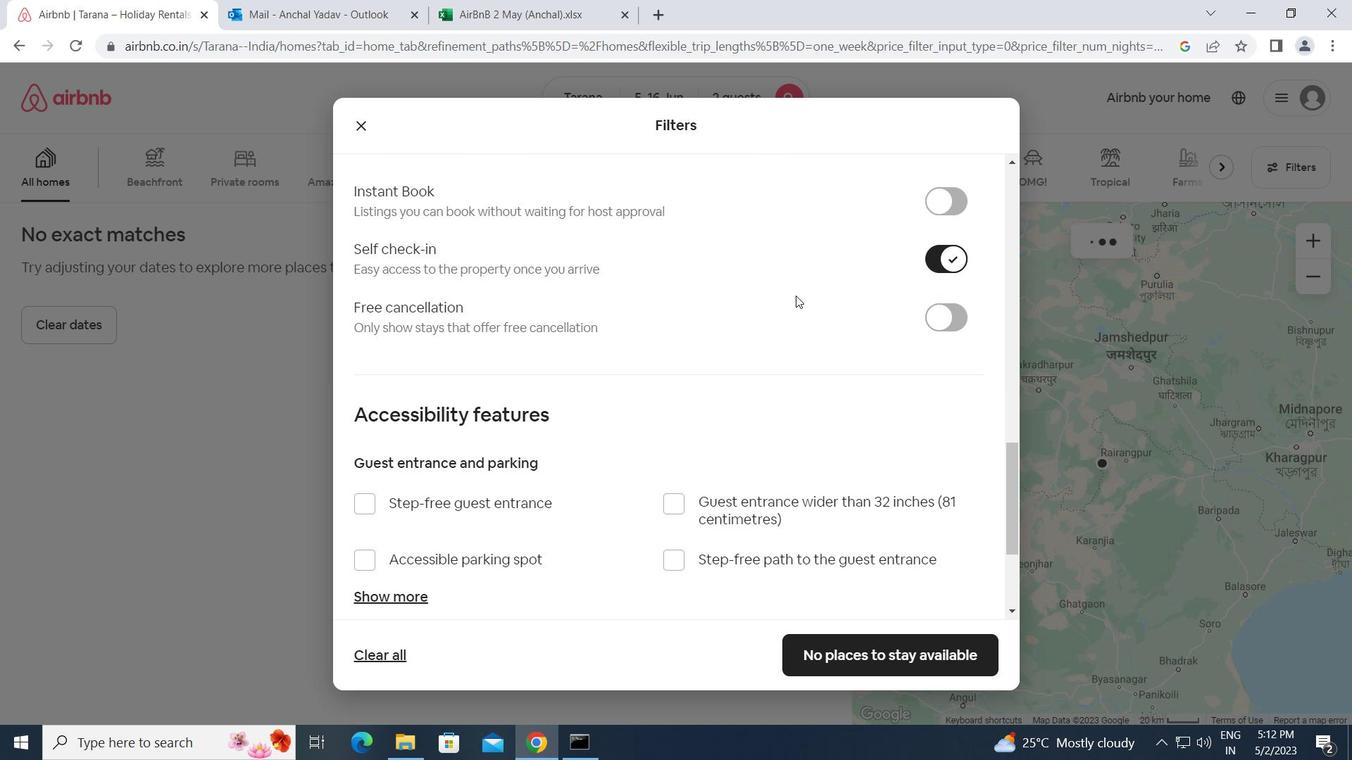 
Action: Mouse moved to (783, 314)
Screenshot: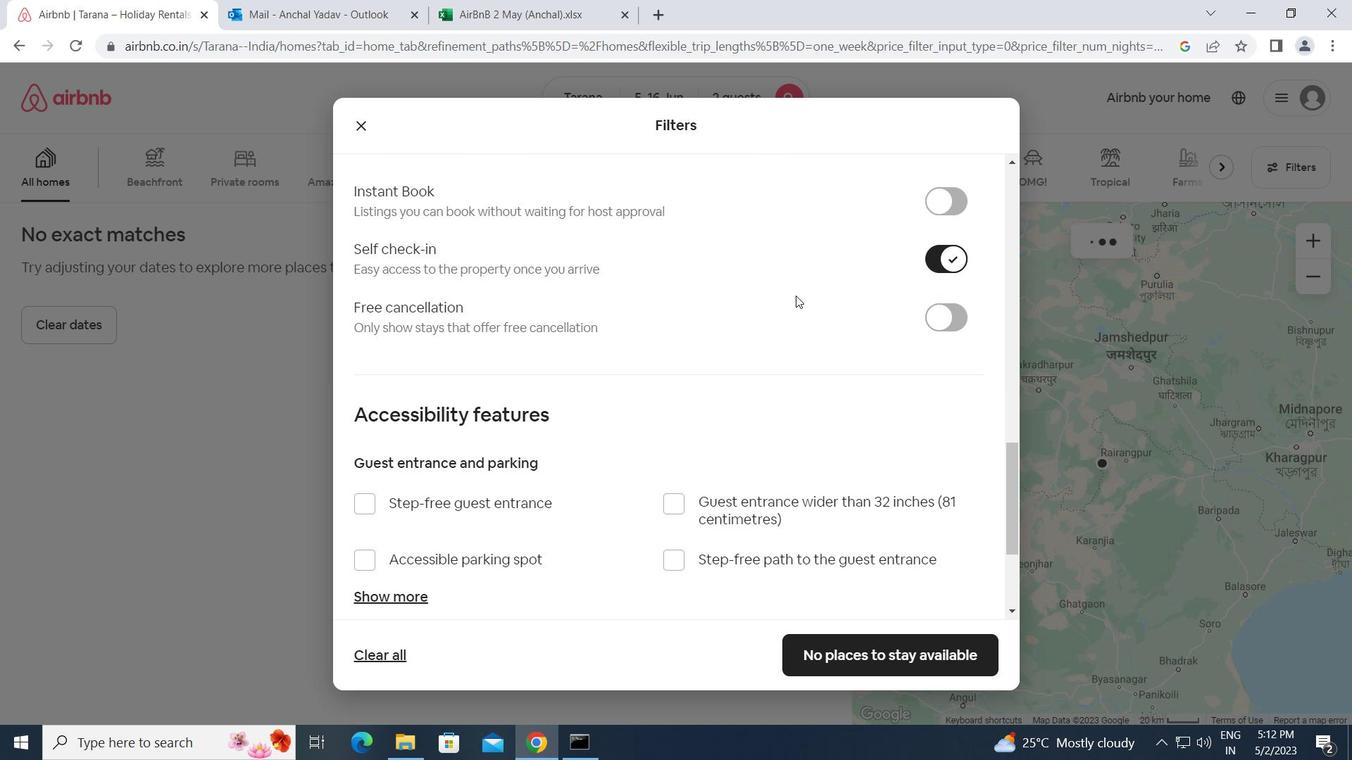 
Action: Mouse scrolled (783, 313) with delta (0, 0)
Screenshot: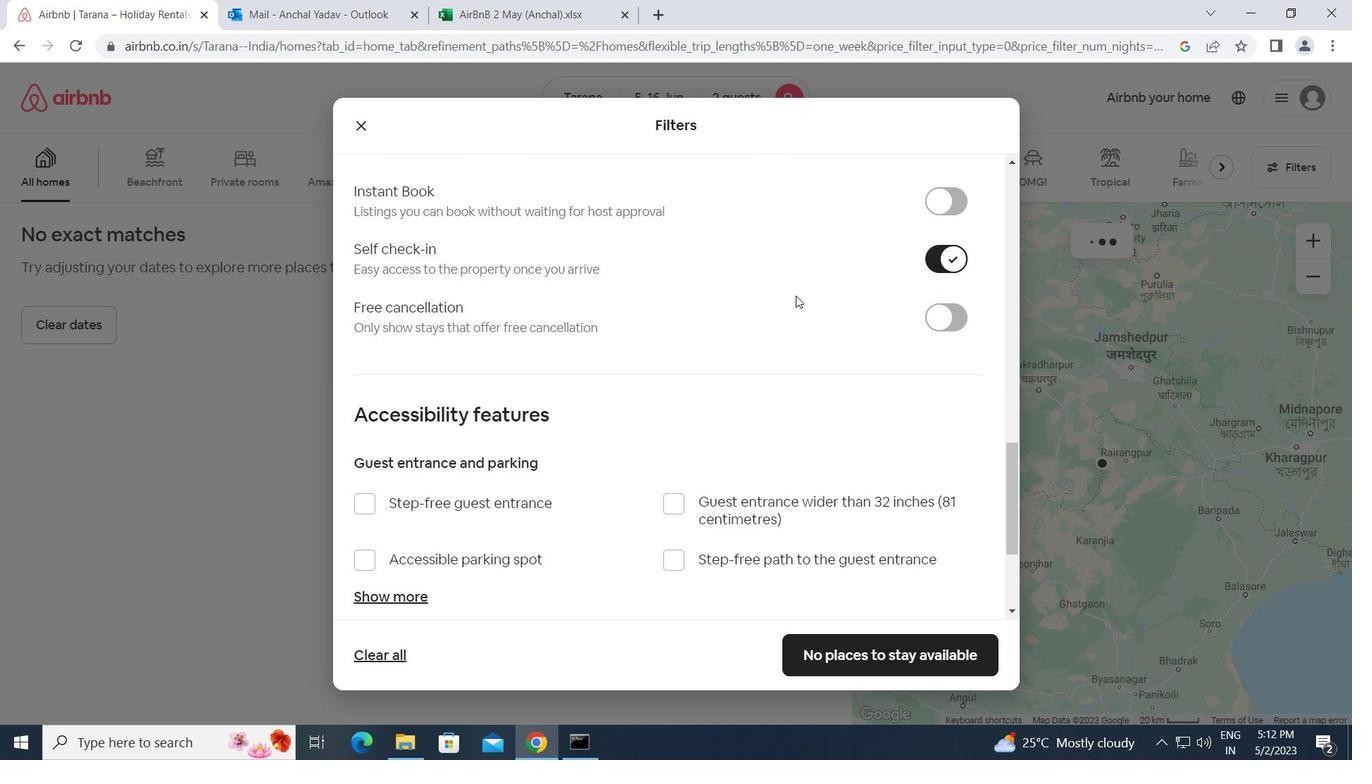 
Action: Mouse moved to (783, 315)
Screenshot: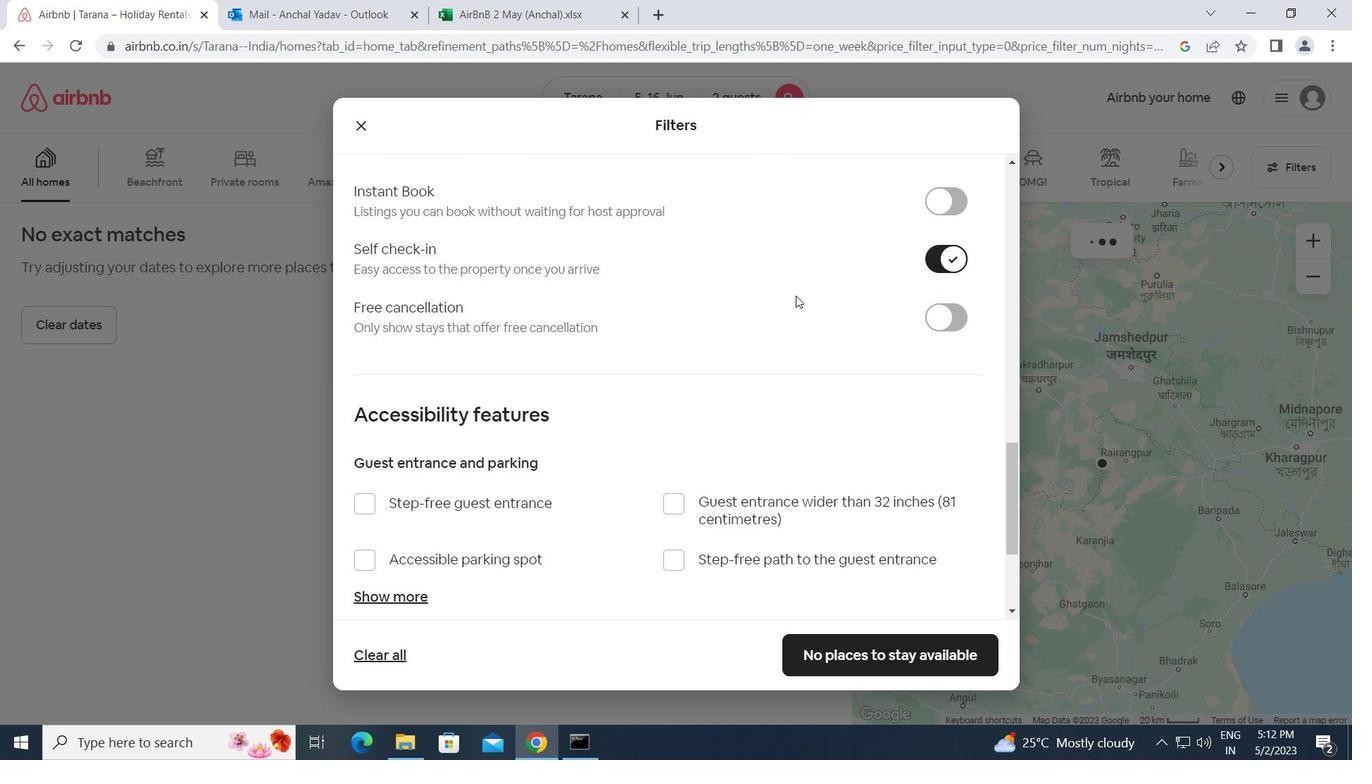 
Action: Mouse scrolled (783, 314) with delta (0, 0)
Screenshot: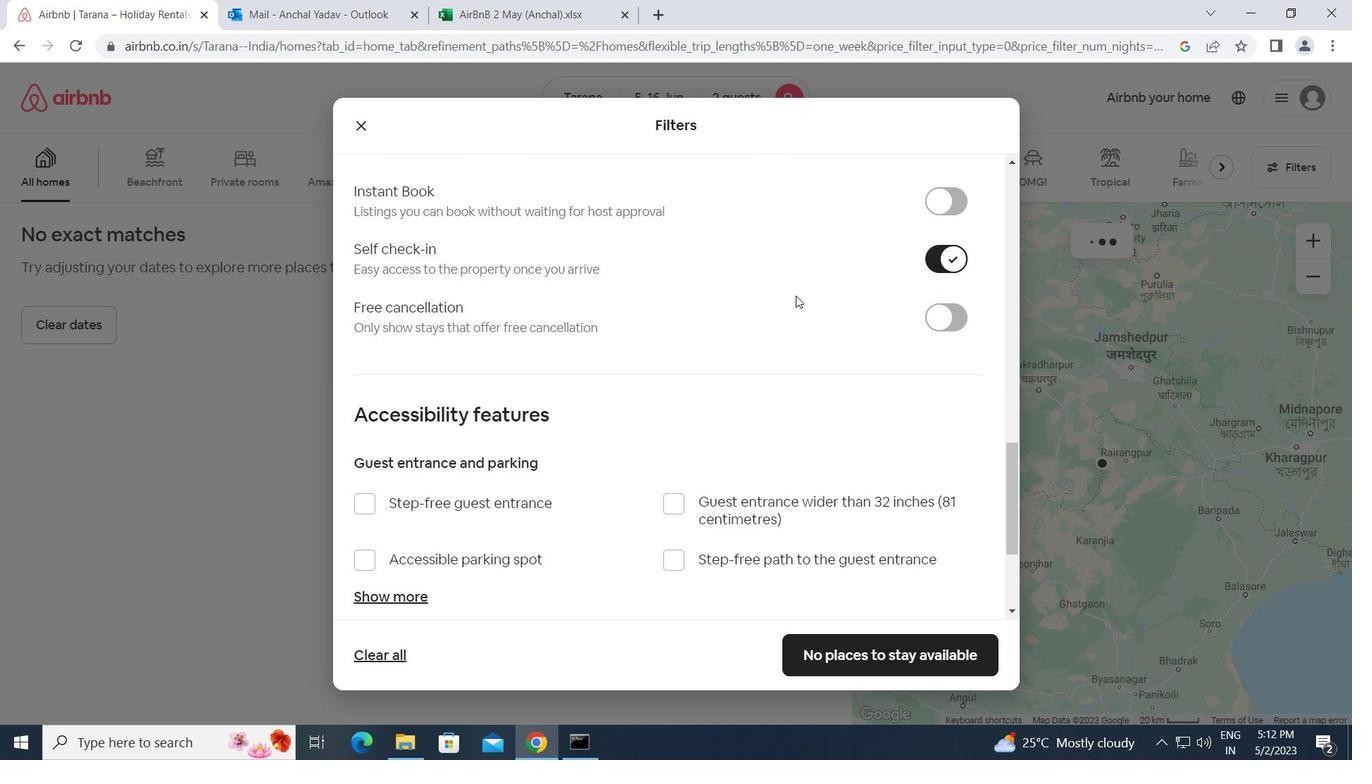 
Action: Mouse moved to (753, 367)
Screenshot: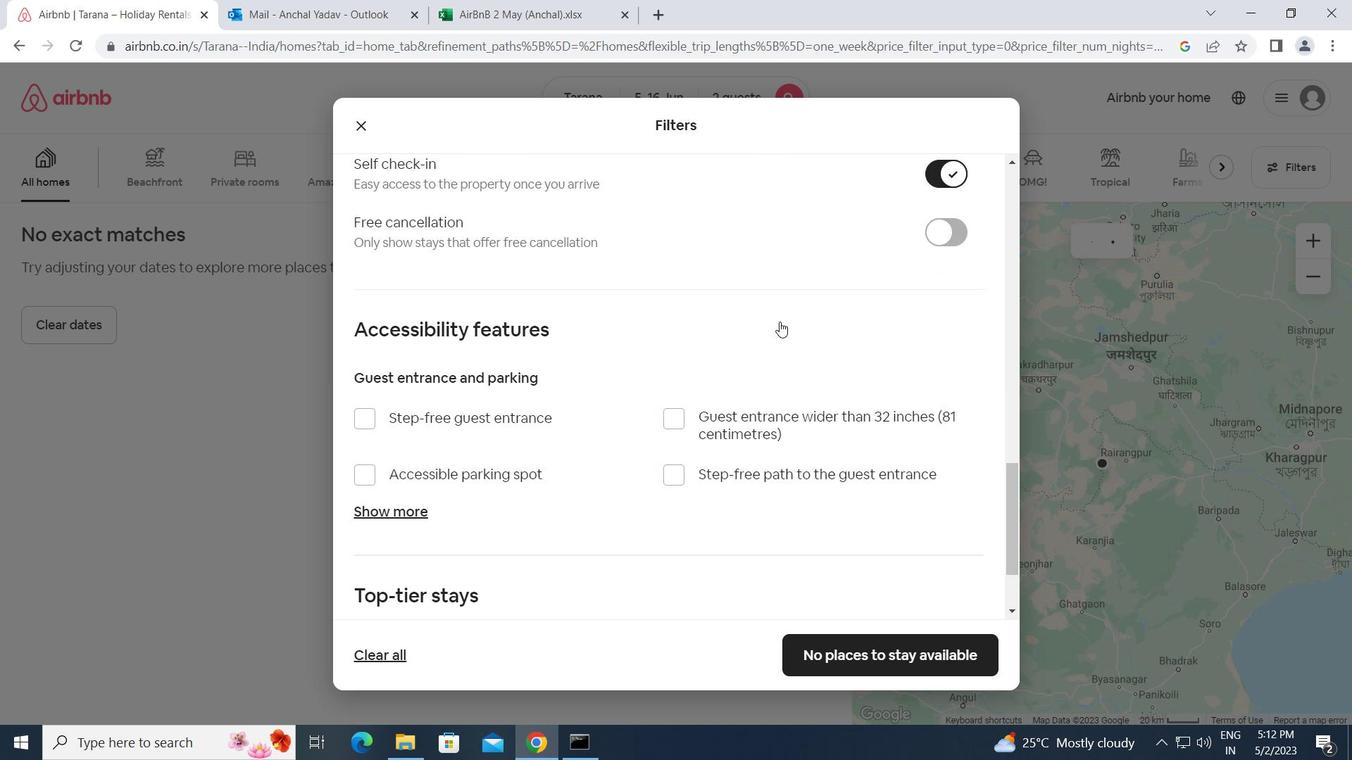 
Action: Mouse scrolled (753, 366) with delta (0, 0)
Screenshot: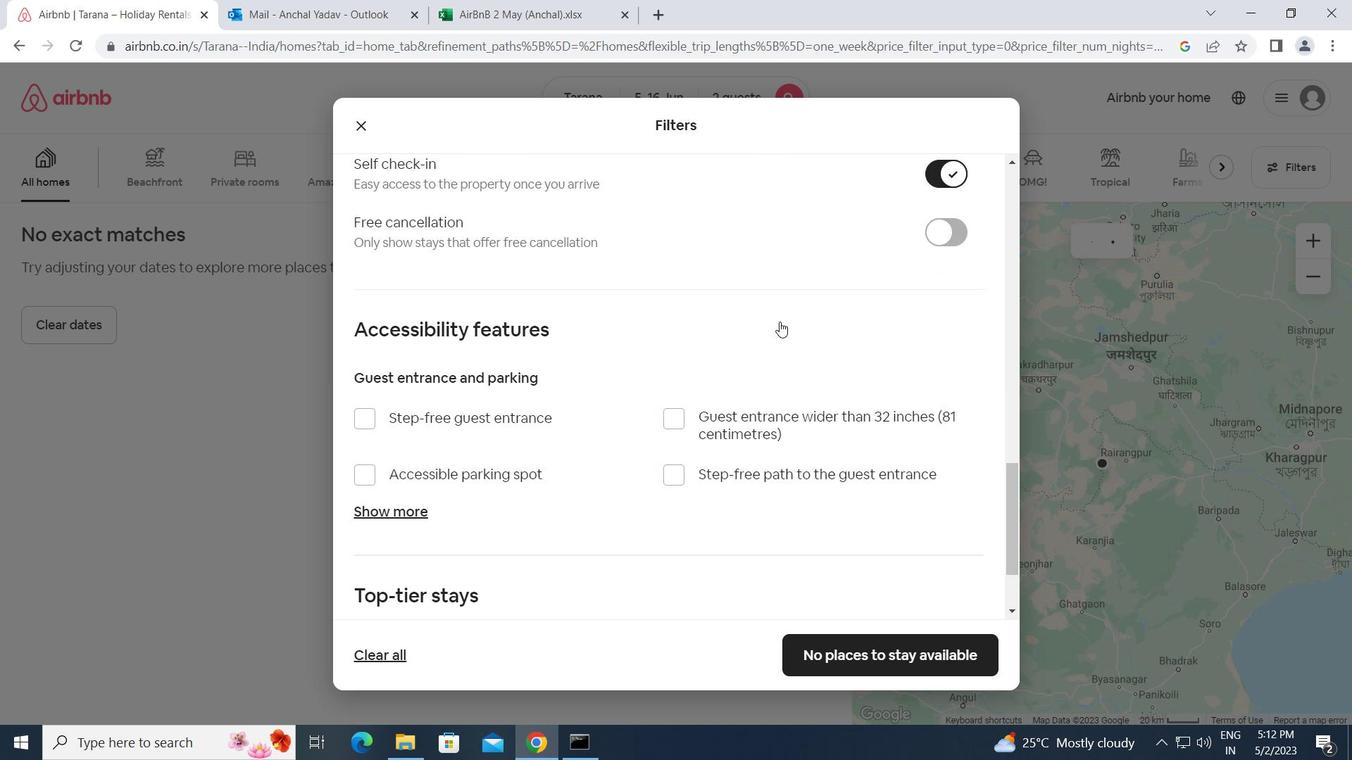 
Action: Mouse moved to (743, 384)
Screenshot: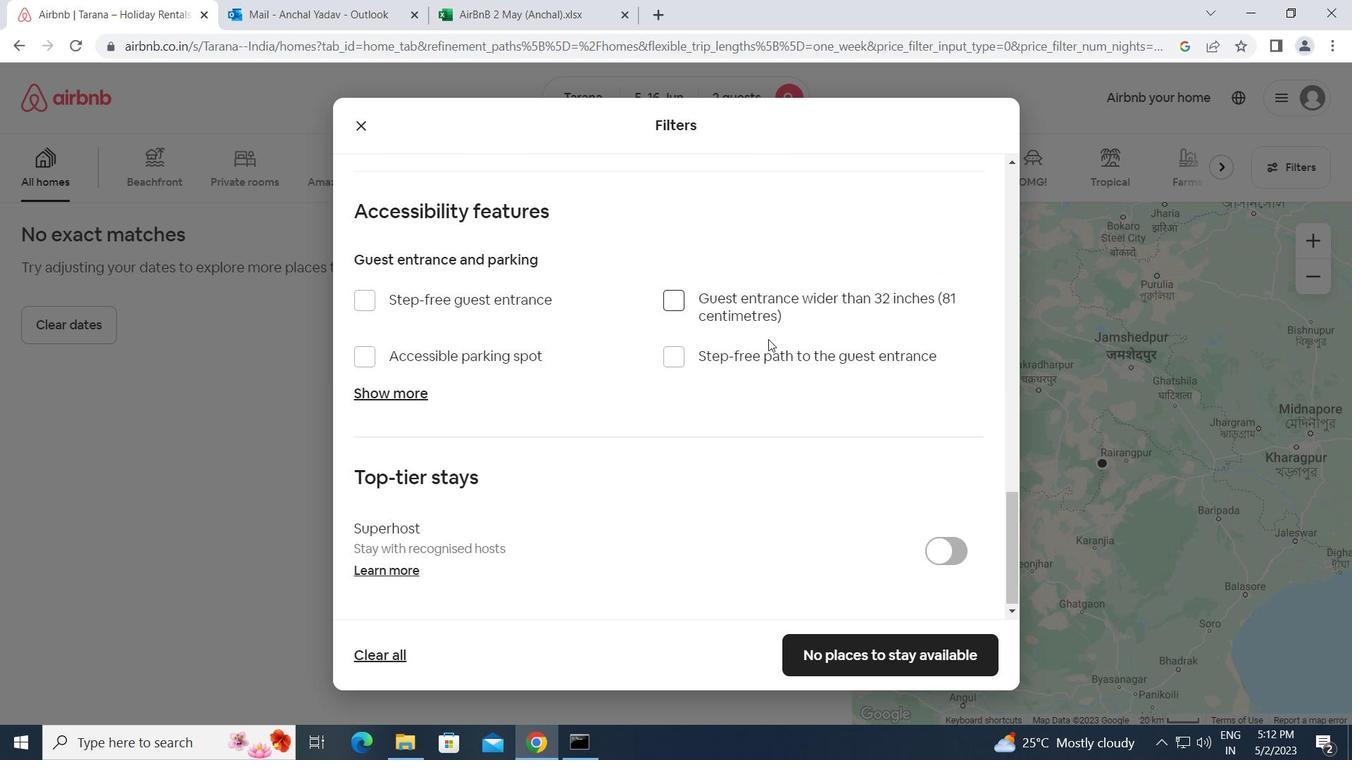 
Action: Mouse scrolled (743, 383) with delta (0, 0)
Screenshot: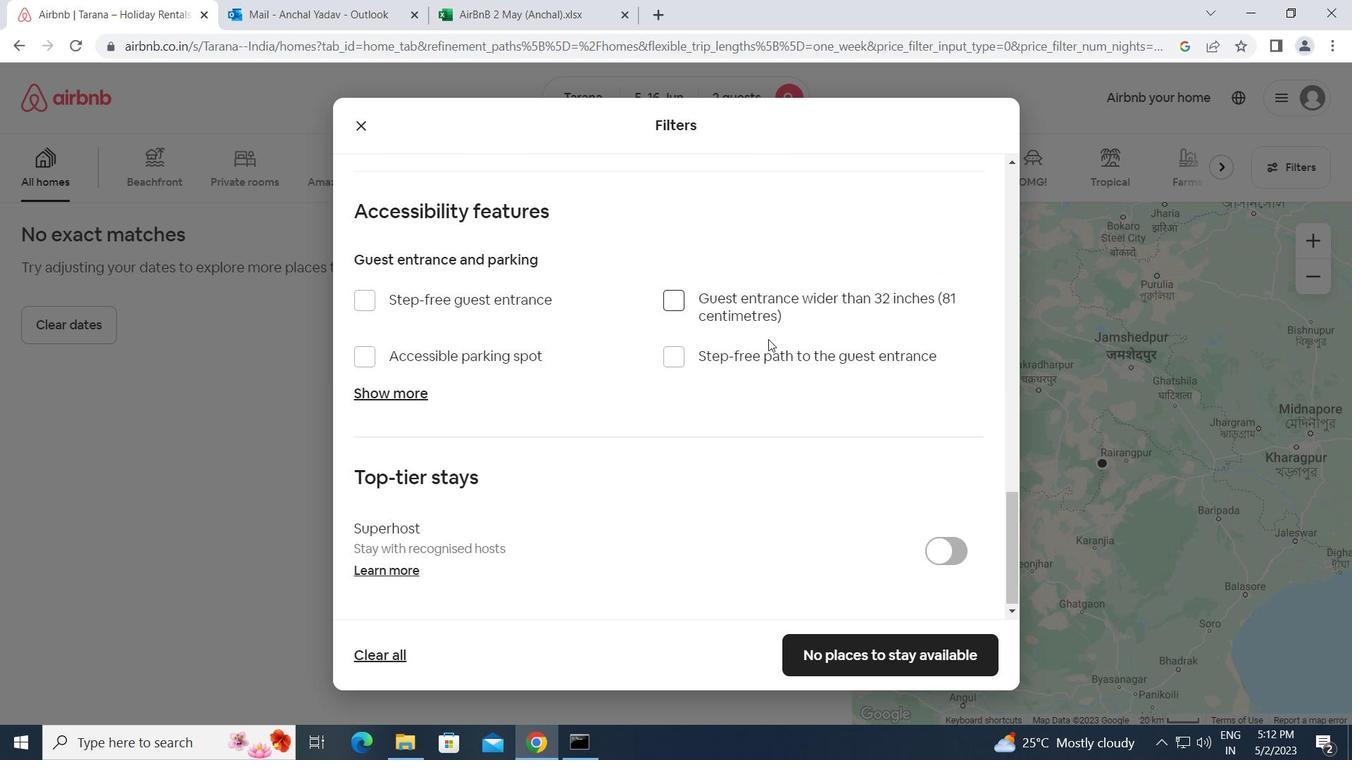 
Action: Mouse moved to (738, 391)
Screenshot: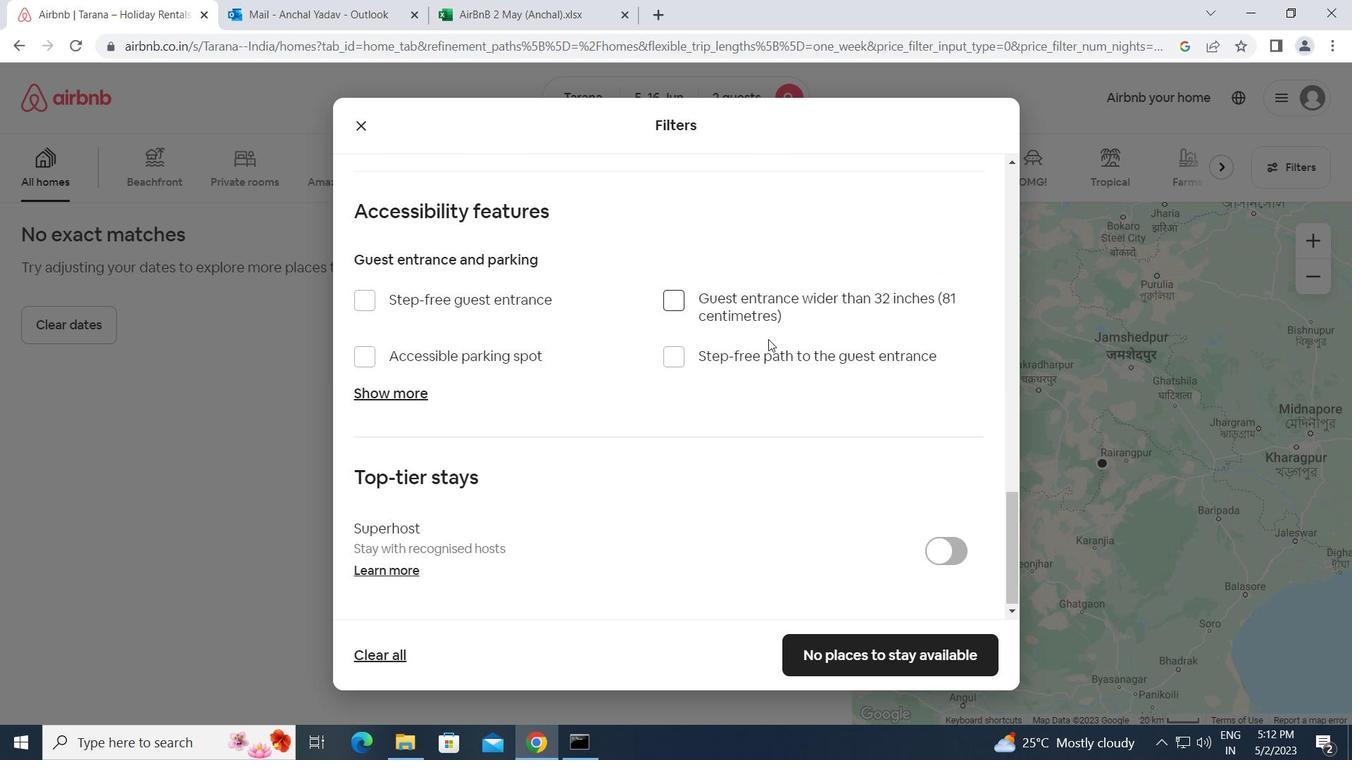 
Action: Mouse scrolled (738, 390) with delta (0, 0)
Screenshot: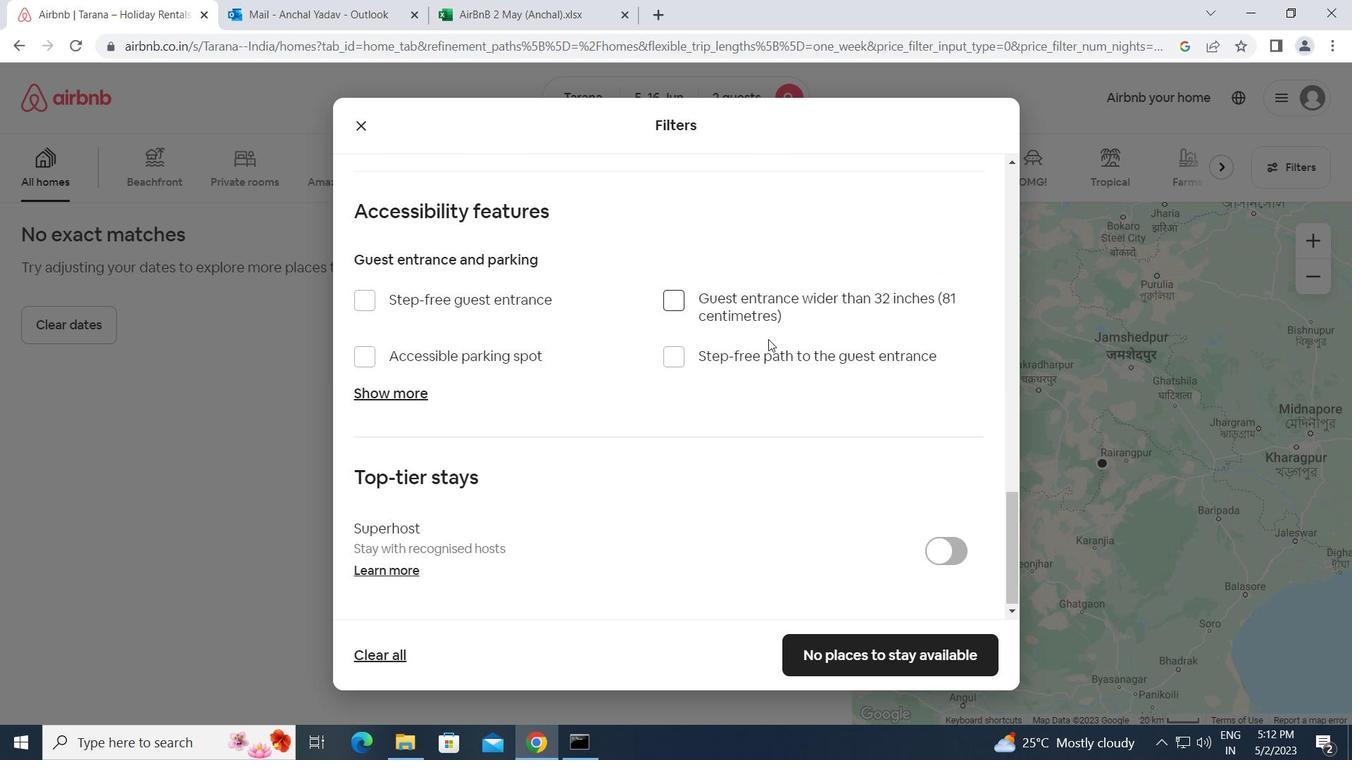 
Action: Mouse moved to (733, 397)
Screenshot: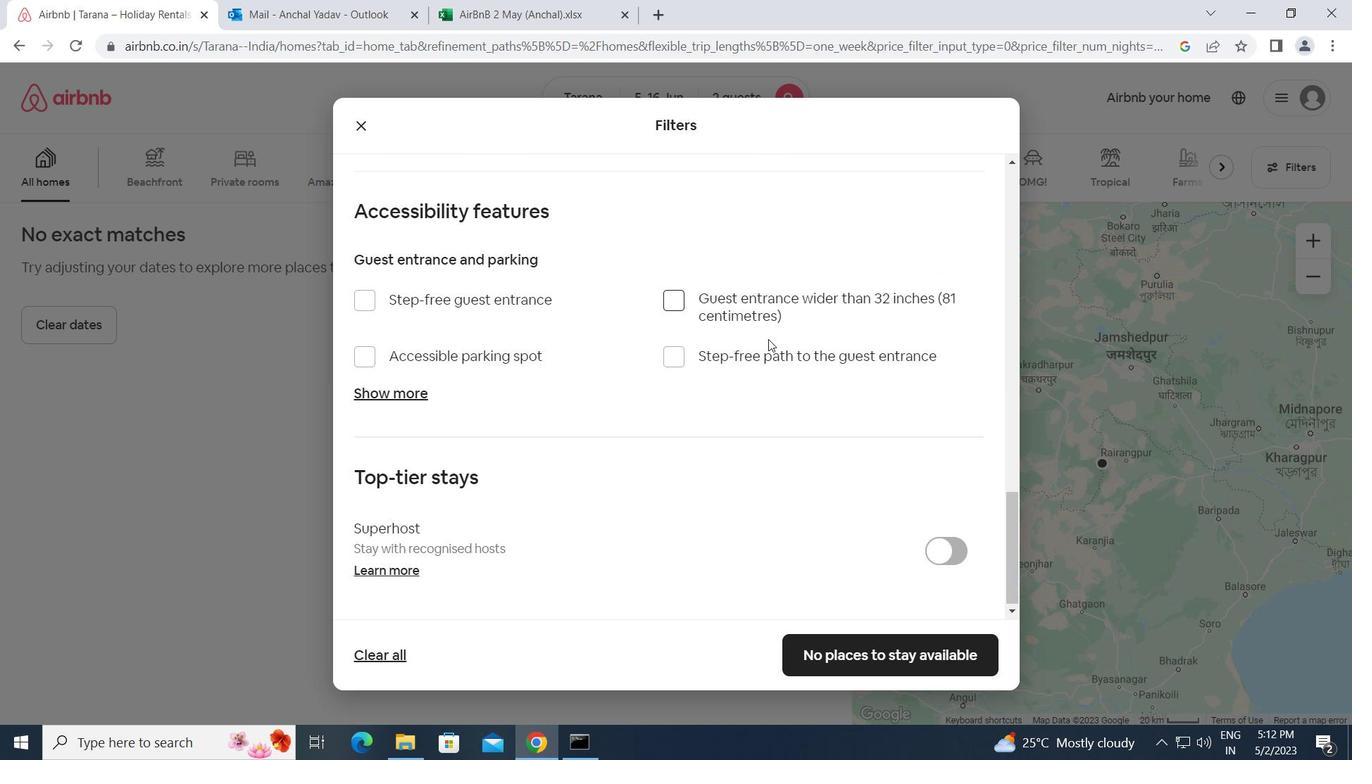 
Action: Mouse scrolled (733, 397) with delta (0, 0)
Screenshot: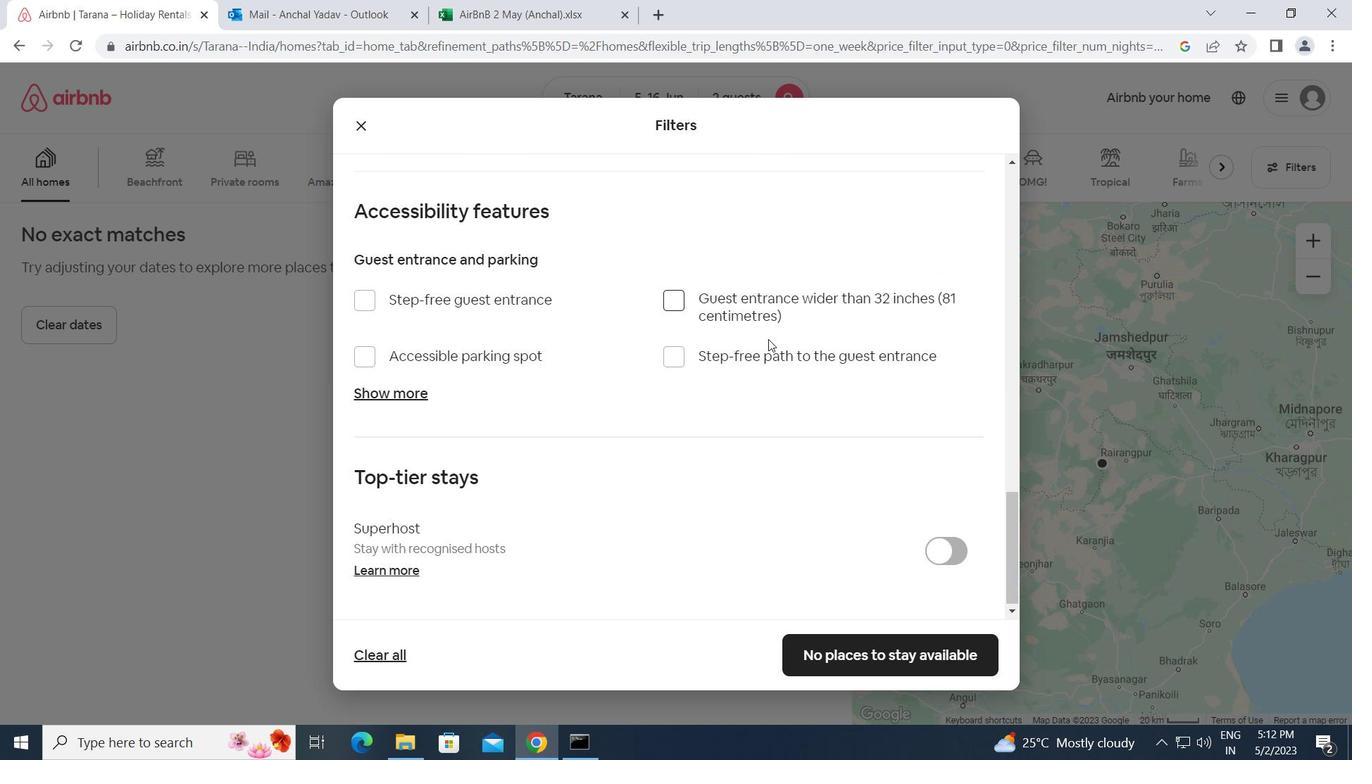 
Action: Mouse moved to (716, 417)
Screenshot: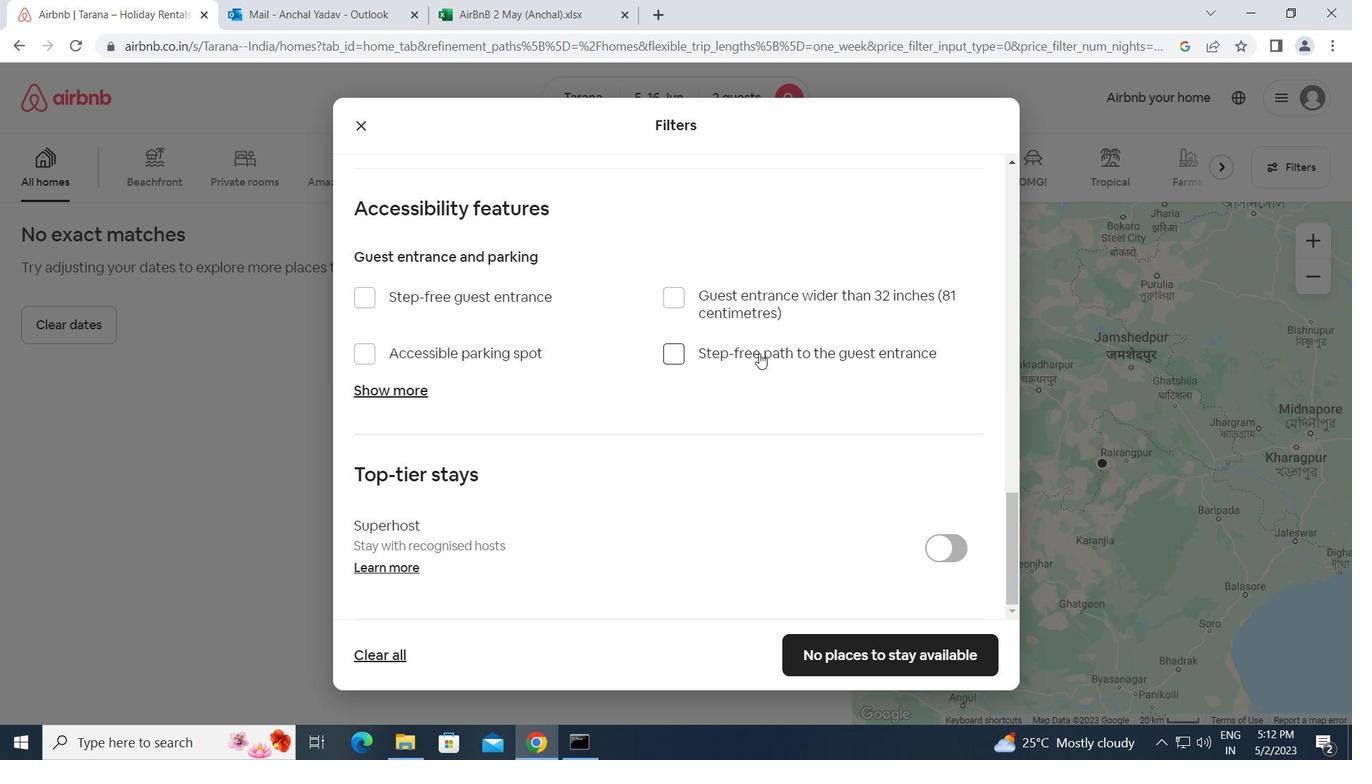 
Action: Mouse scrolled (716, 416) with delta (0, 0)
Screenshot: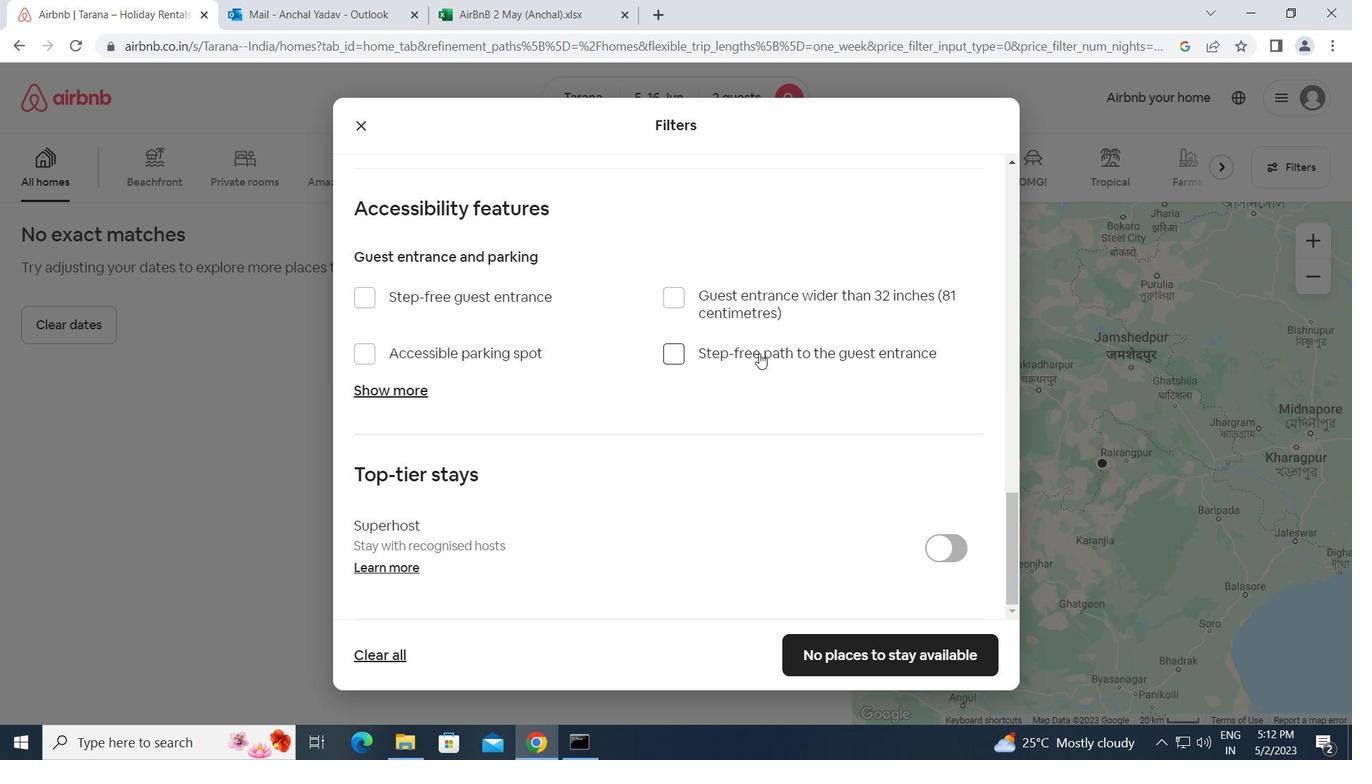 
Action: Mouse moved to (928, 648)
Screenshot: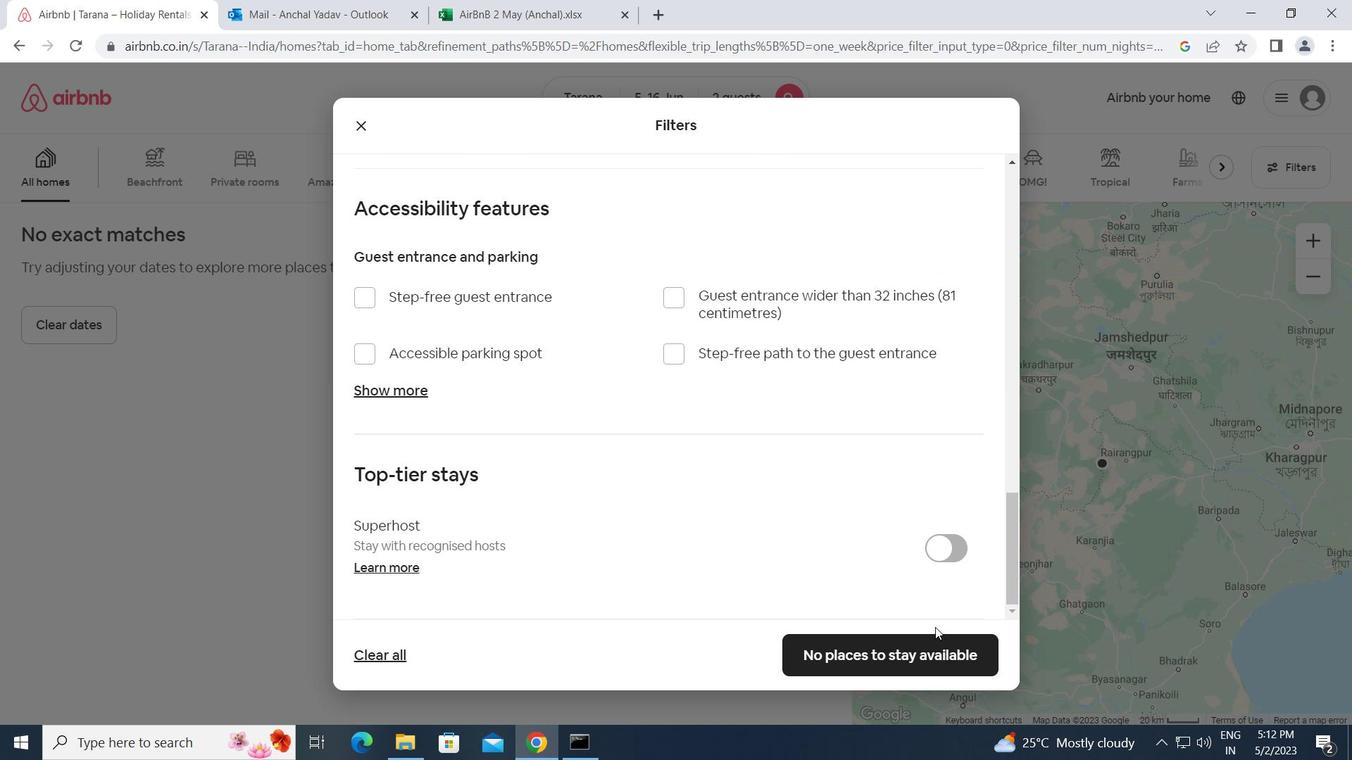 
Action: Mouse pressed left at (928, 648)
Screenshot: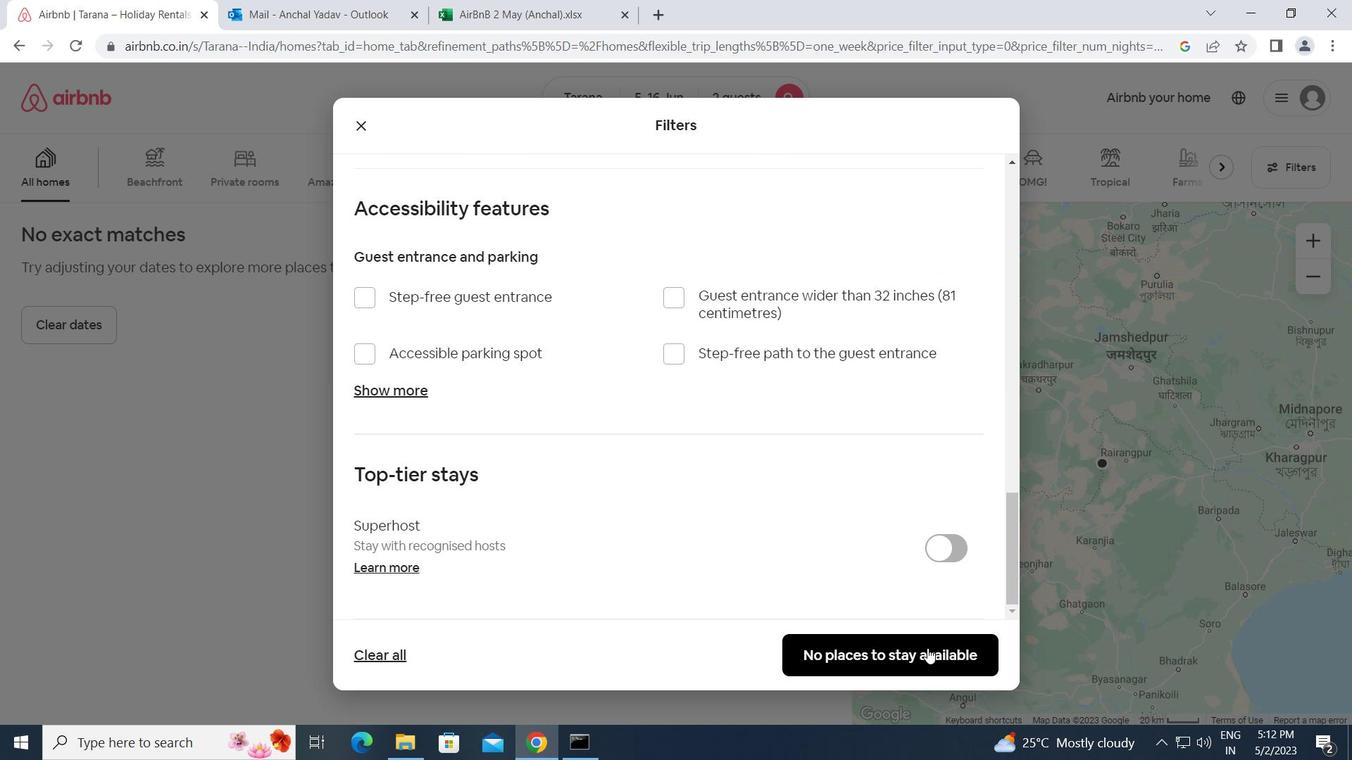 
